 Task: Research Airbnb options in Hongchâon, South Korea from 20th December, 2023 to 25th December, 2023 for 7 adults. Place can be entire room or shared room with 4 bedrooms having 7 beds and 4 bathrooms. Property type can be house. Amenities needed are: wifi, TV, free parkinig on premises, gym, breakfast.
Action: Mouse moved to (534, 101)
Screenshot: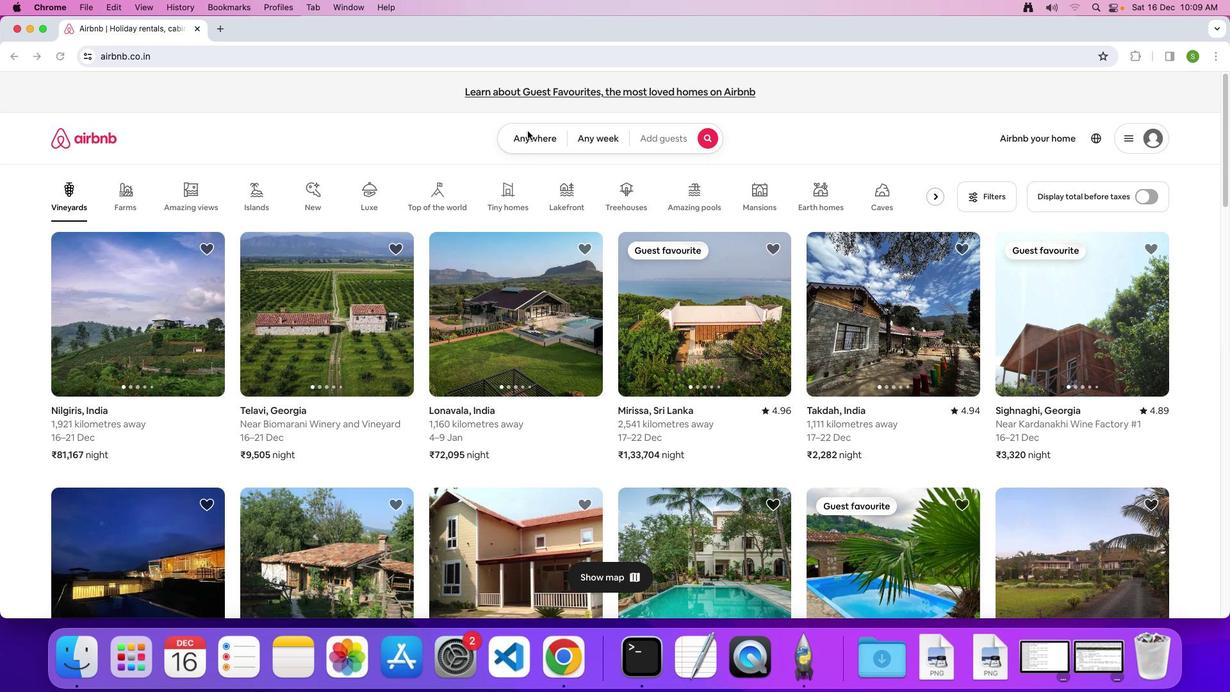 
Action: Mouse pressed left at (534, 101)
Screenshot: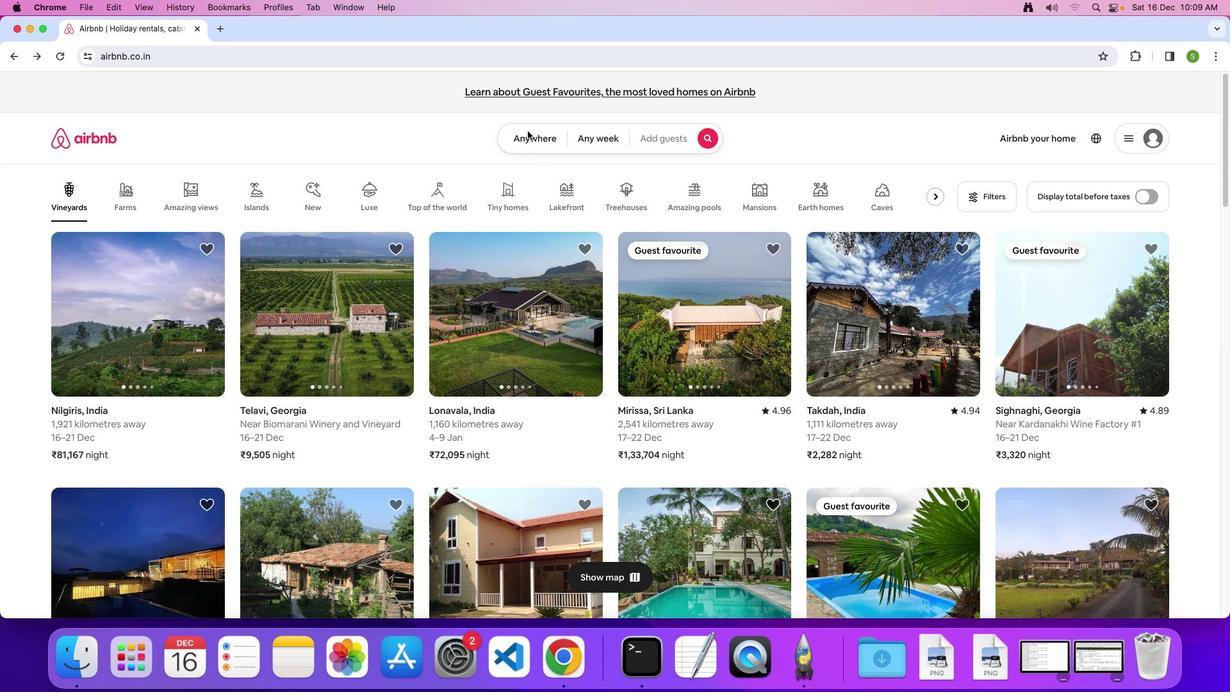 
Action: Mouse moved to (526, 109)
Screenshot: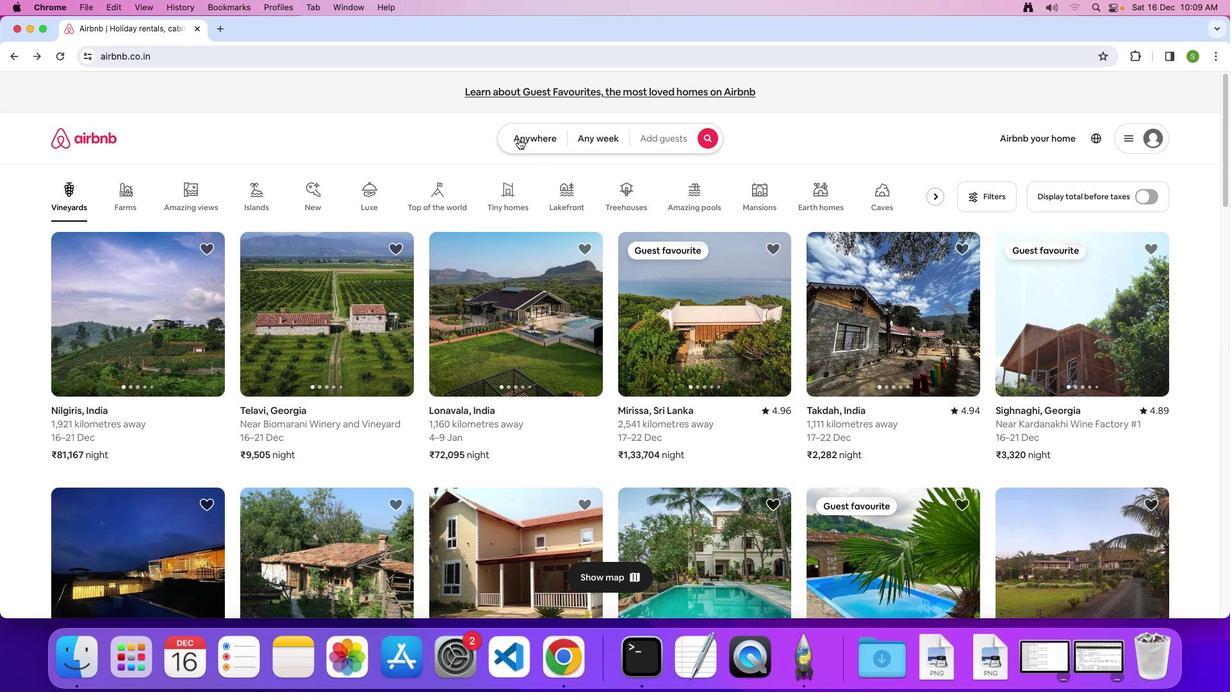 
Action: Mouse pressed left at (526, 109)
Screenshot: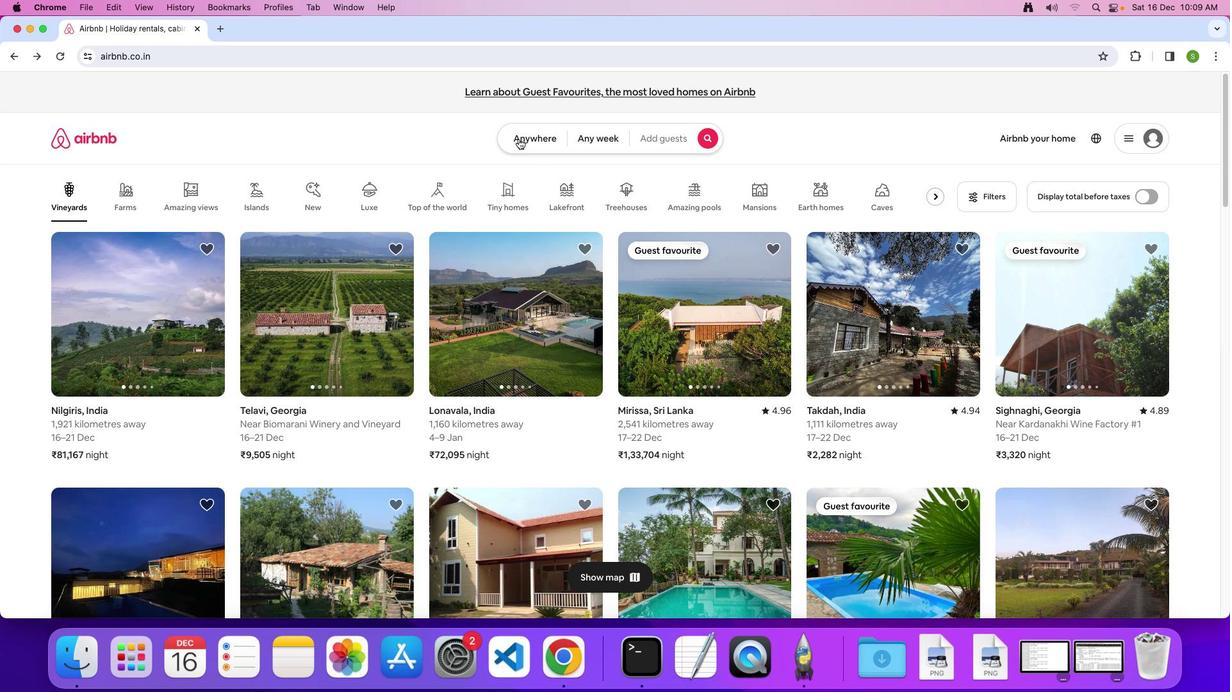 
Action: Mouse moved to (456, 151)
Screenshot: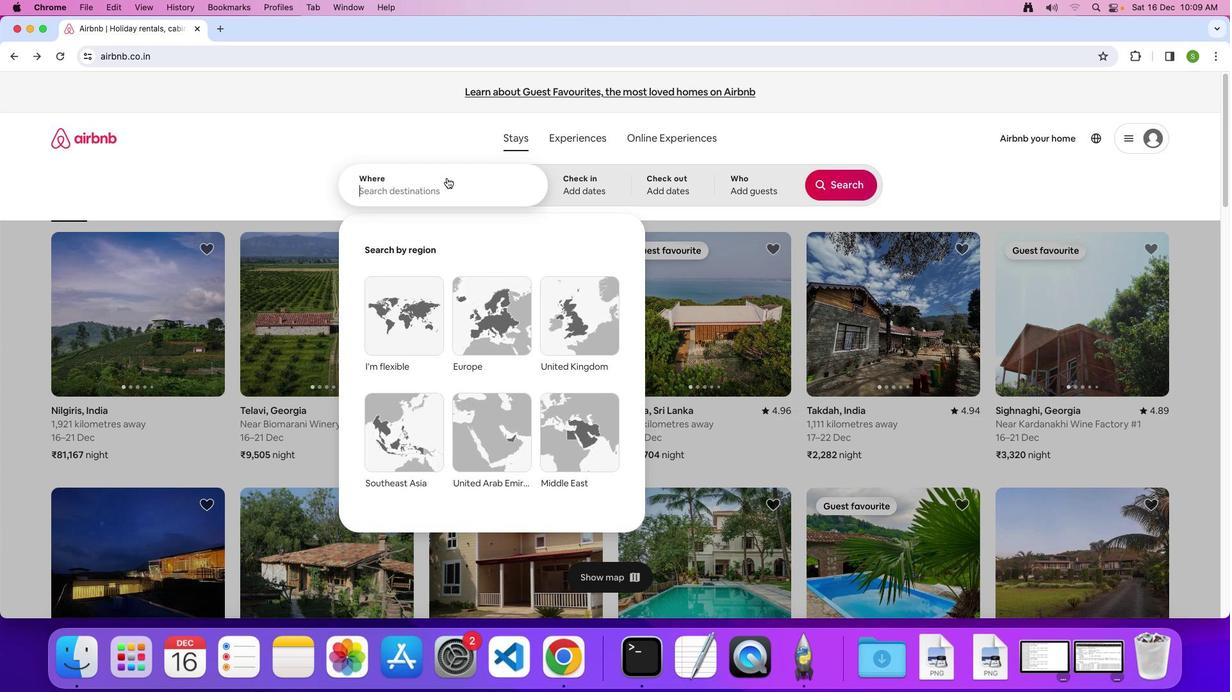
Action: Mouse pressed left at (456, 151)
Screenshot: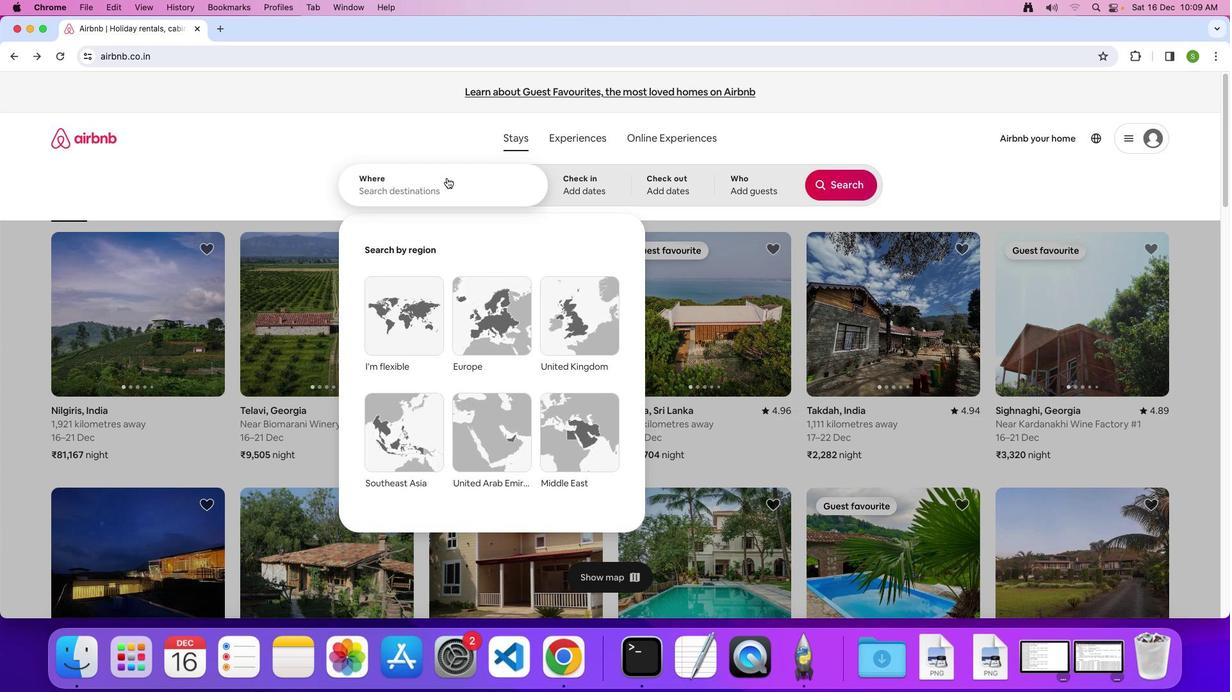 
Action: Key pressed 'H'Key.caps_lock'o''n''g''c''h'"'"'o''n'','Key.spaceKey.shift'S''o''u''t''h'Key.spaceKey.shift'K''o''r''e''a'Key.enter
Screenshot: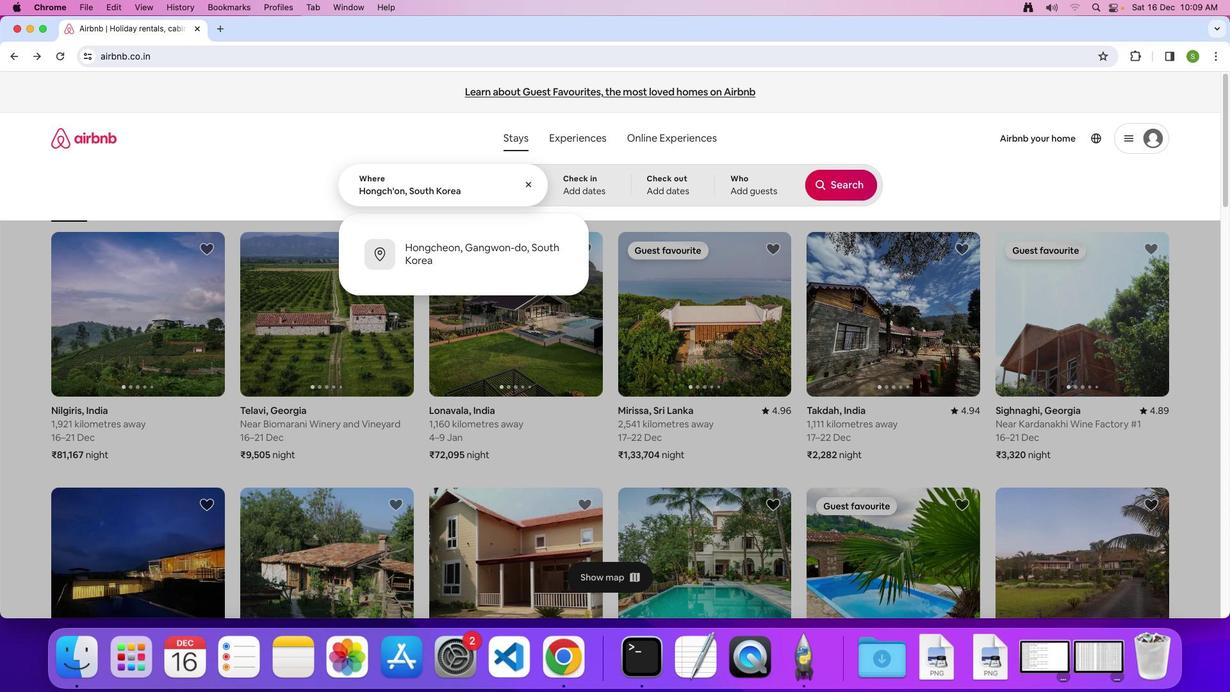 
Action: Mouse moved to (495, 436)
Screenshot: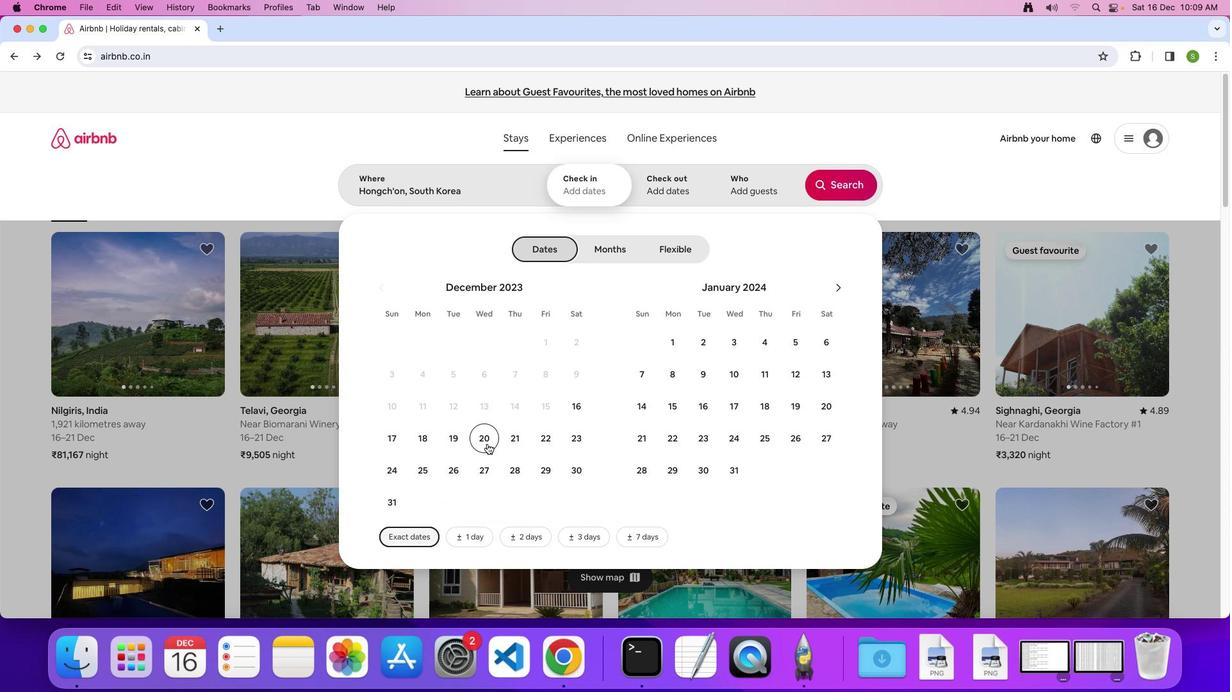 
Action: Mouse pressed left at (495, 436)
Screenshot: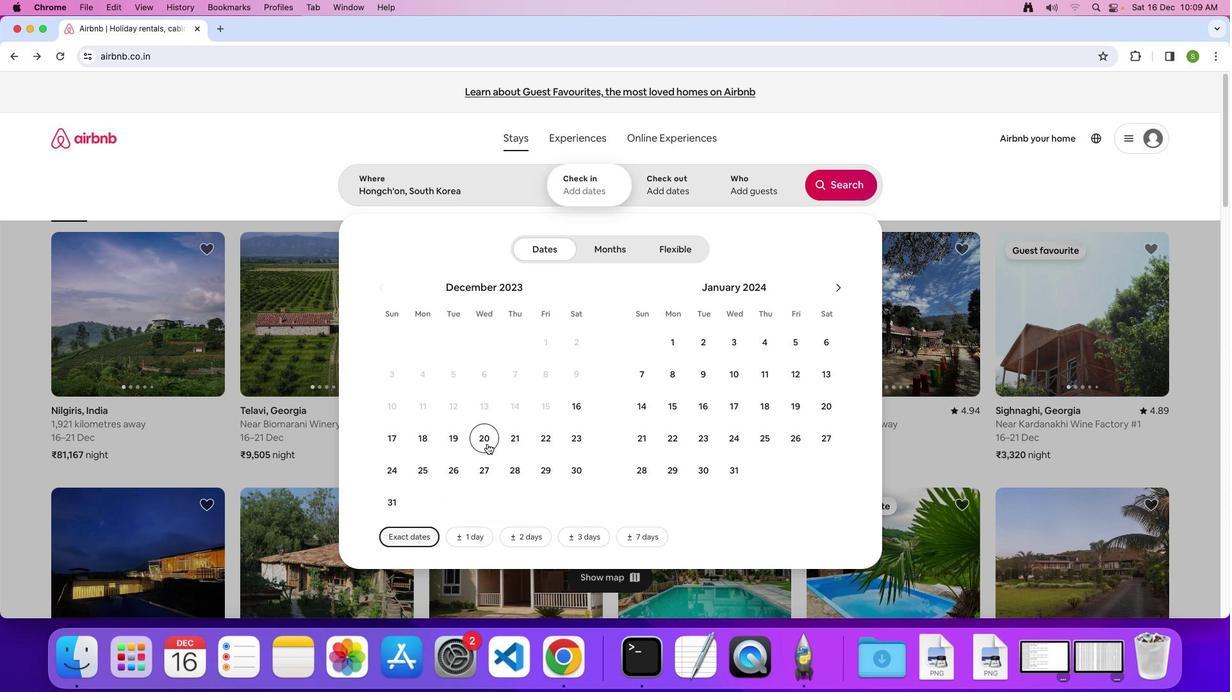 
Action: Mouse moved to (437, 463)
Screenshot: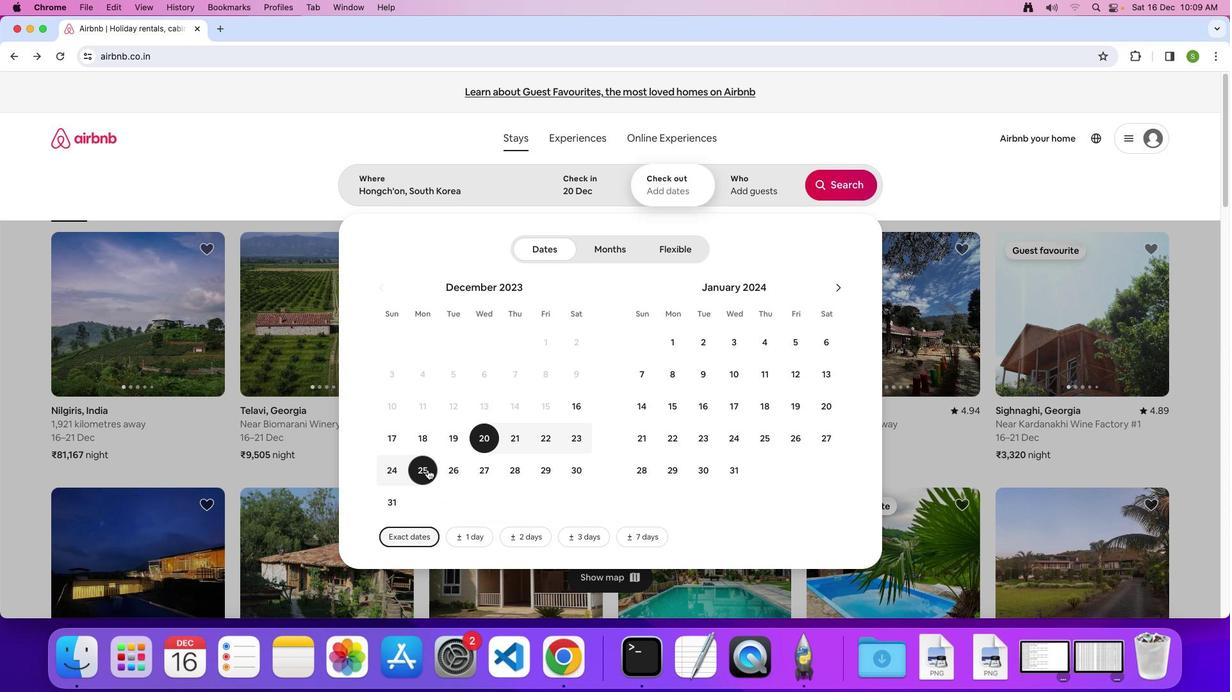 
Action: Mouse pressed left at (437, 463)
Screenshot: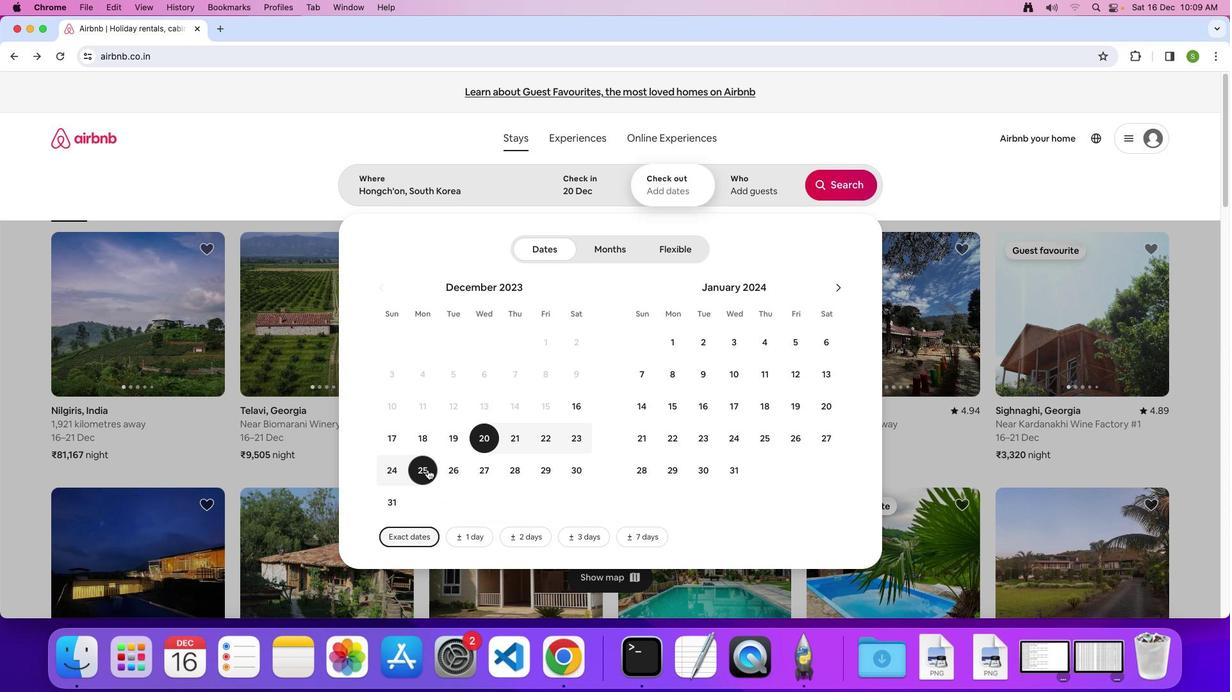 
Action: Mouse moved to (746, 165)
Screenshot: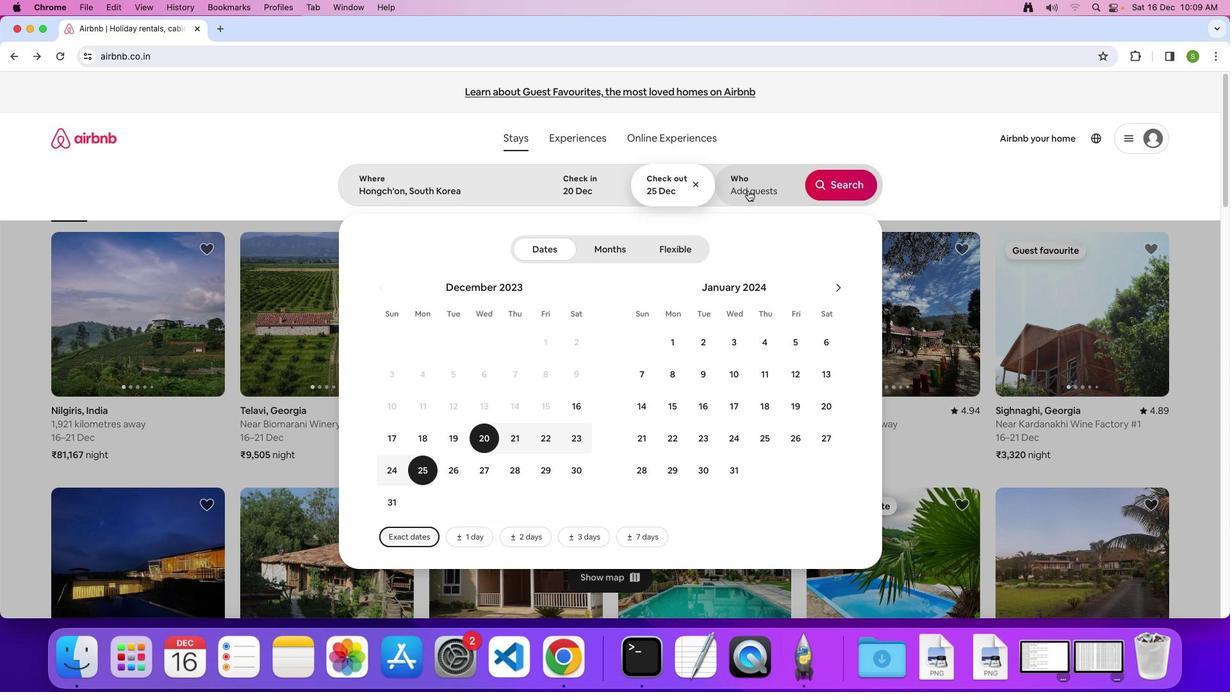 
Action: Mouse pressed left at (746, 165)
Screenshot: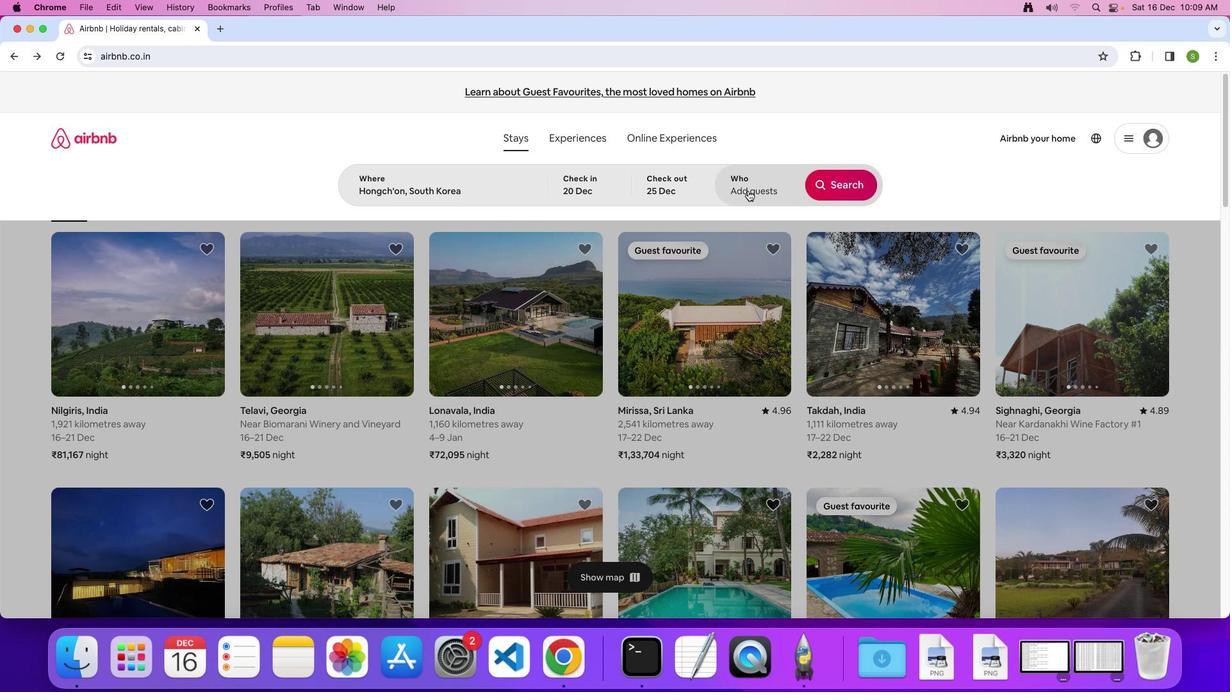 
Action: Mouse moved to (834, 232)
Screenshot: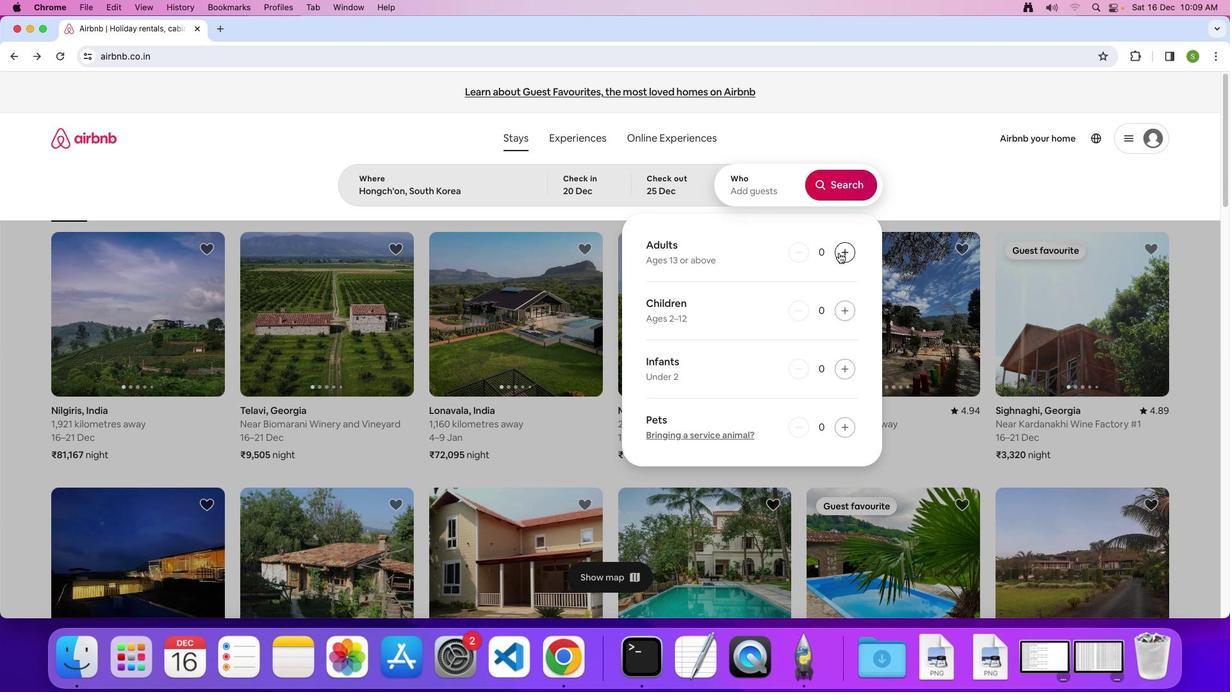 
Action: Mouse pressed left at (834, 232)
Screenshot: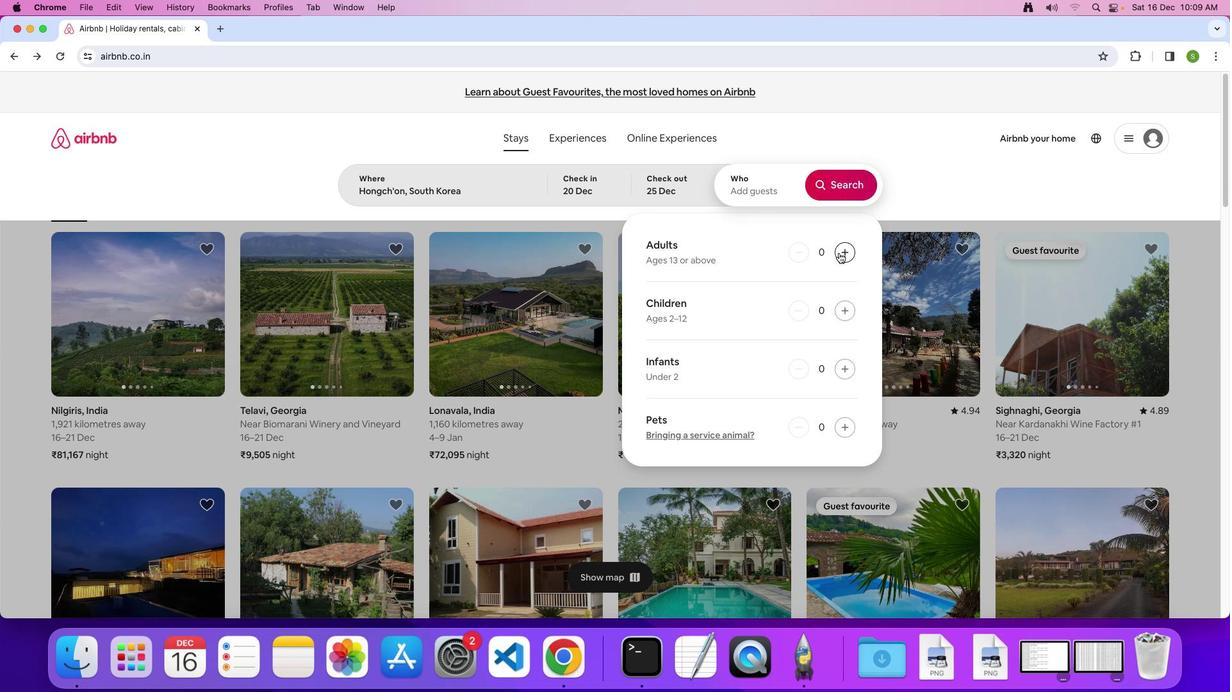 
Action: Mouse pressed left at (834, 232)
Screenshot: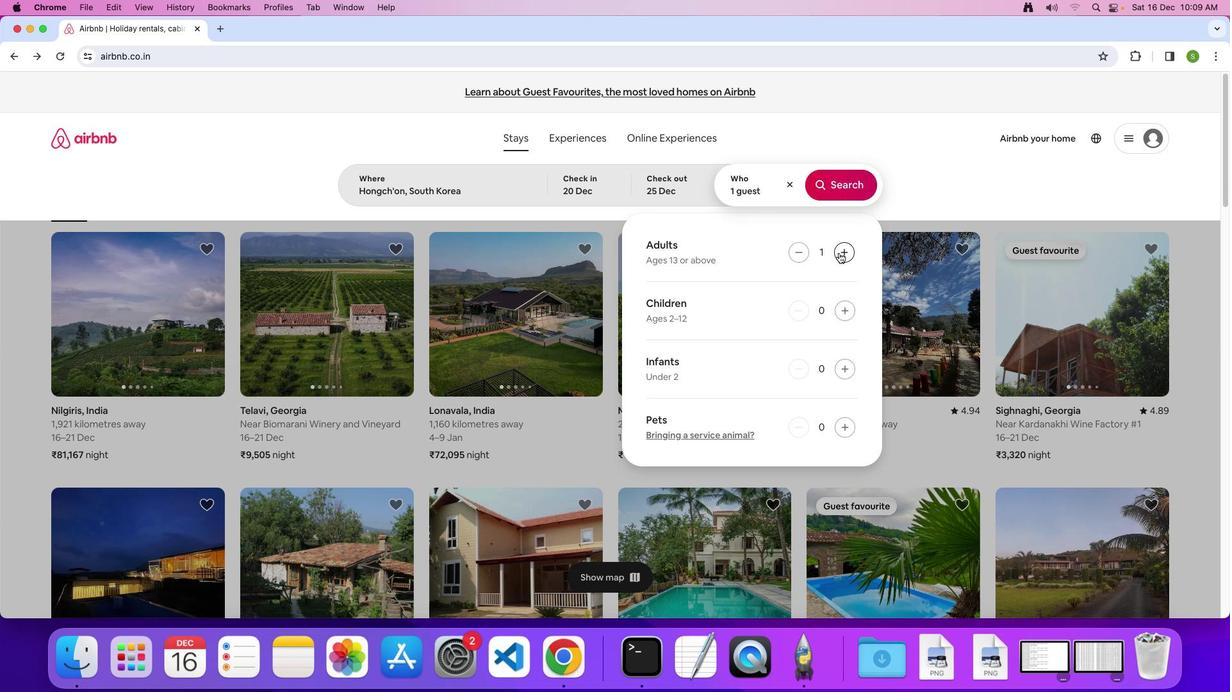 
Action: Mouse pressed left at (834, 232)
Screenshot: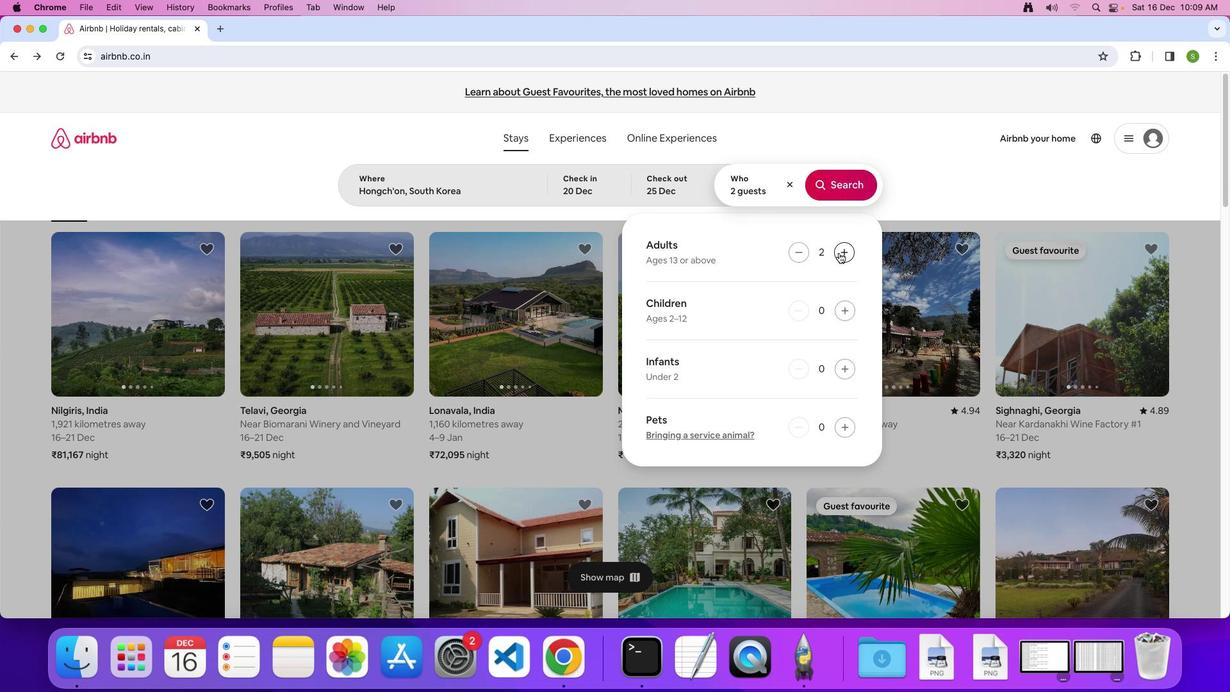 
Action: Mouse pressed left at (834, 232)
Screenshot: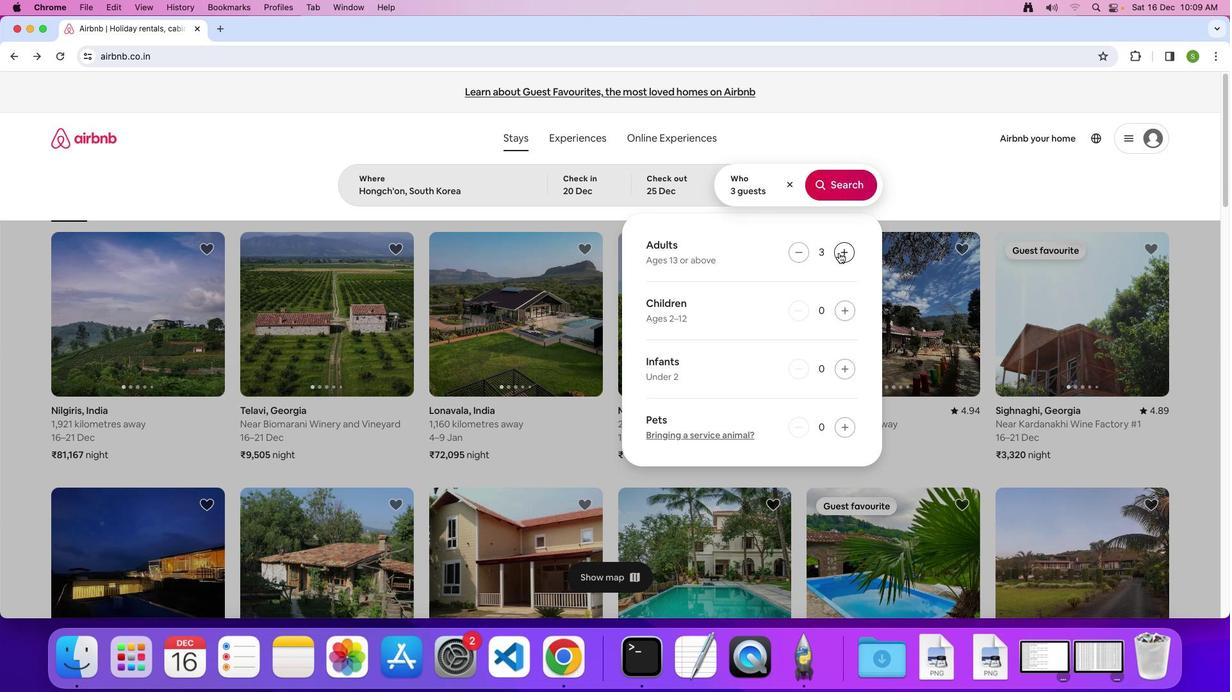 
Action: Mouse pressed left at (834, 232)
Screenshot: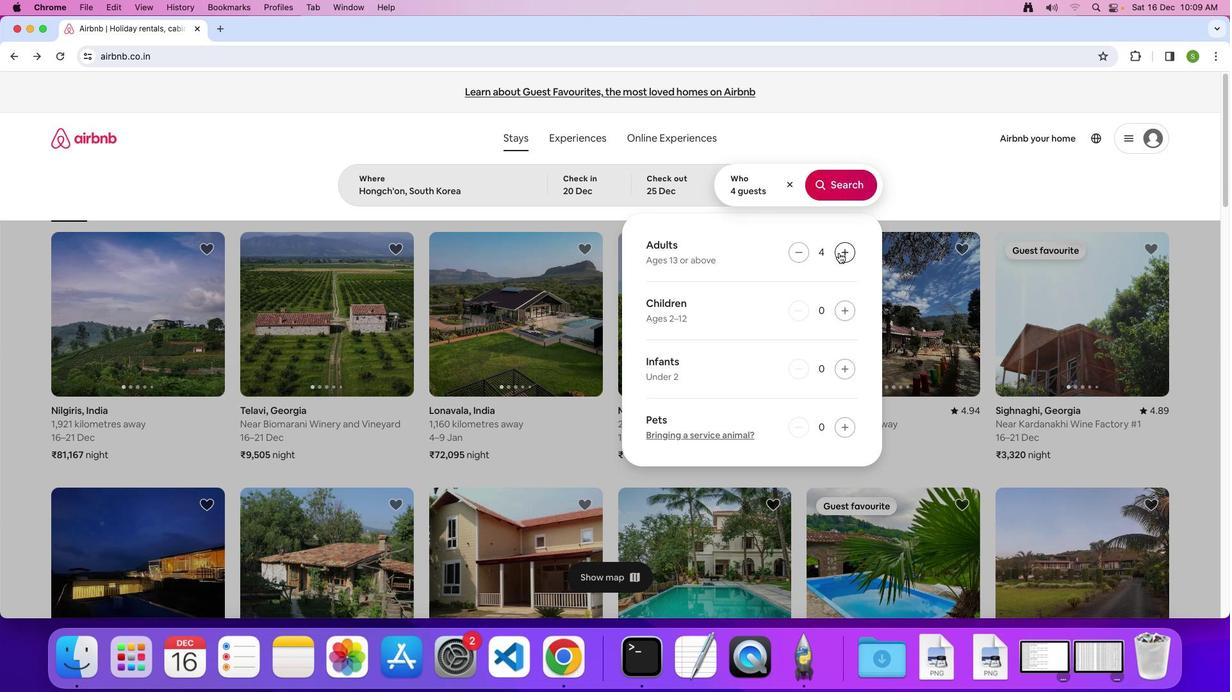 
Action: Mouse pressed left at (834, 232)
Screenshot: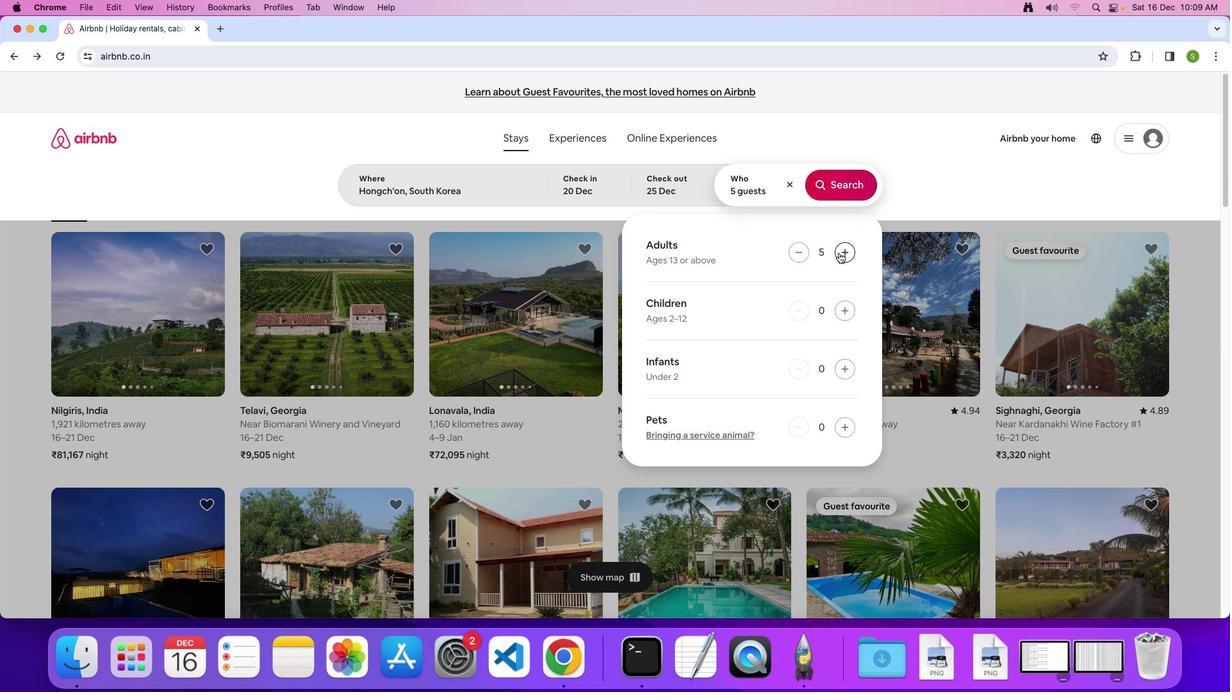 
Action: Mouse pressed left at (834, 232)
Screenshot: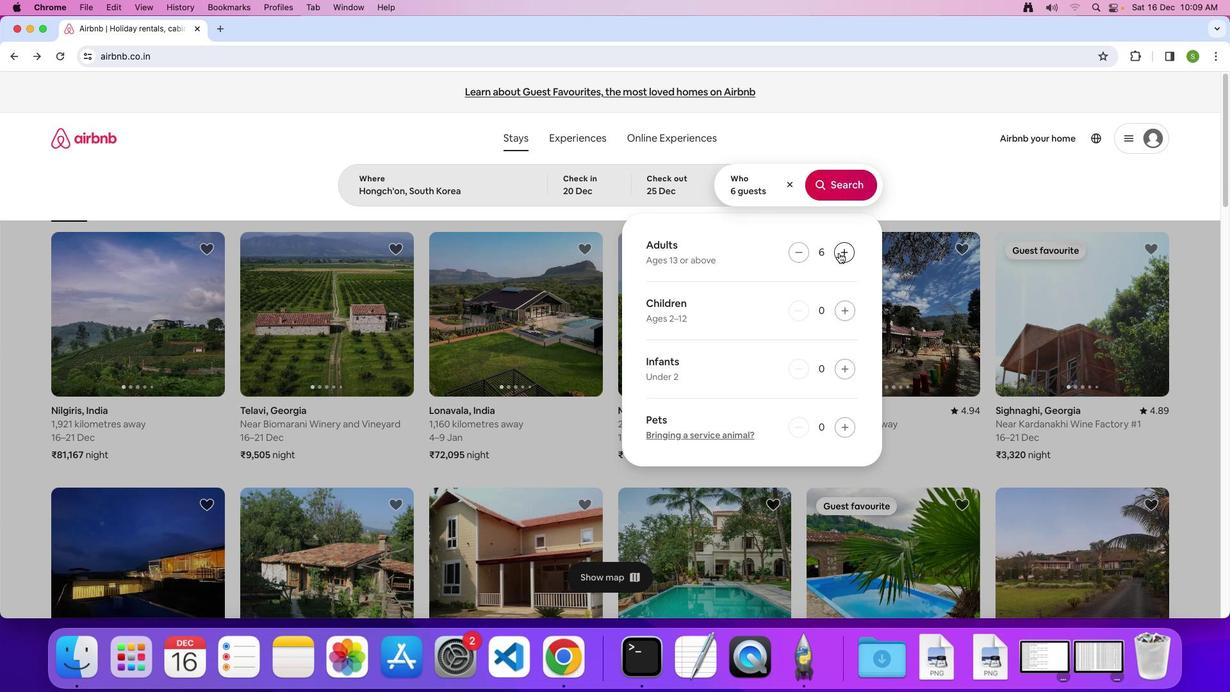 
Action: Mouse moved to (836, 163)
Screenshot: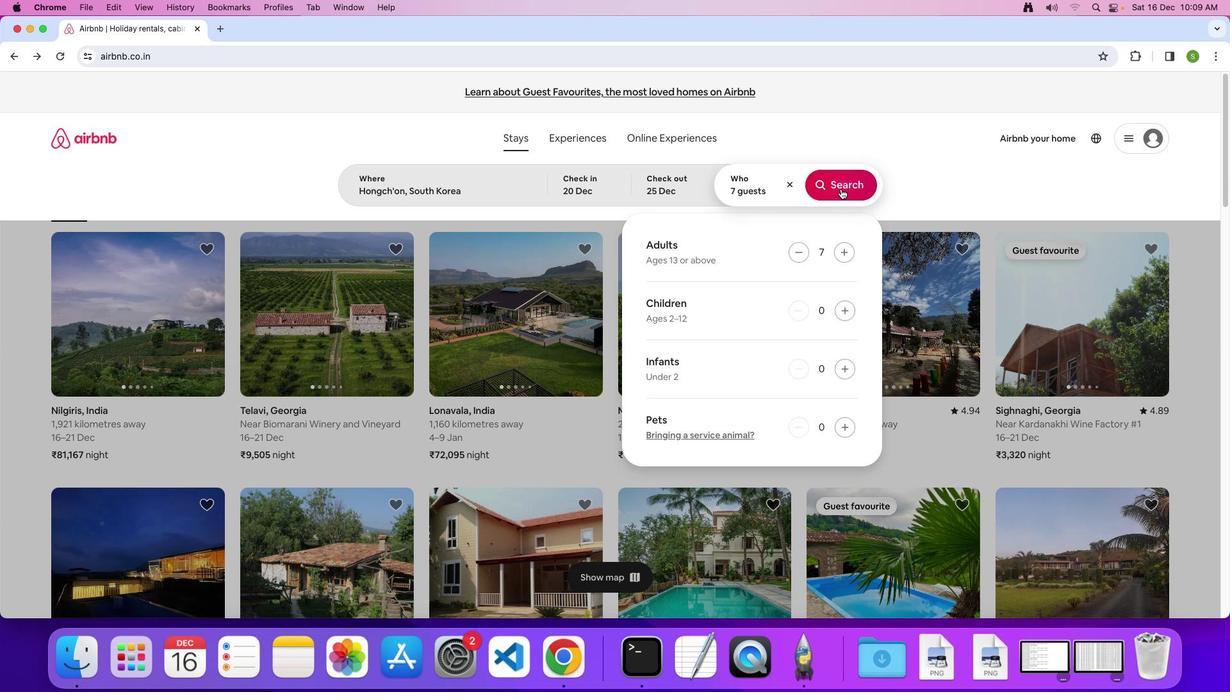 
Action: Mouse pressed left at (836, 163)
Screenshot: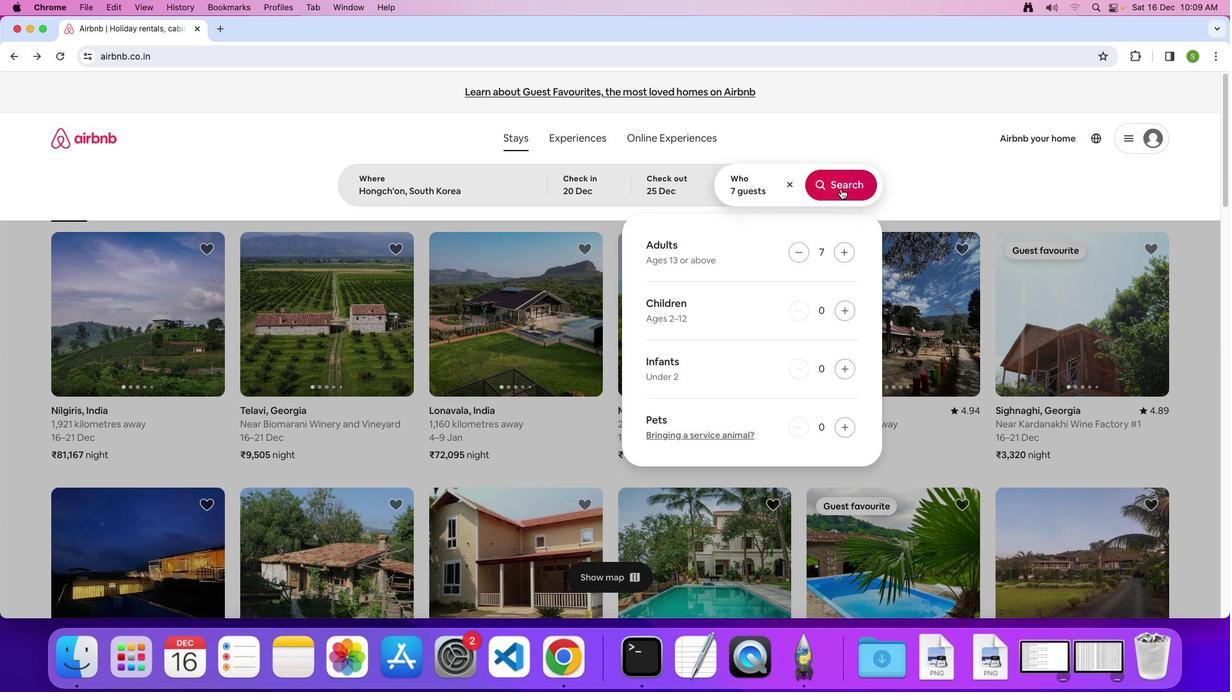 
Action: Mouse moved to (1004, 117)
Screenshot: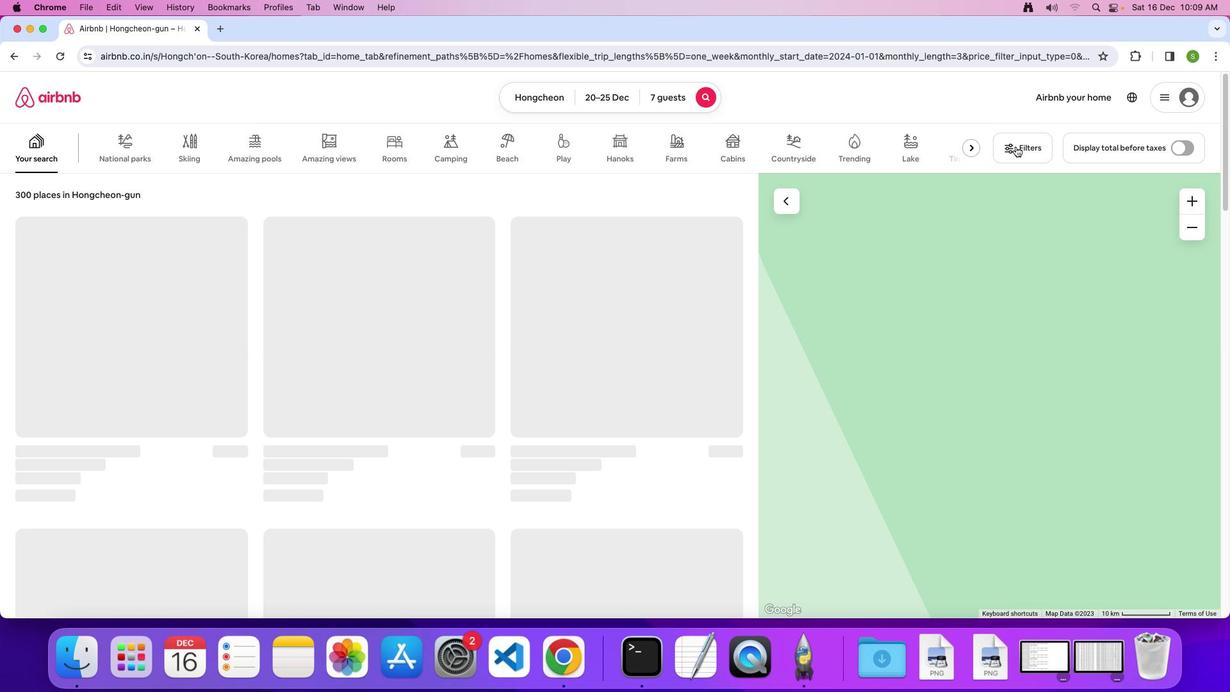 
Action: Mouse pressed left at (1004, 117)
Screenshot: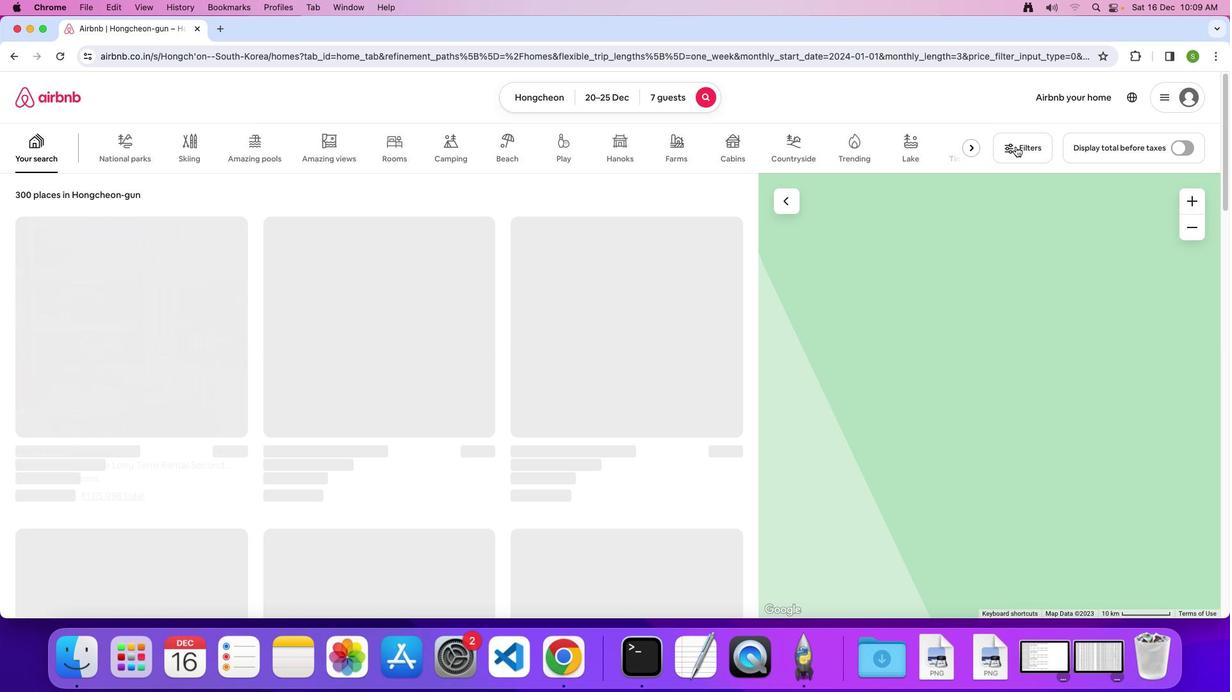 
Action: Mouse moved to (669, 292)
Screenshot: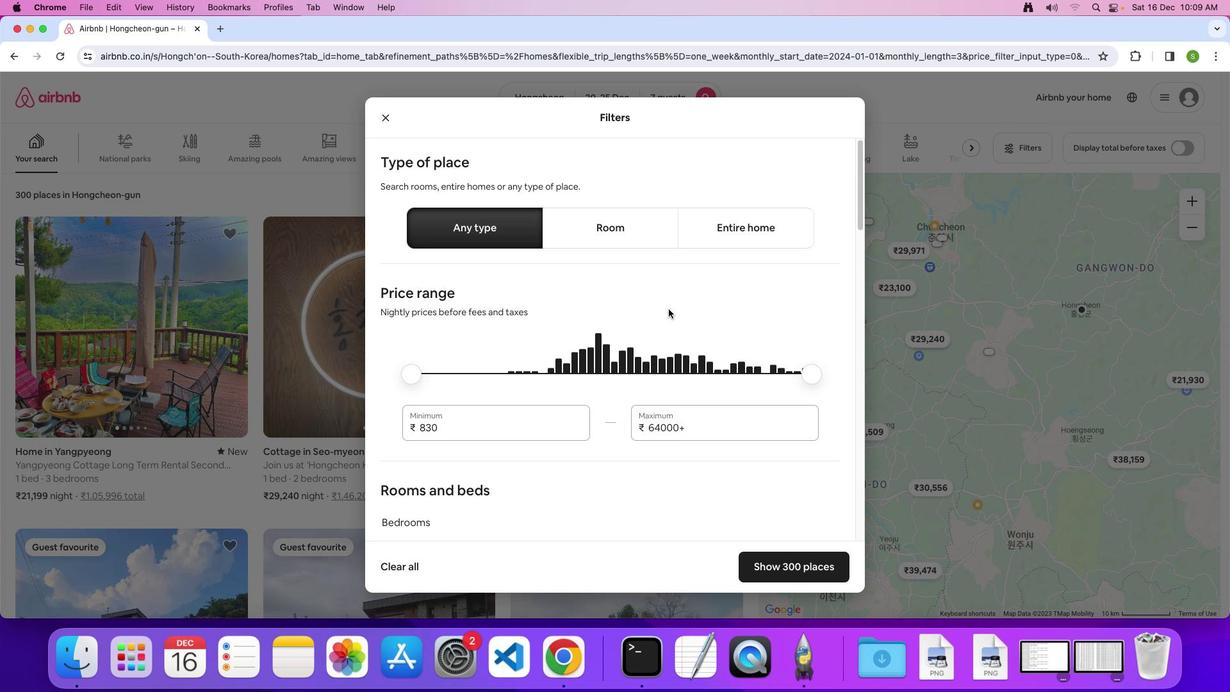 
Action: Mouse scrolled (669, 292) with delta (26, -38)
Screenshot: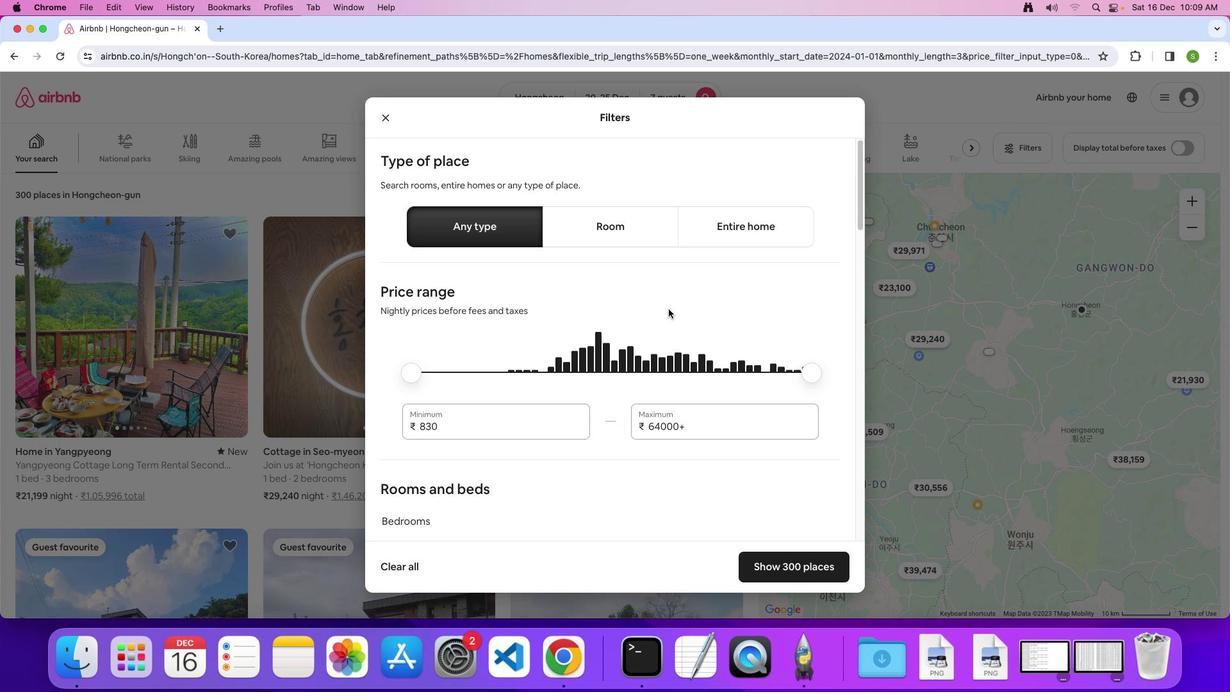 
Action: Mouse scrolled (669, 292) with delta (26, -38)
Screenshot: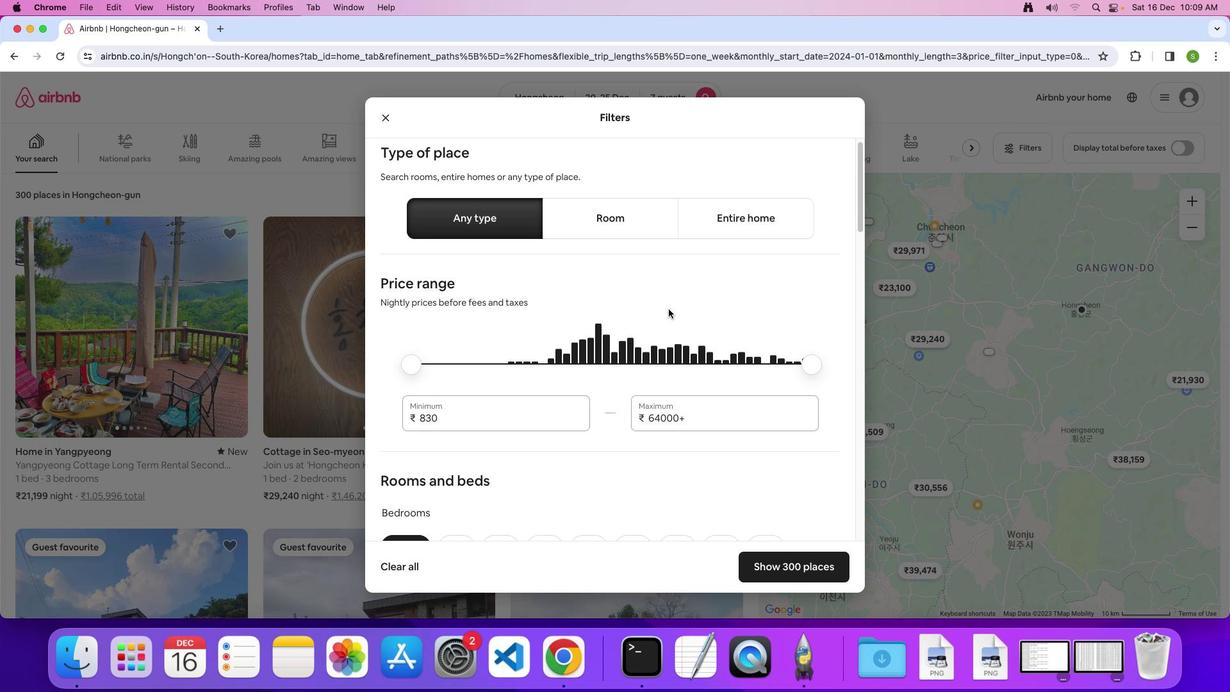 
Action: Mouse scrolled (669, 292) with delta (26, -38)
Screenshot: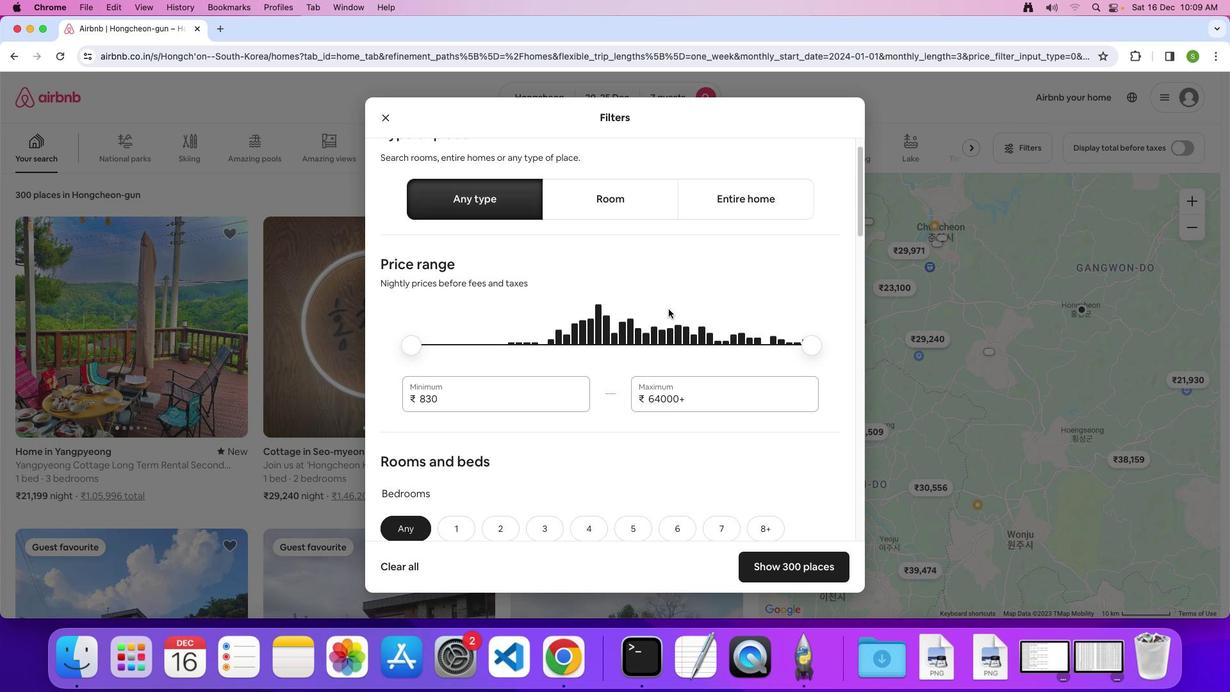 
Action: Mouse scrolled (669, 292) with delta (26, -38)
Screenshot: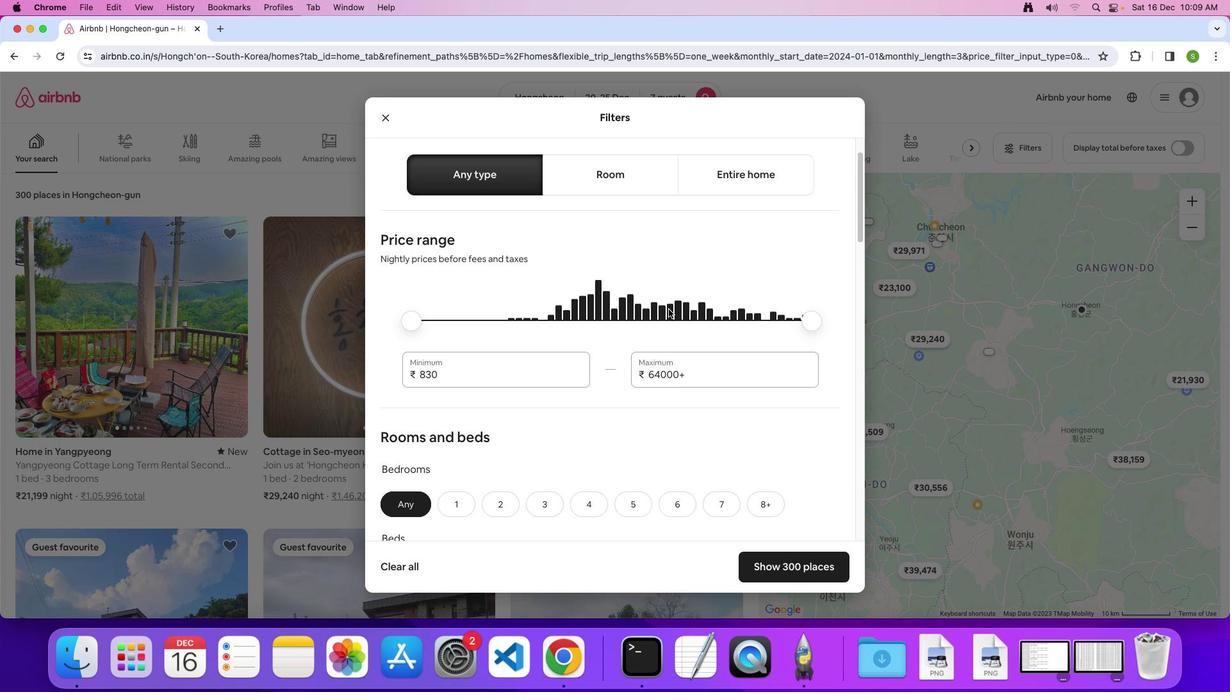 
Action: Mouse scrolled (669, 292) with delta (26, -38)
Screenshot: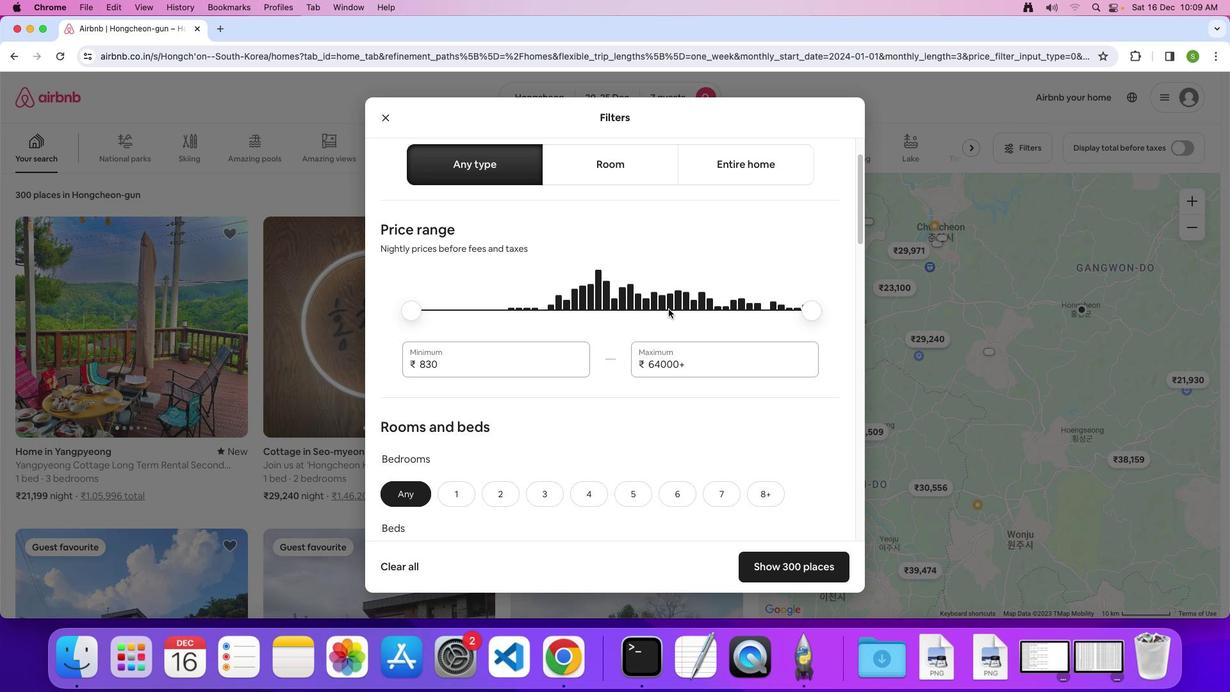 
Action: Mouse scrolled (669, 292) with delta (26, -38)
Screenshot: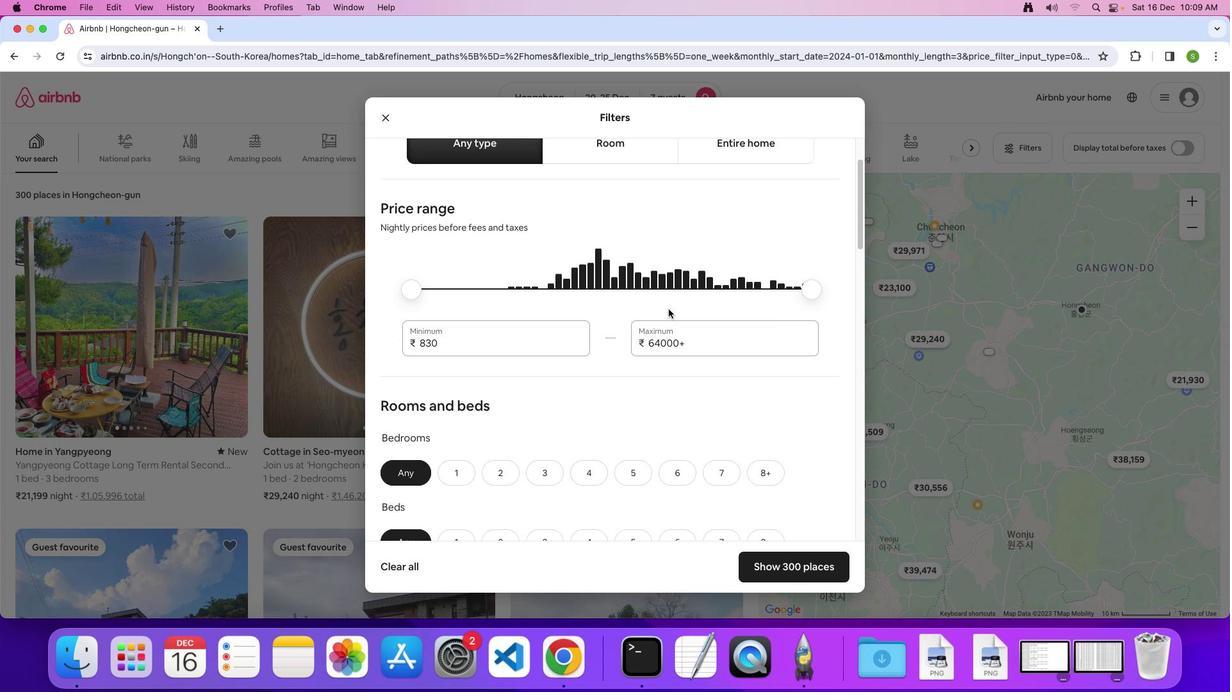 
Action: Mouse scrolled (669, 292) with delta (26, -38)
Screenshot: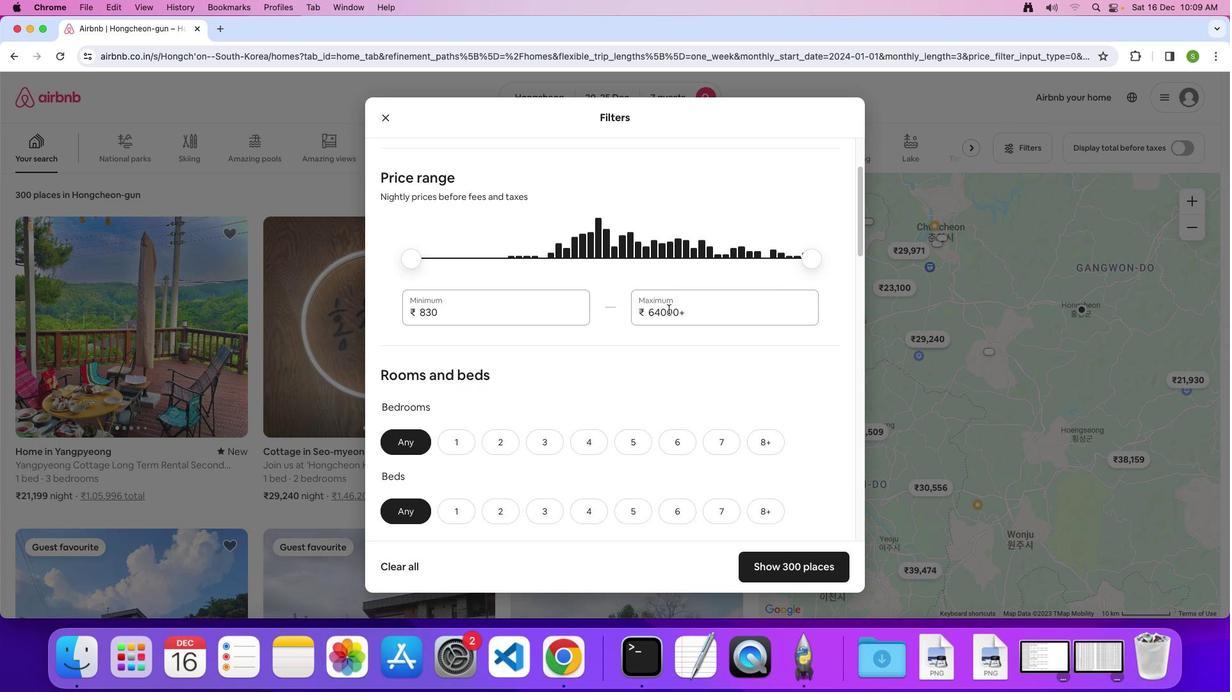 
Action: Mouse scrolled (669, 292) with delta (26, -38)
Screenshot: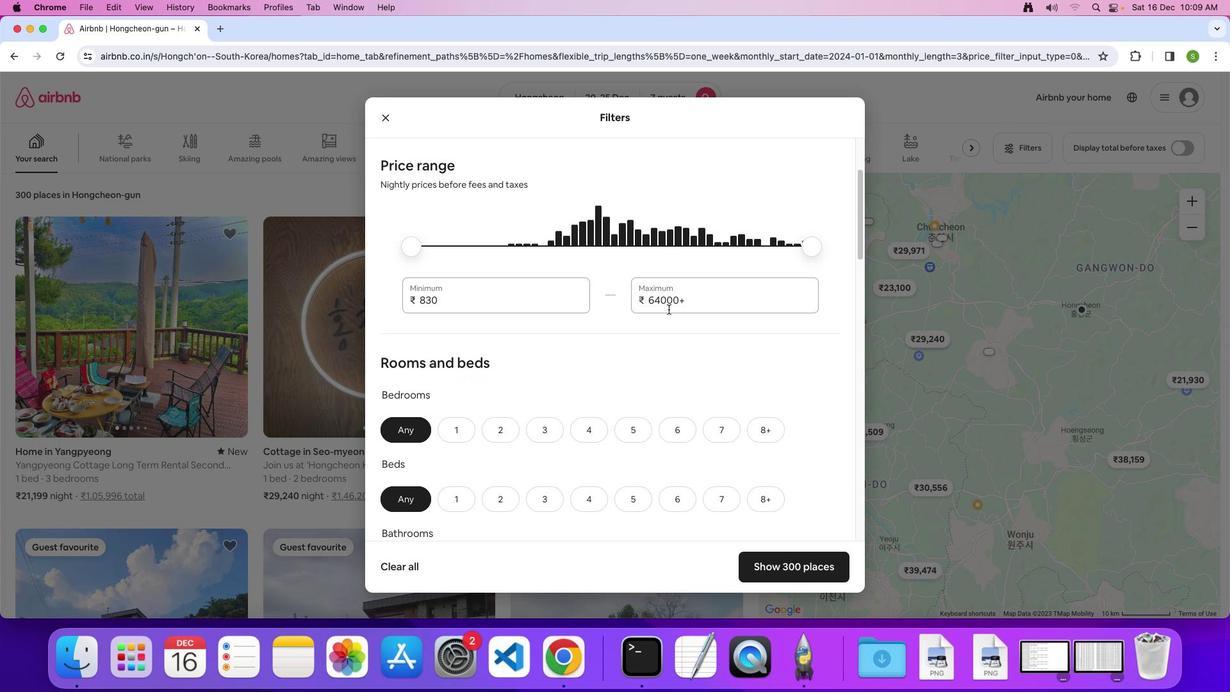 
Action: Mouse scrolled (669, 292) with delta (26, -38)
Screenshot: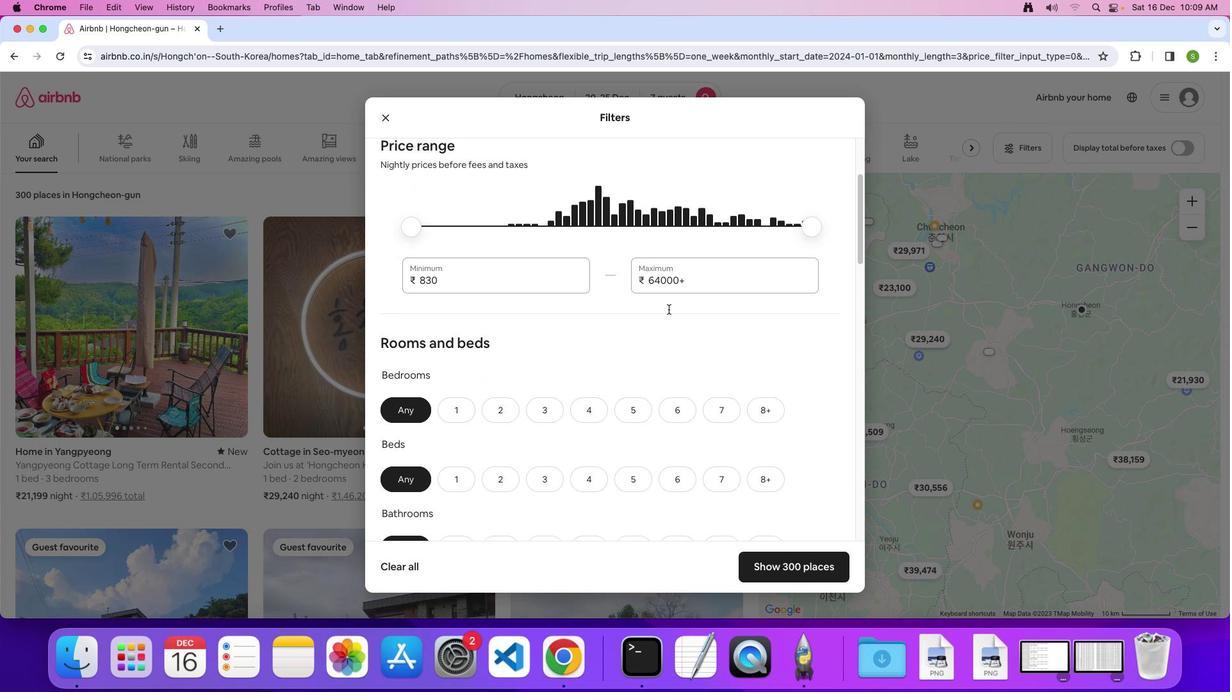 
Action: Mouse scrolled (669, 292) with delta (26, -38)
Screenshot: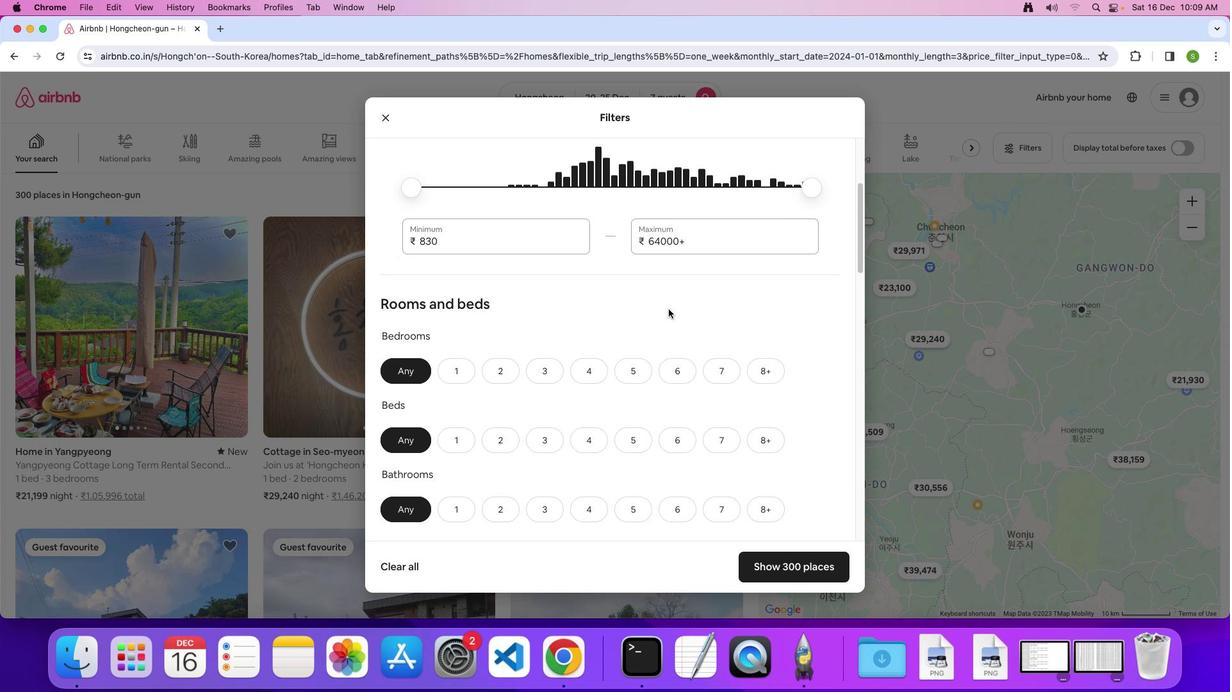 
Action: Mouse scrolled (669, 292) with delta (26, -38)
Screenshot: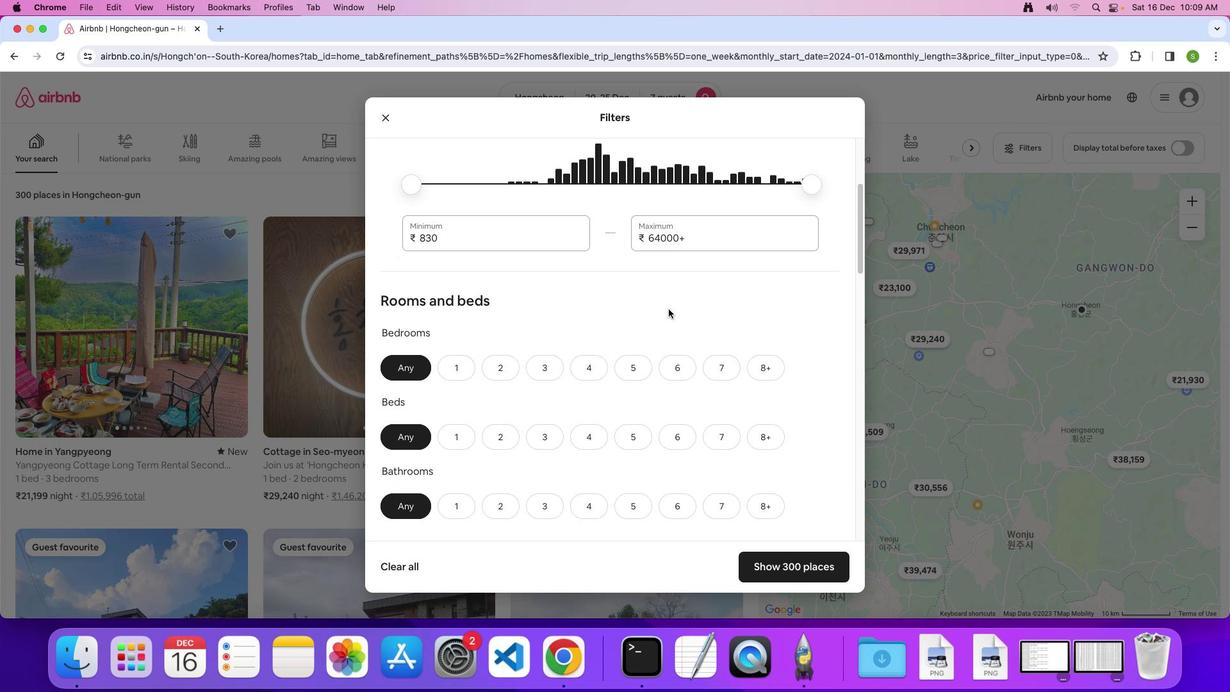 
Action: Mouse scrolled (669, 292) with delta (26, -38)
Screenshot: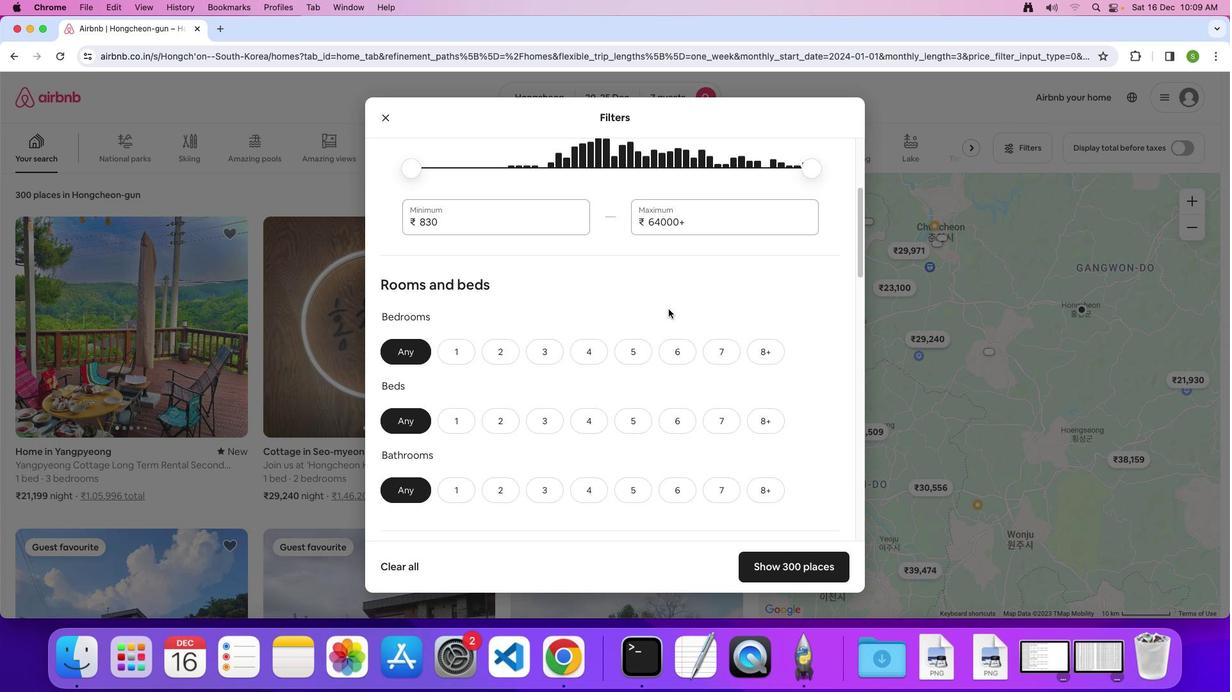 
Action: Mouse scrolled (669, 292) with delta (26, -38)
Screenshot: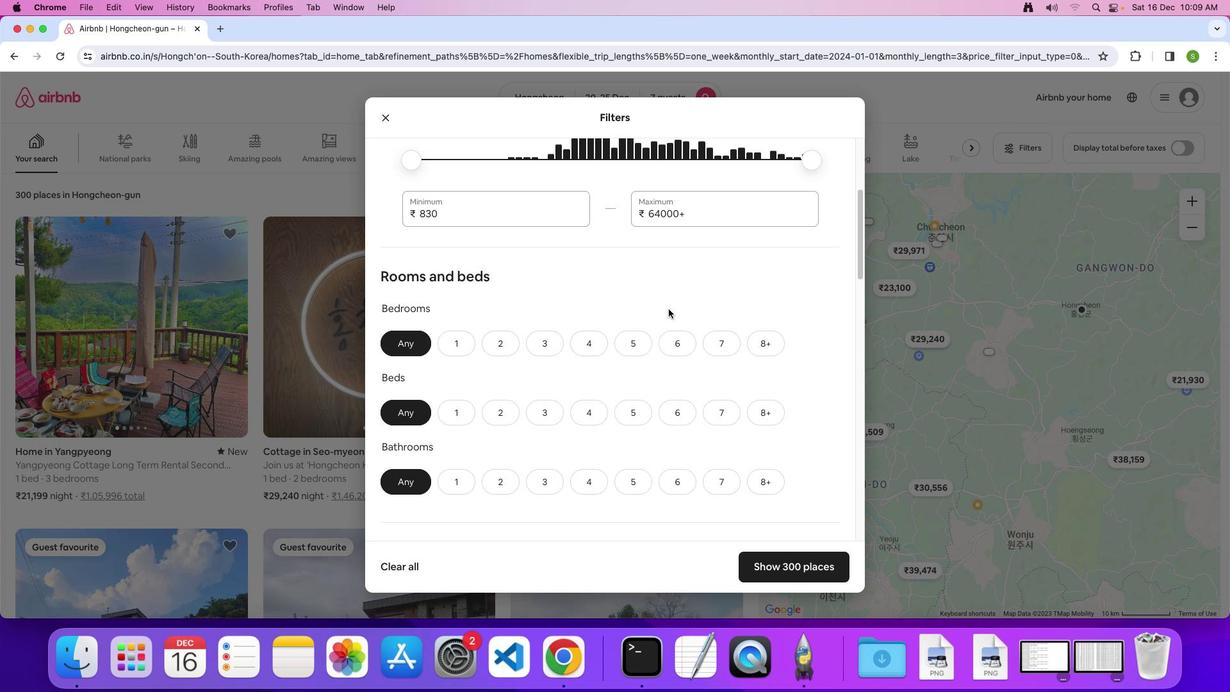 
Action: Mouse scrolled (669, 292) with delta (26, -38)
Screenshot: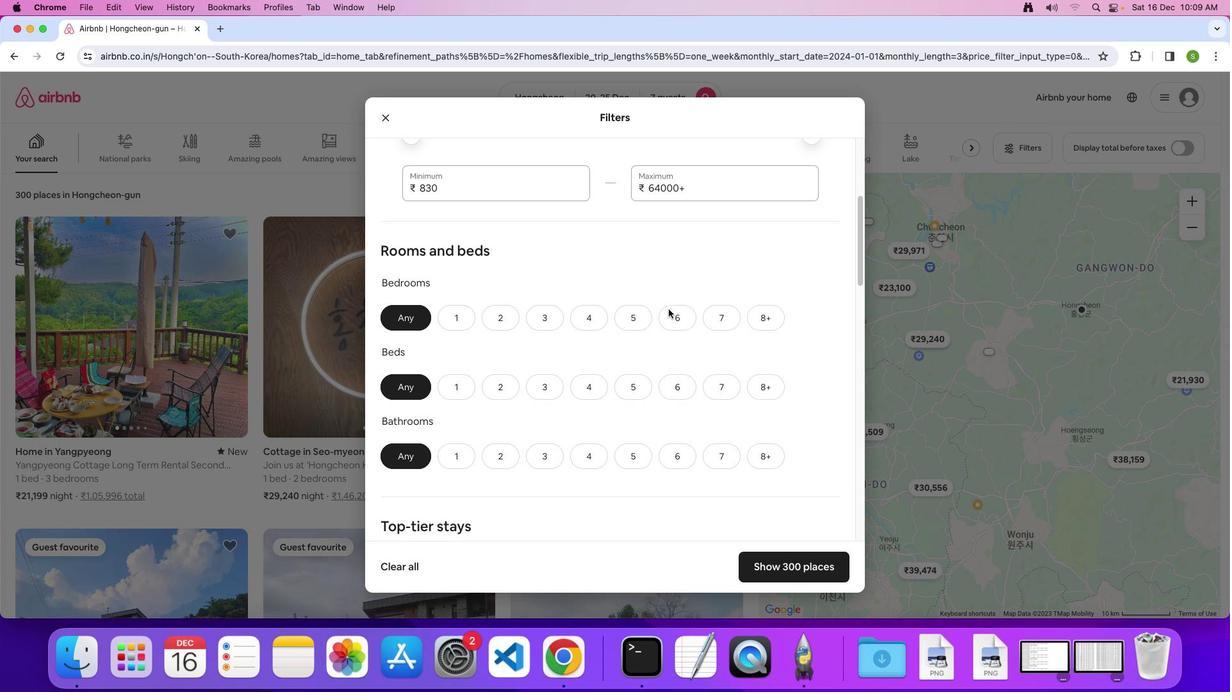 
Action: Mouse scrolled (669, 292) with delta (26, -39)
Screenshot: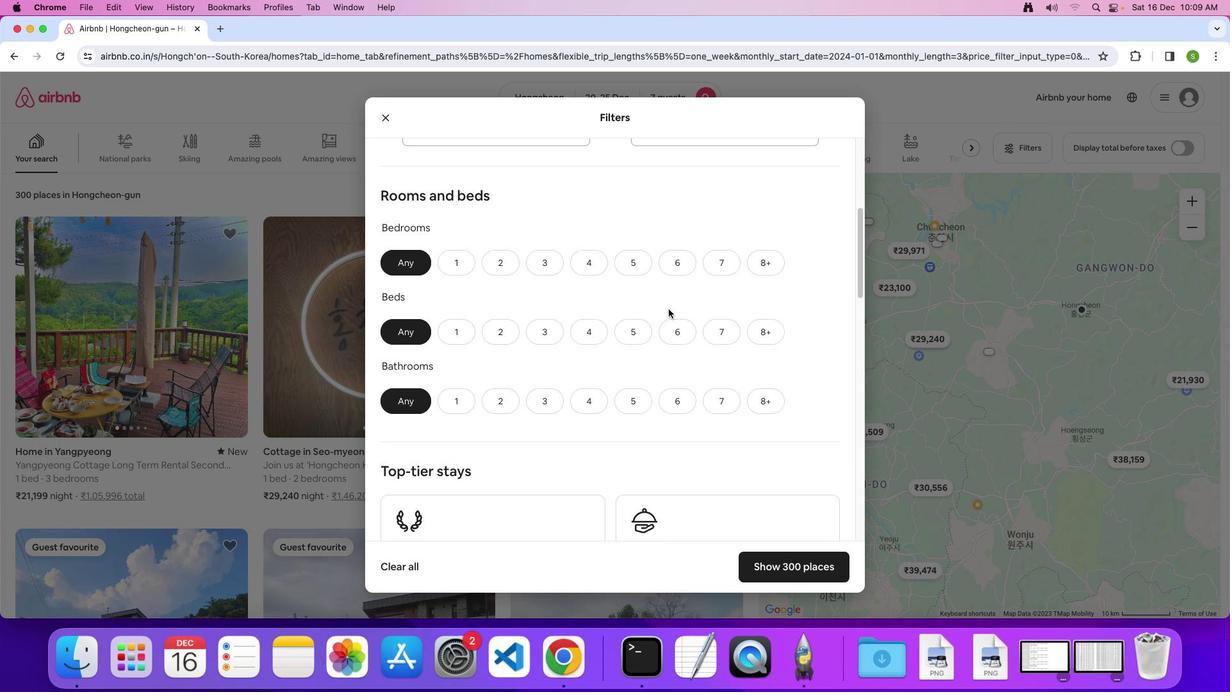 
Action: Mouse moved to (597, 210)
Screenshot: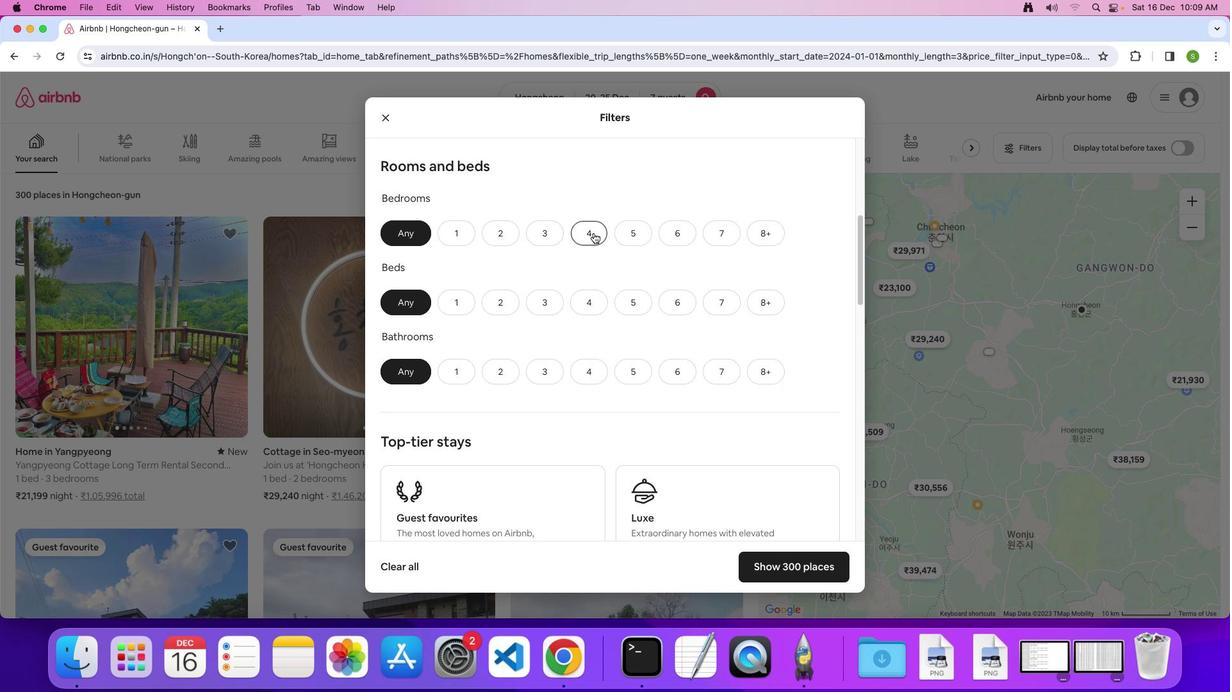 
Action: Mouse pressed left at (597, 210)
Screenshot: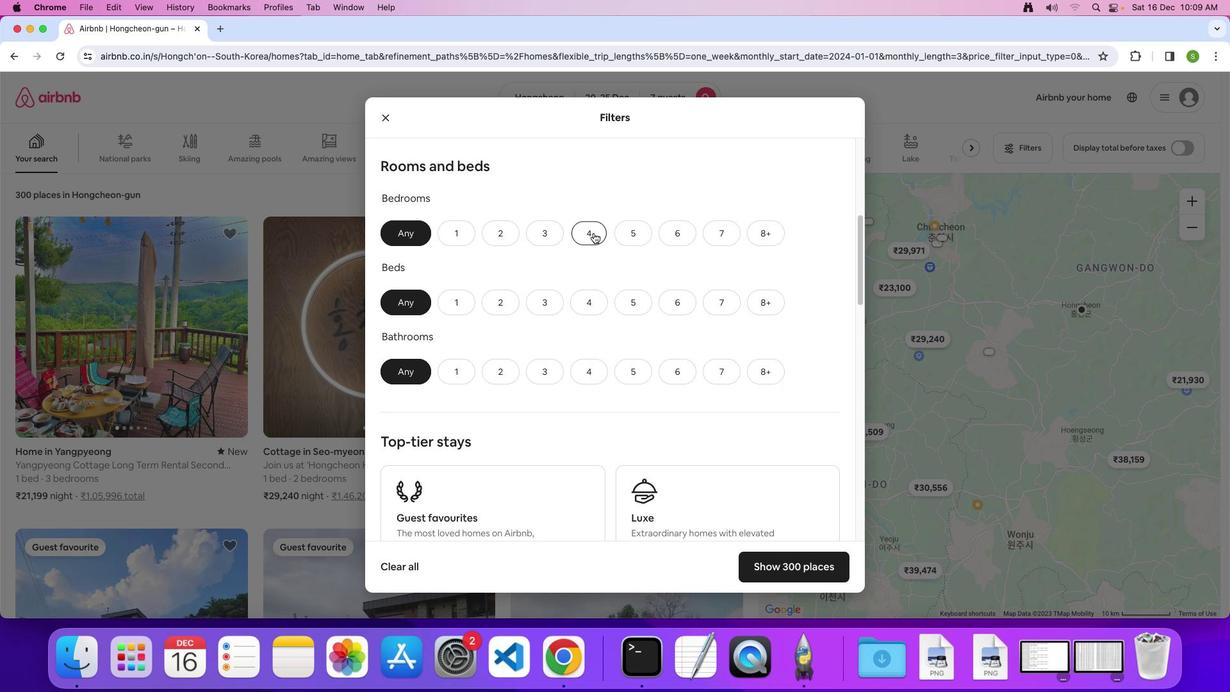
Action: Mouse moved to (724, 281)
Screenshot: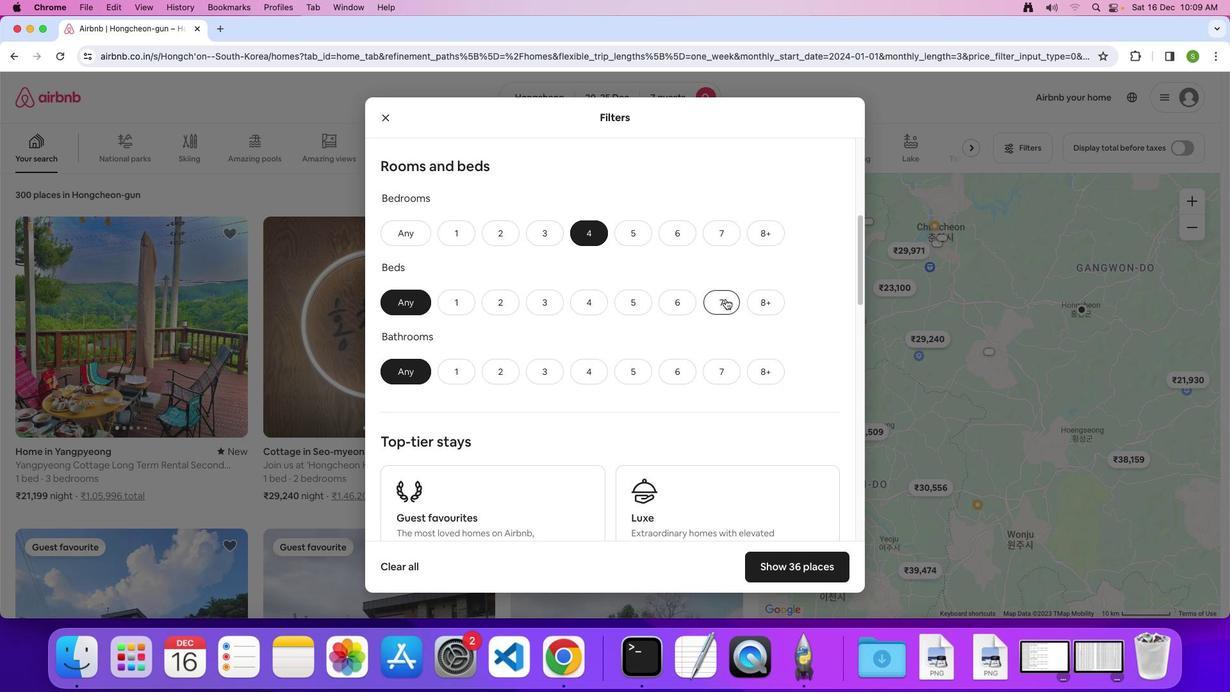 
Action: Mouse pressed left at (724, 281)
Screenshot: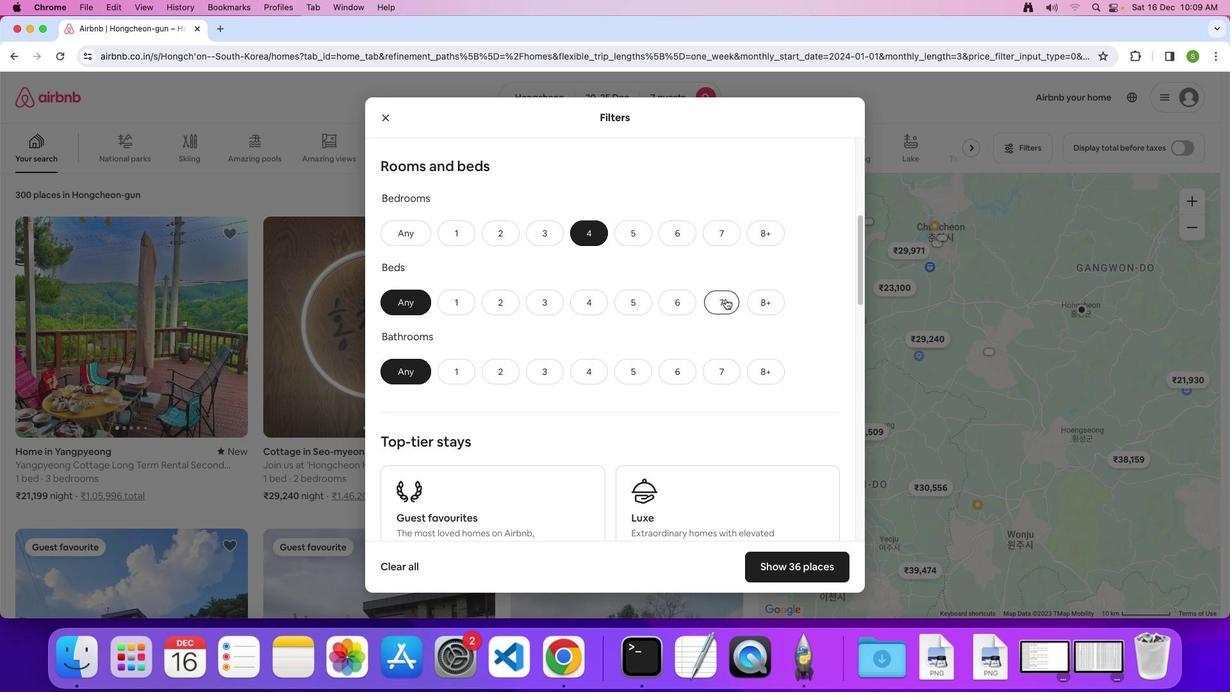 
Action: Mouse moved to (603, 349)
Screenshot: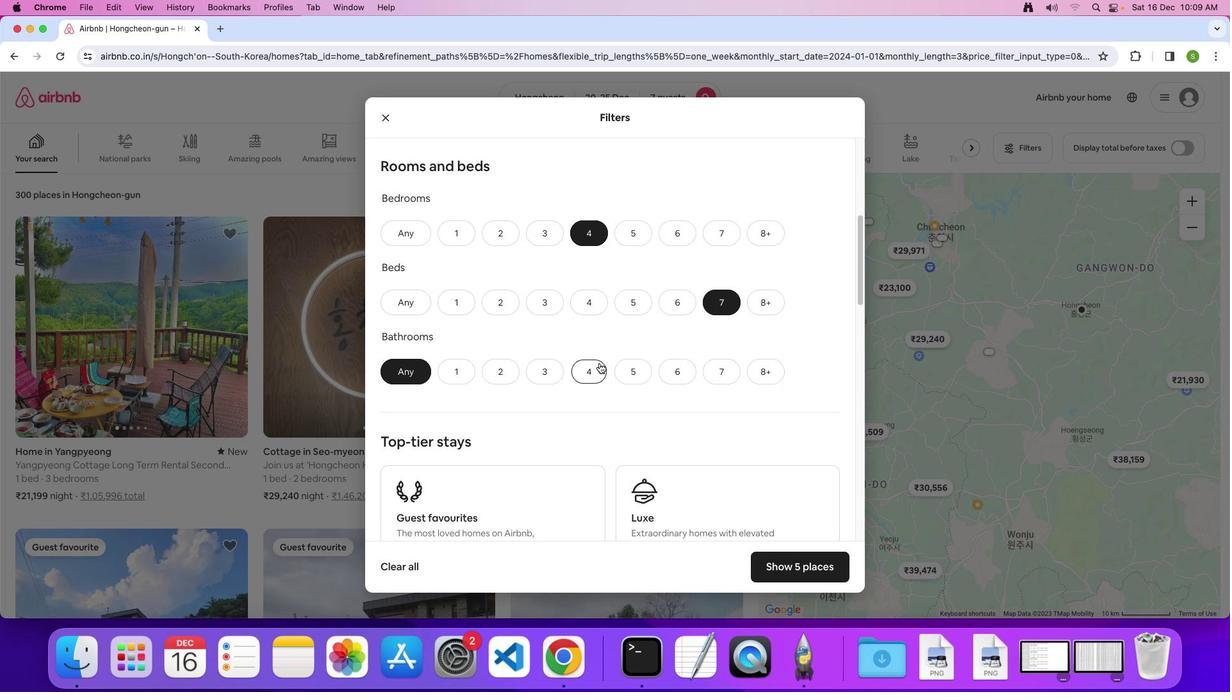 
Action: Mouse pressed left at (603, 349)
Screenshot: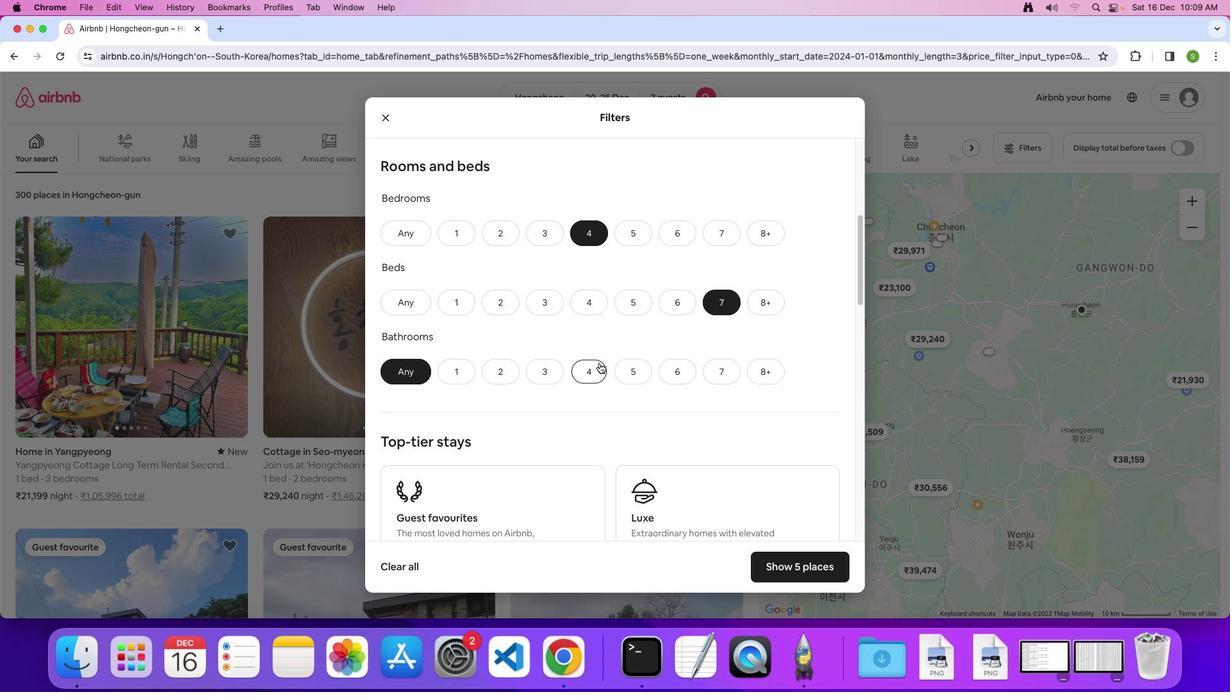
Action: Mouse moved to (652, 321)
Screenshot: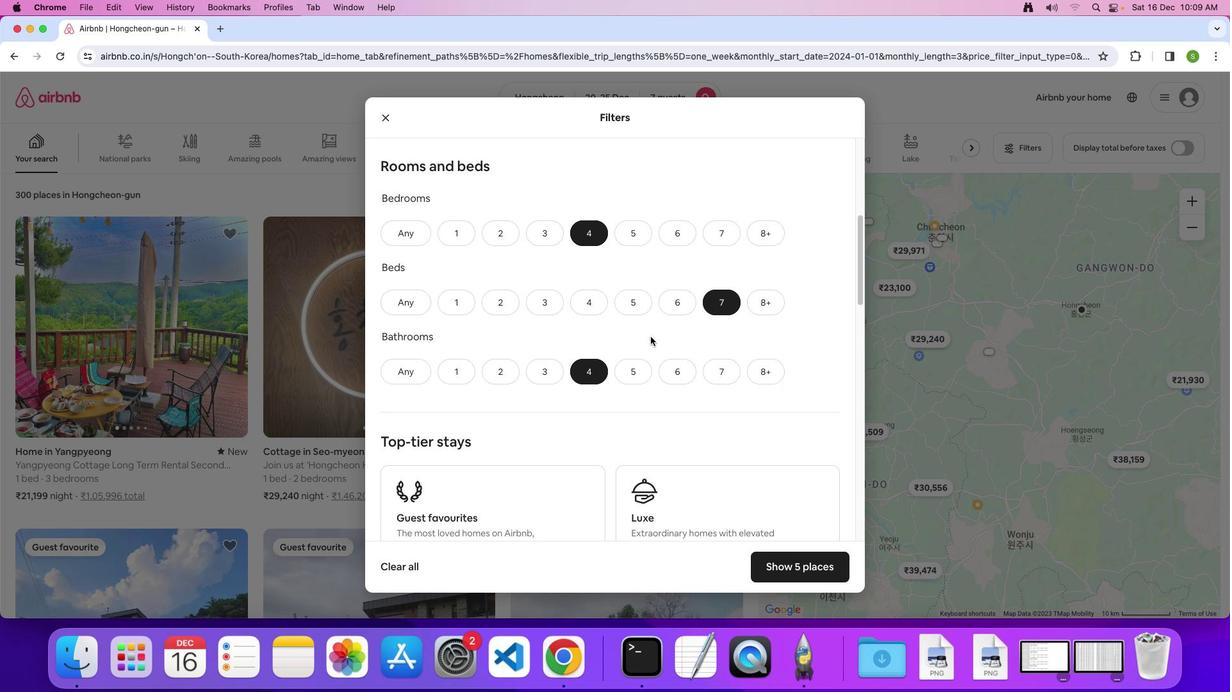 
Action: Mouse scrolled (652, 321) with delta (26, -38)
Screenshot: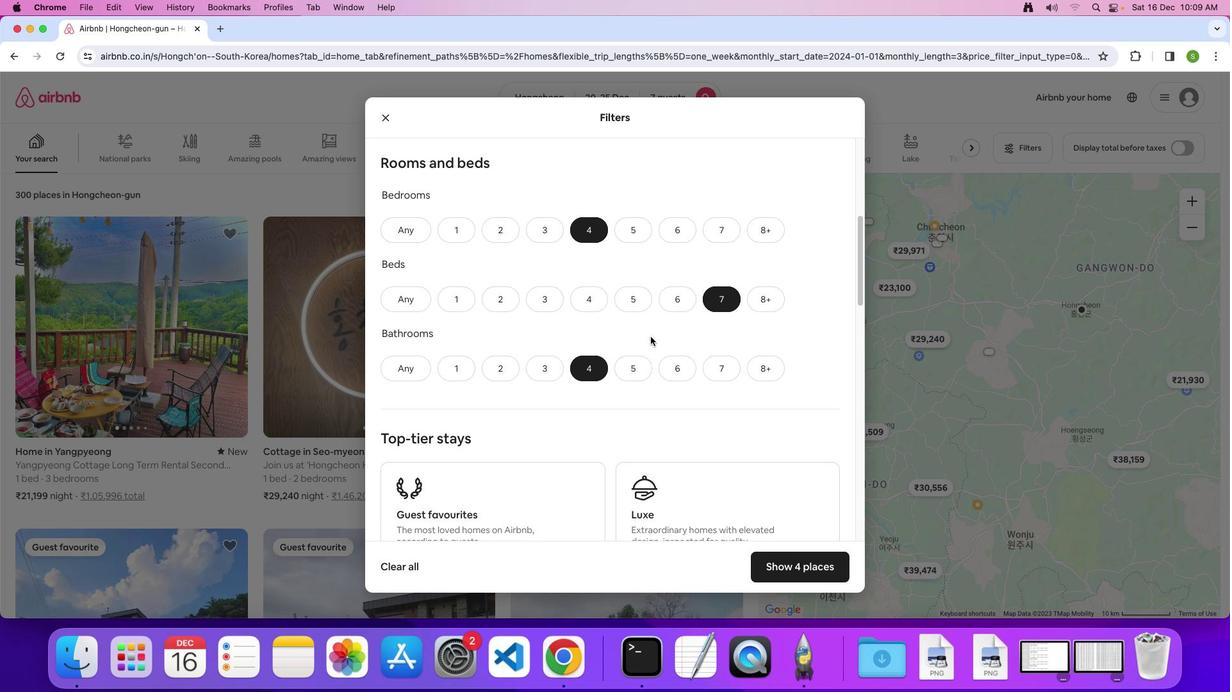 
Action: Mouse scrolled (652, 321) with delta (26, -38)
Screenshot: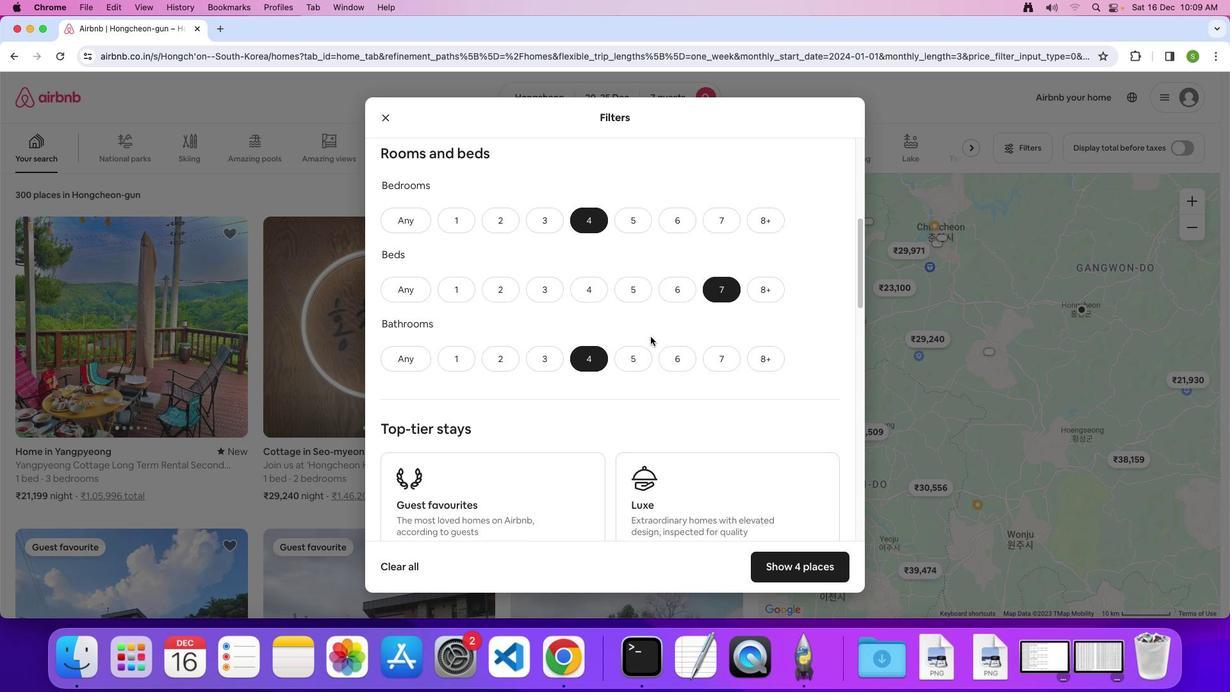 
Action: Mouse scrolled (652, 321) with delta (26, -38)
Screenshot: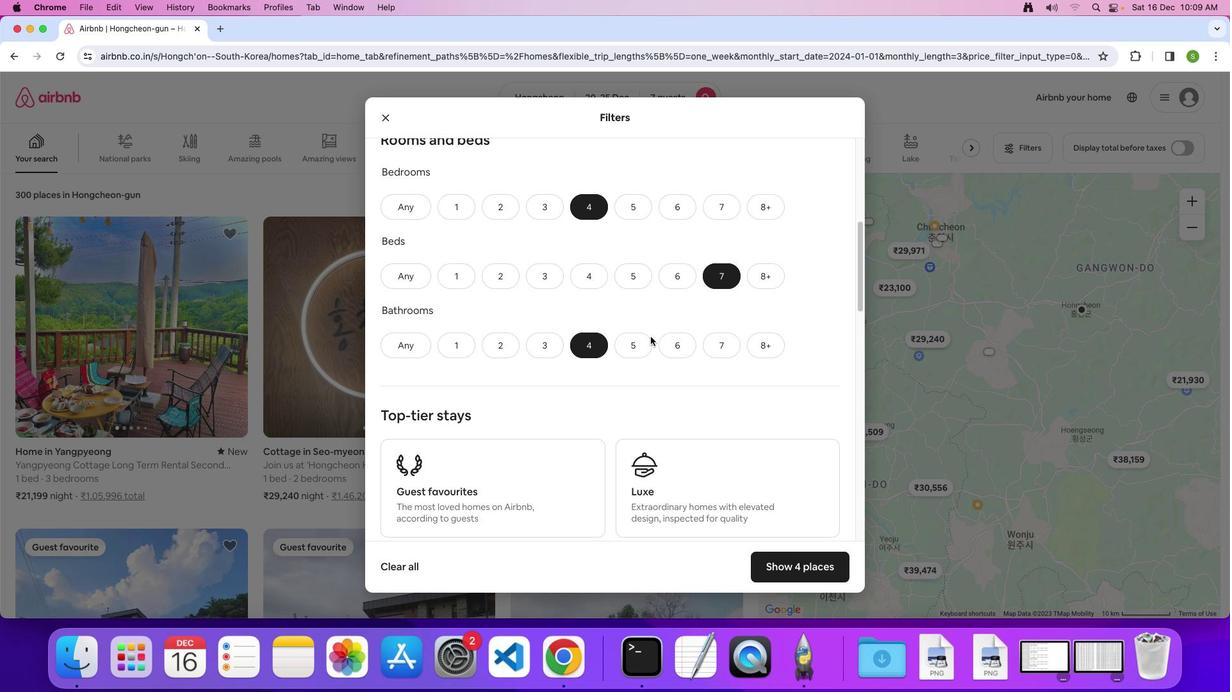 
Action: Mouse scrolled (652, 321) with delta (26, -38)
Screenshot: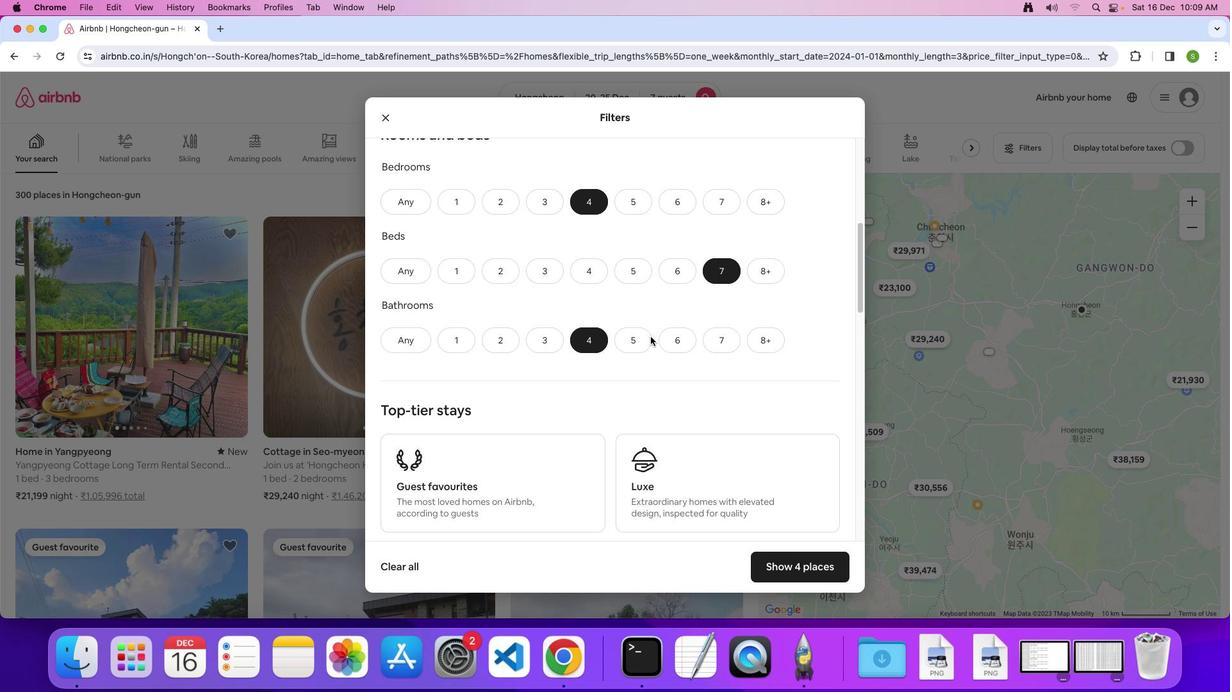 
Action: Mouse scrolled (652, 321) with delta (26, -38)
Screenshot: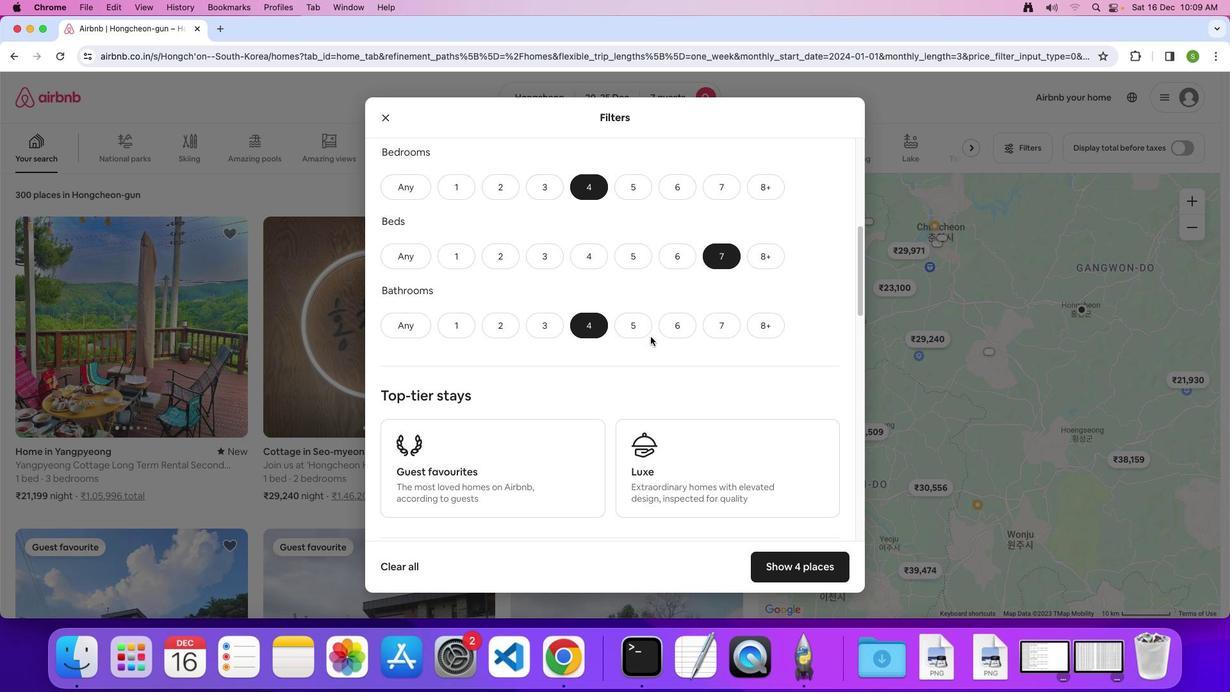 
Action: Mouse scrolled (652, 321) with delta (26, -38)
Screenshot: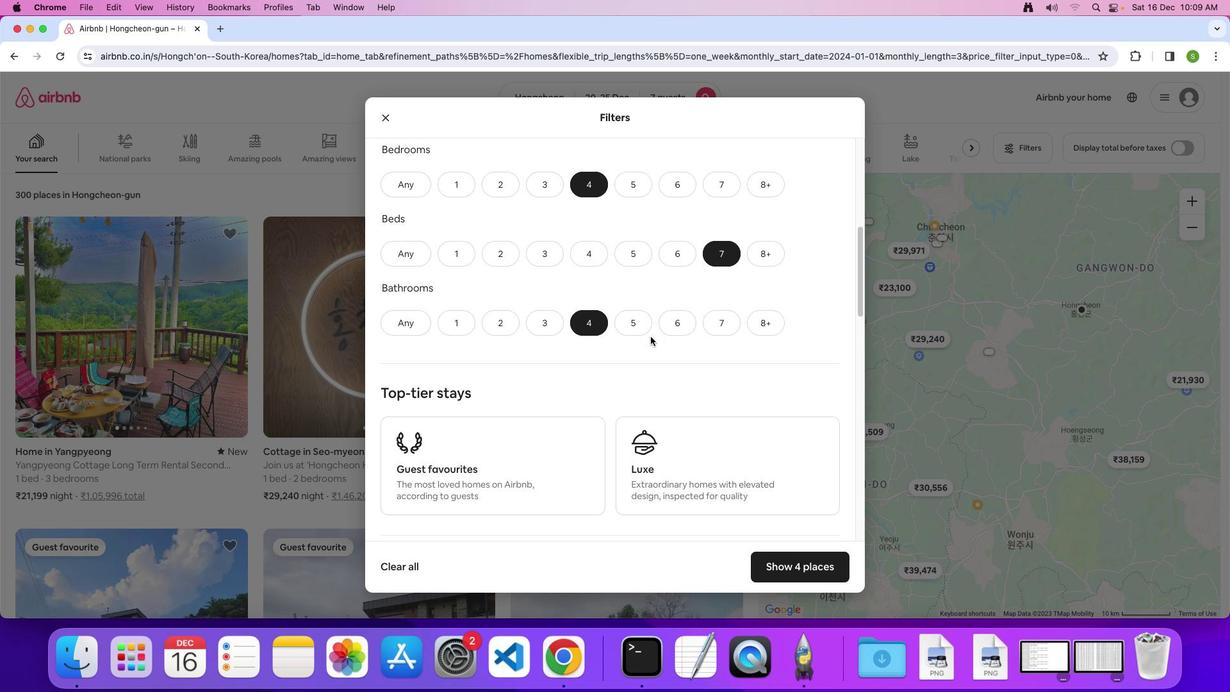 
Action: Mouse scrolled (652, 321) with delta (26, -38)
Screenshot: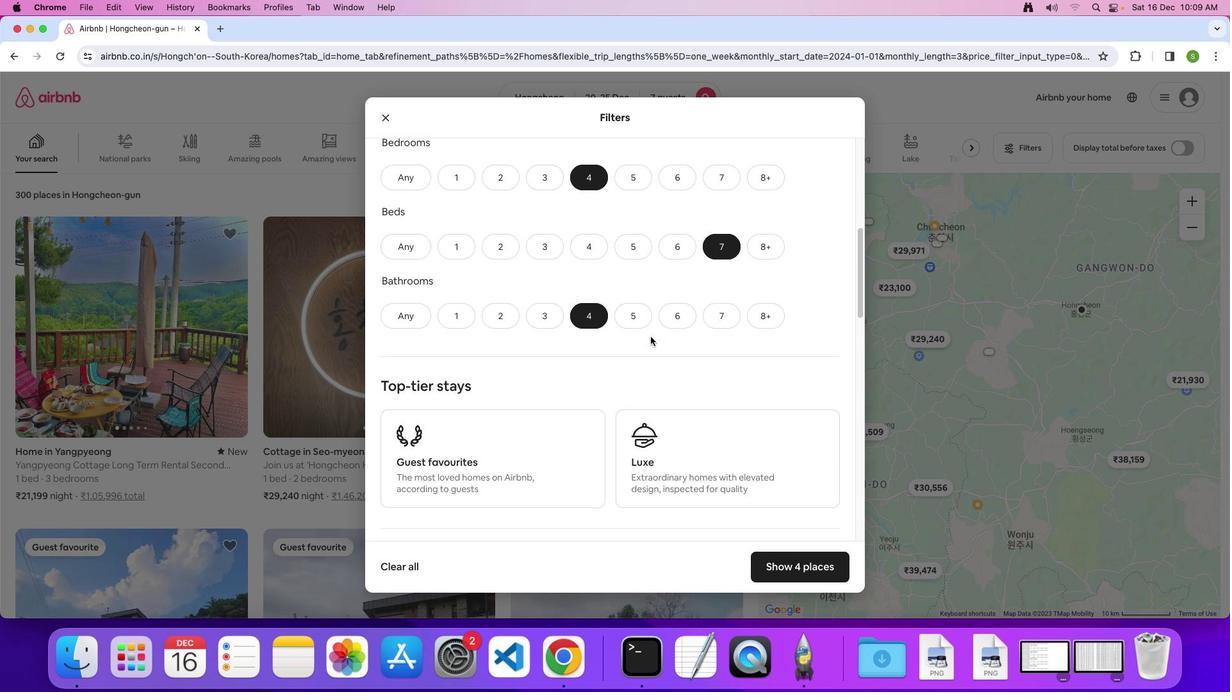 
Action: Mouse scrolled (652, 321) with delta (26, -38)
Screenshot: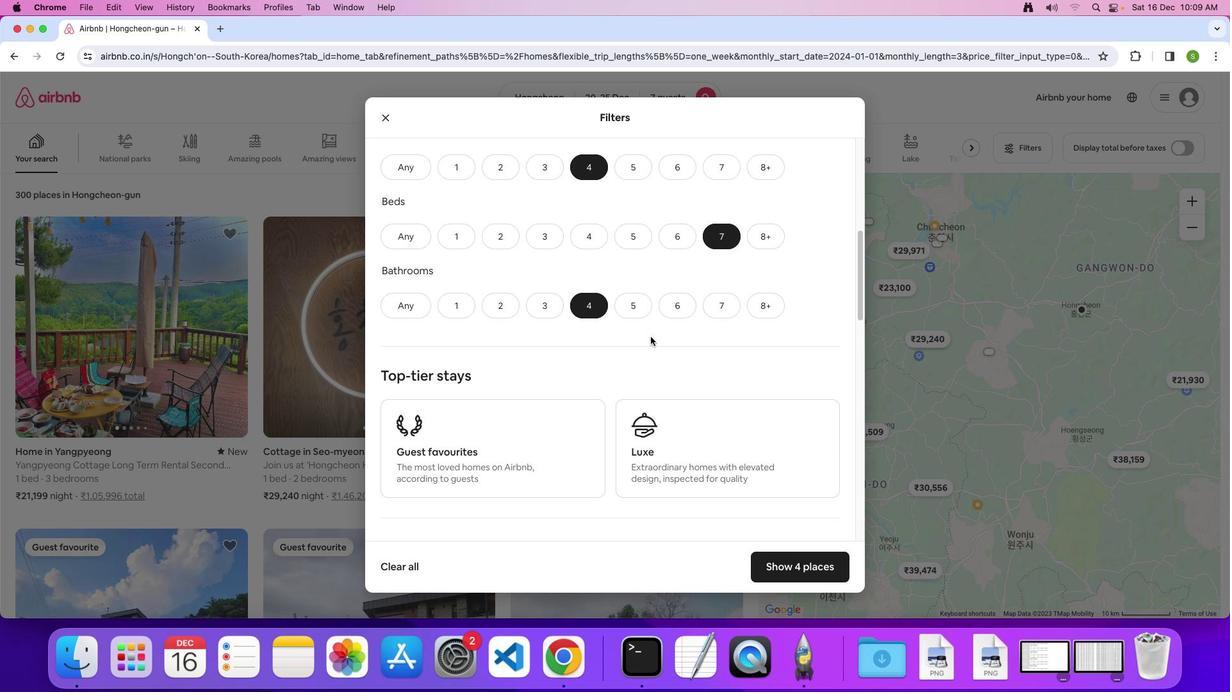 
Action: Mouse scrolled (652, 321) with delta (26, -38)
Screenshot: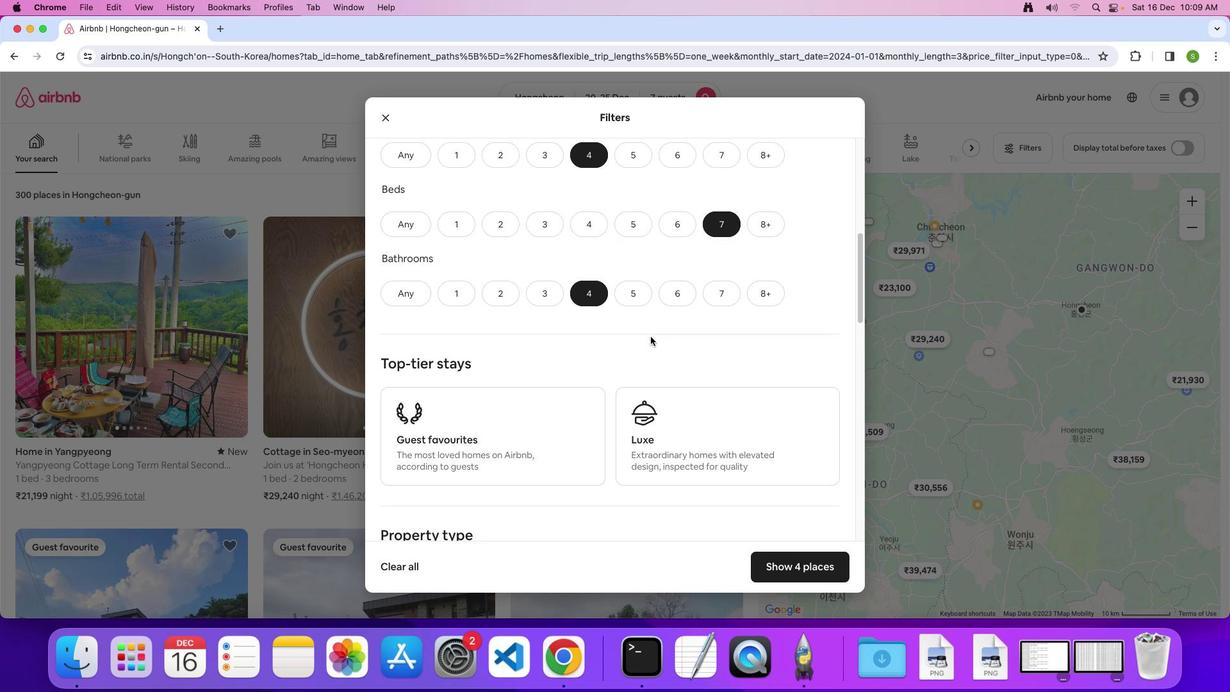 
Action: Mouse scrolled (652, 321) with delta (26, -38)
Screenshot: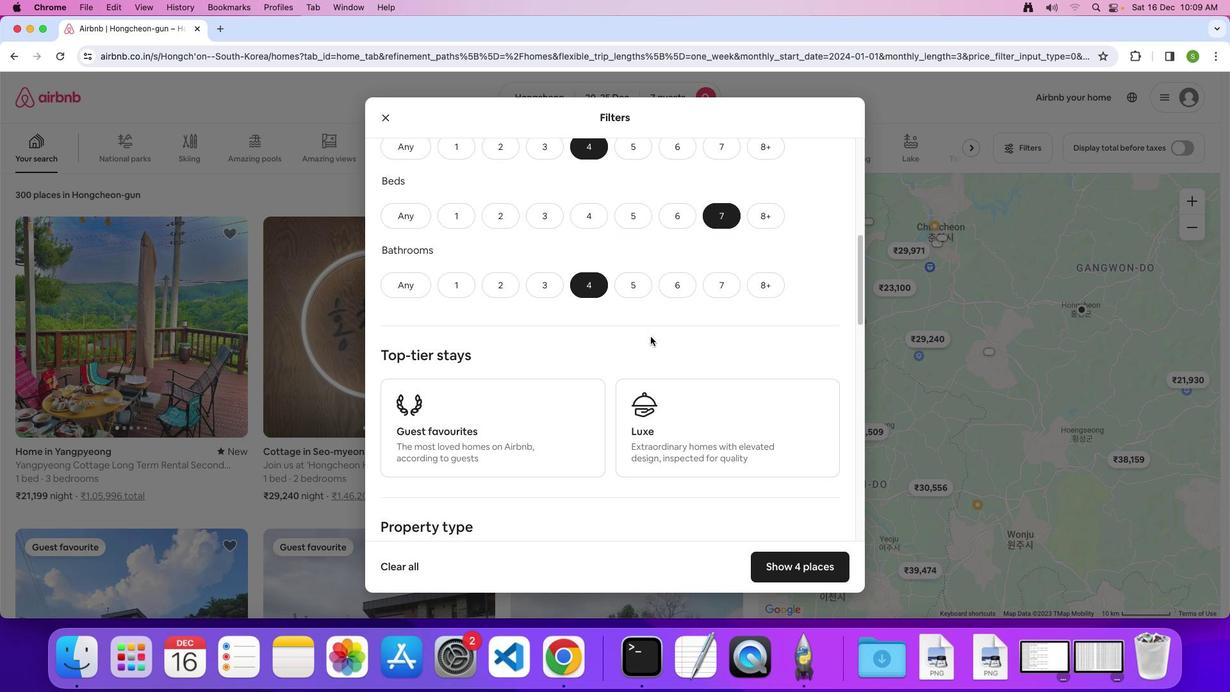 
Action: Mouse scrolled (652, 321) with delta (26, -38)
Screenshot: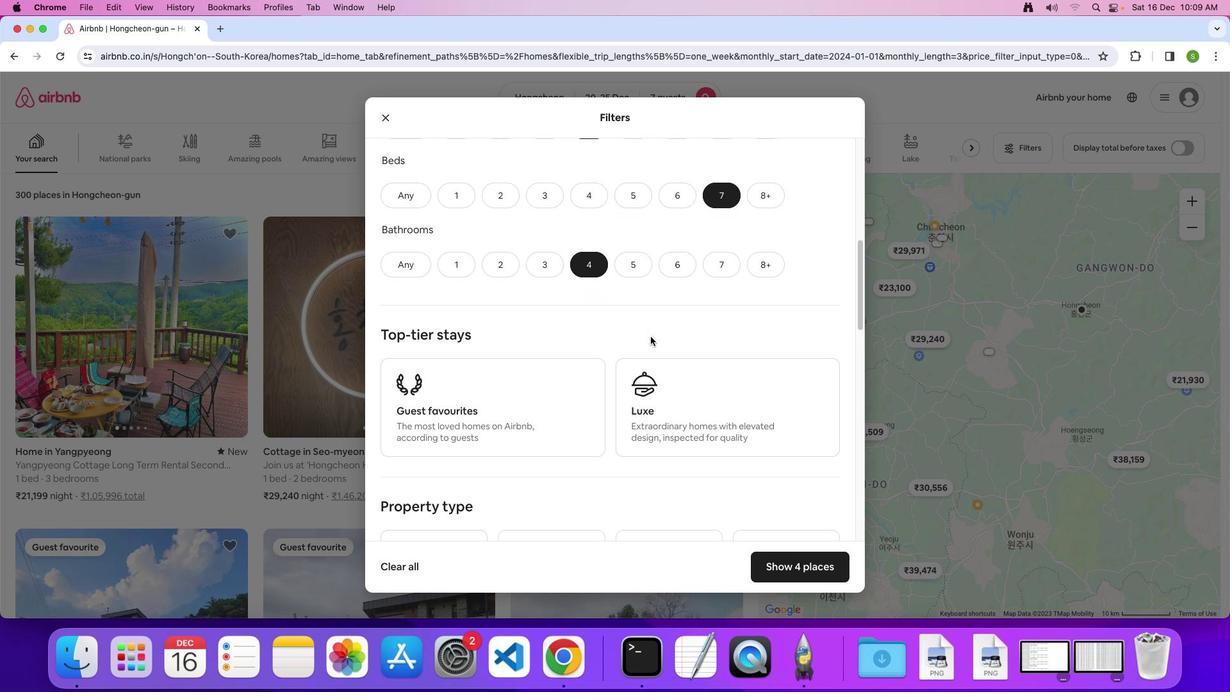 
Action: Mouse scrolled (652, 321) with delta (26, -39)
Screenshot: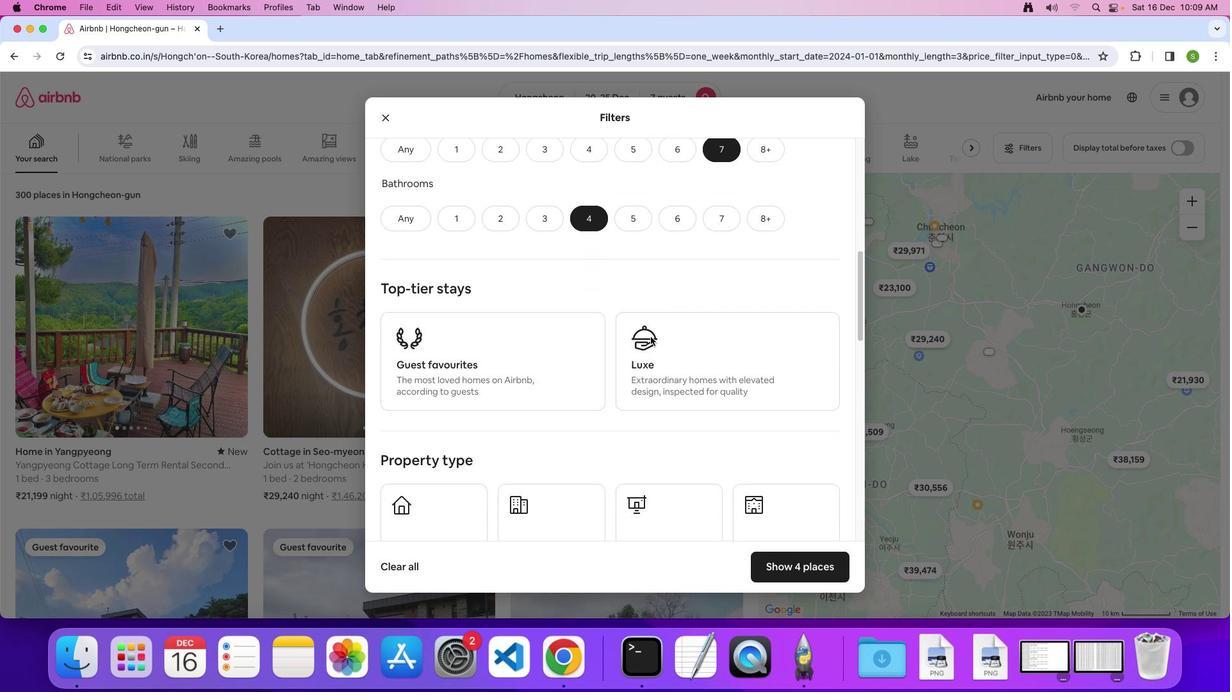 
Action: Mouse scrolled (652, 321) with delta (26, -38)
Screenshot: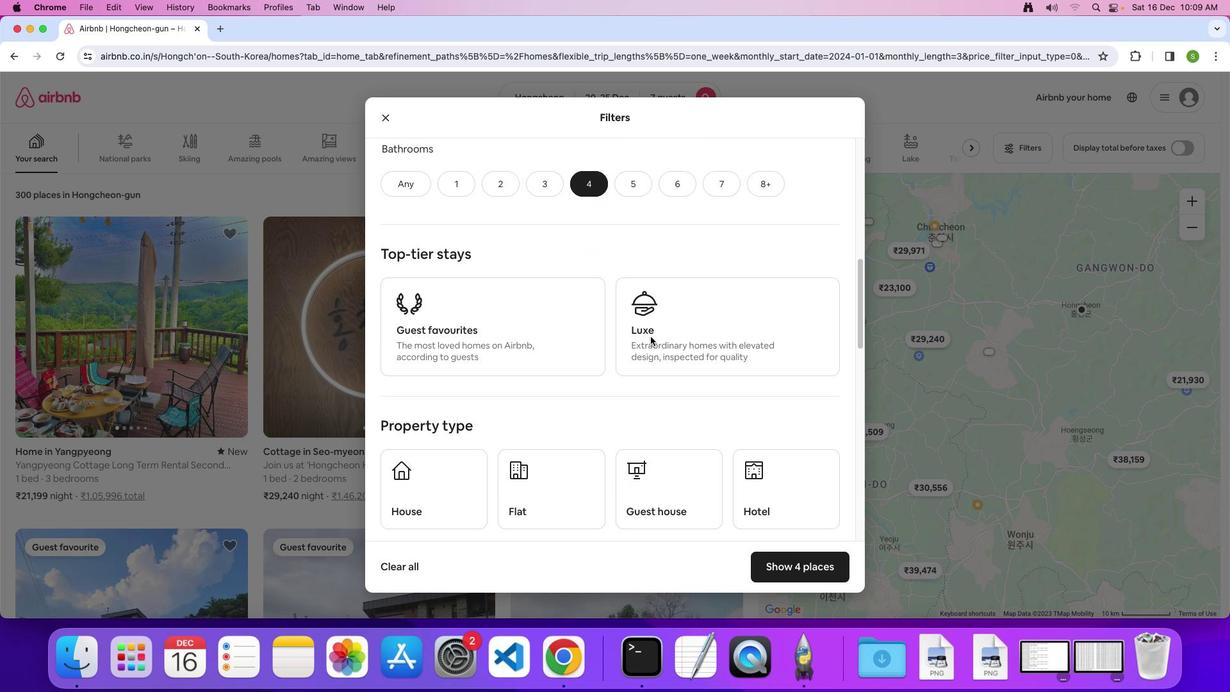
Action: Mouse scrolled (652, 321) with delta (26, -38)
Screenshot: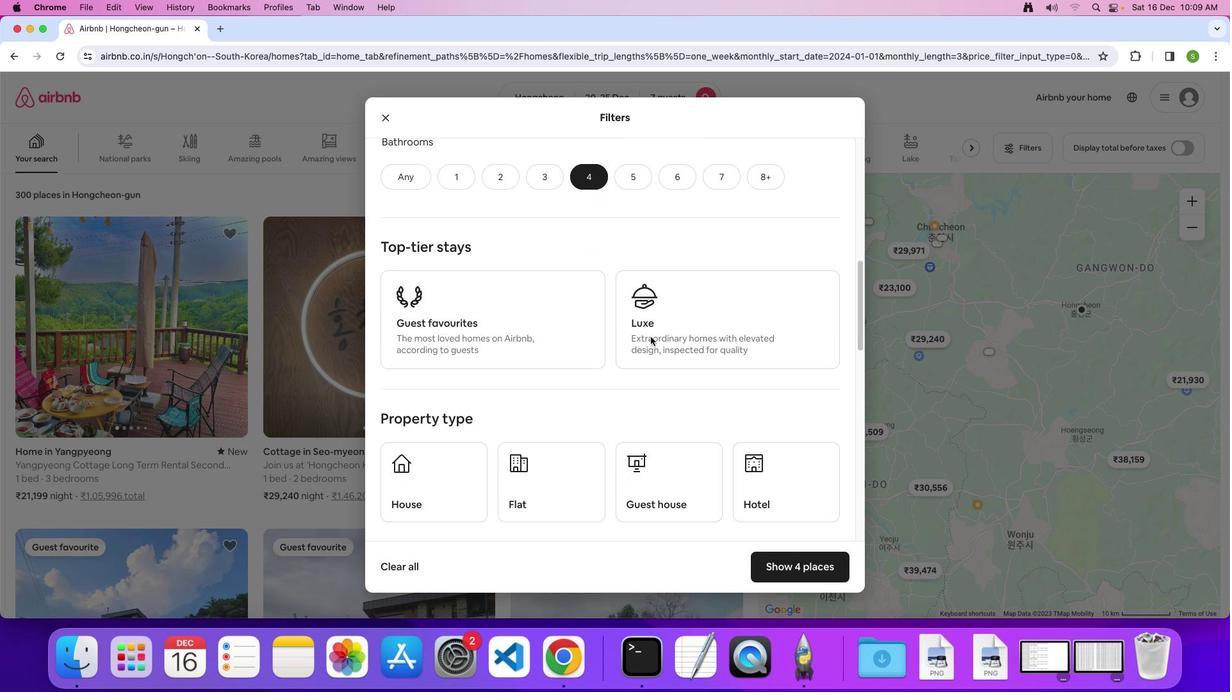 
Action: Mouse scrolled (652, 321) with delta (26, -38)
Screenshot: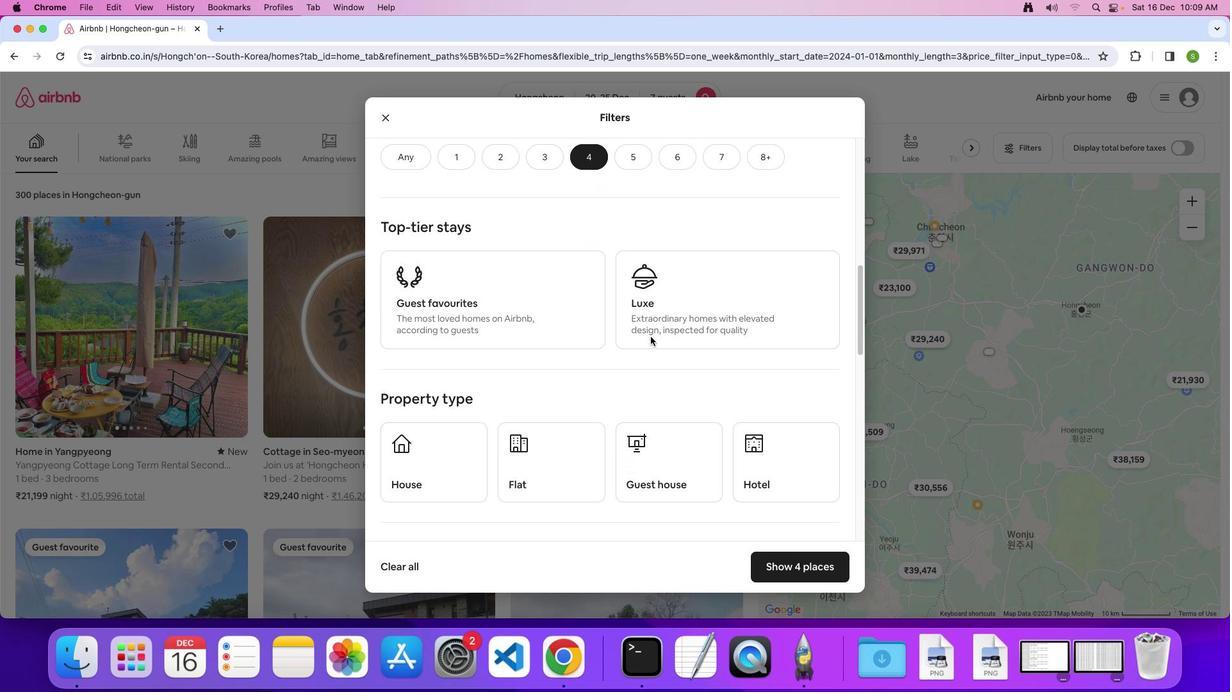 
Action: Mouse scrolled (652, 321) with delta (26, -38)
Screenshot: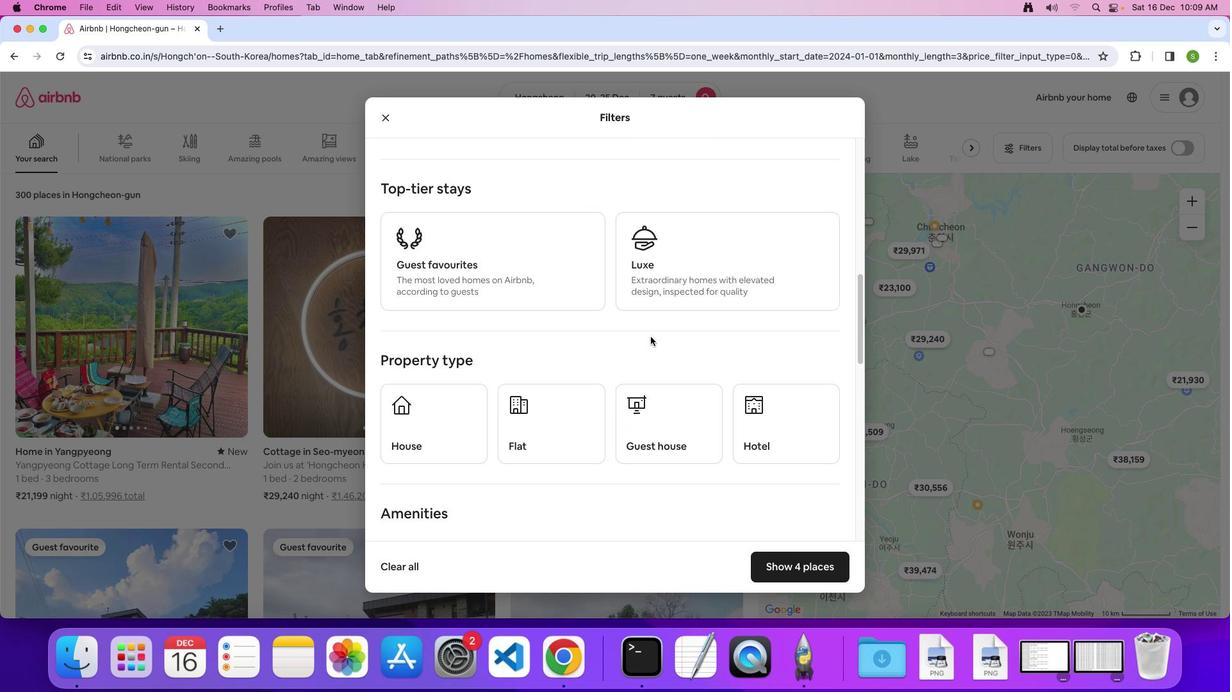 
Action: Mouse scrolled (652, 321) with delta (26, -39)
Screenshot: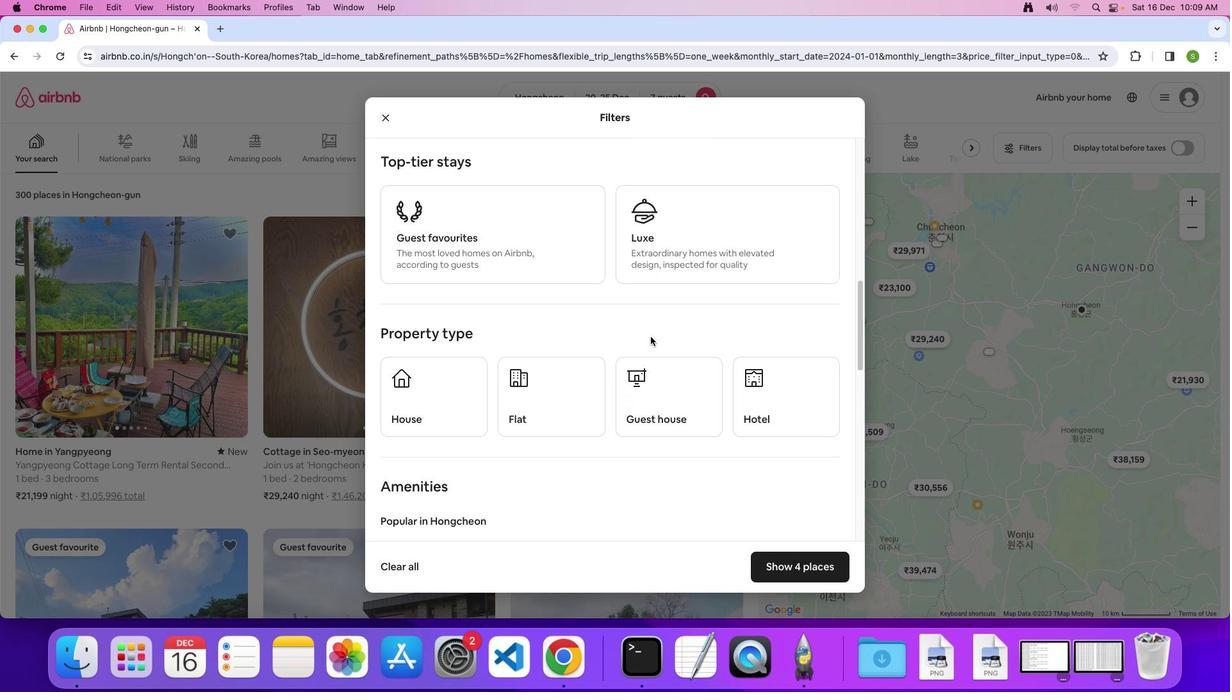 
Action: Mouse moved to (449, 367)
Screenshot: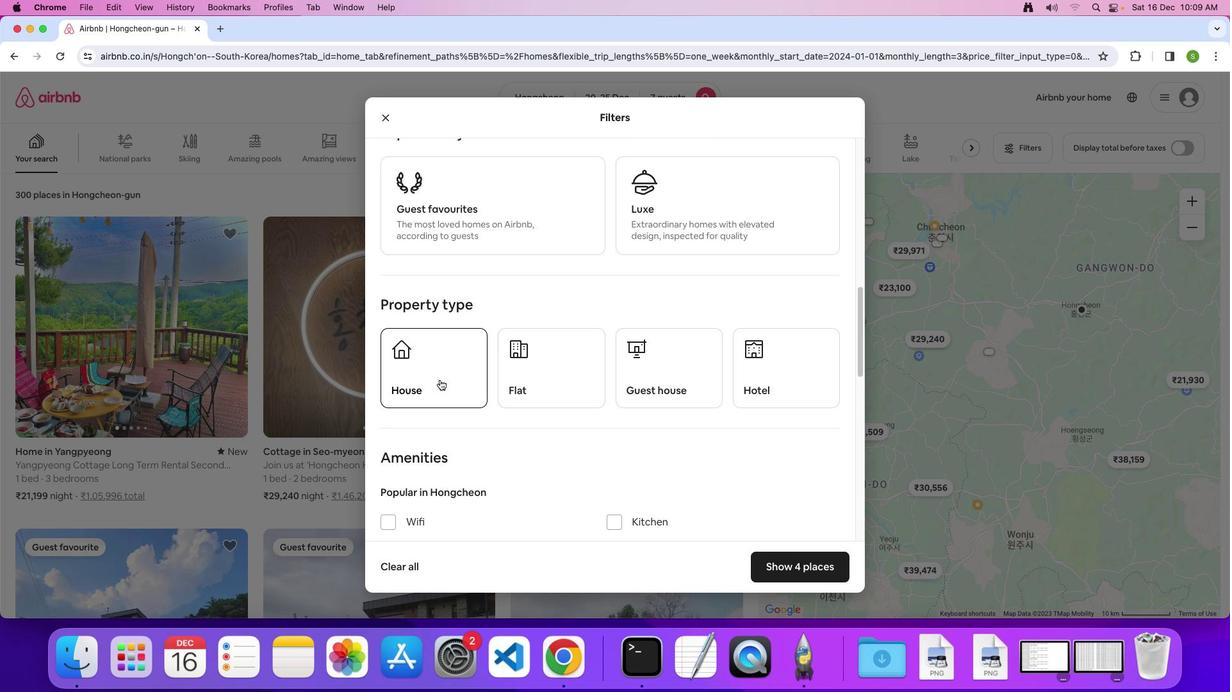 
Action: Mouse pressed left at (449, 367)
Screenshot: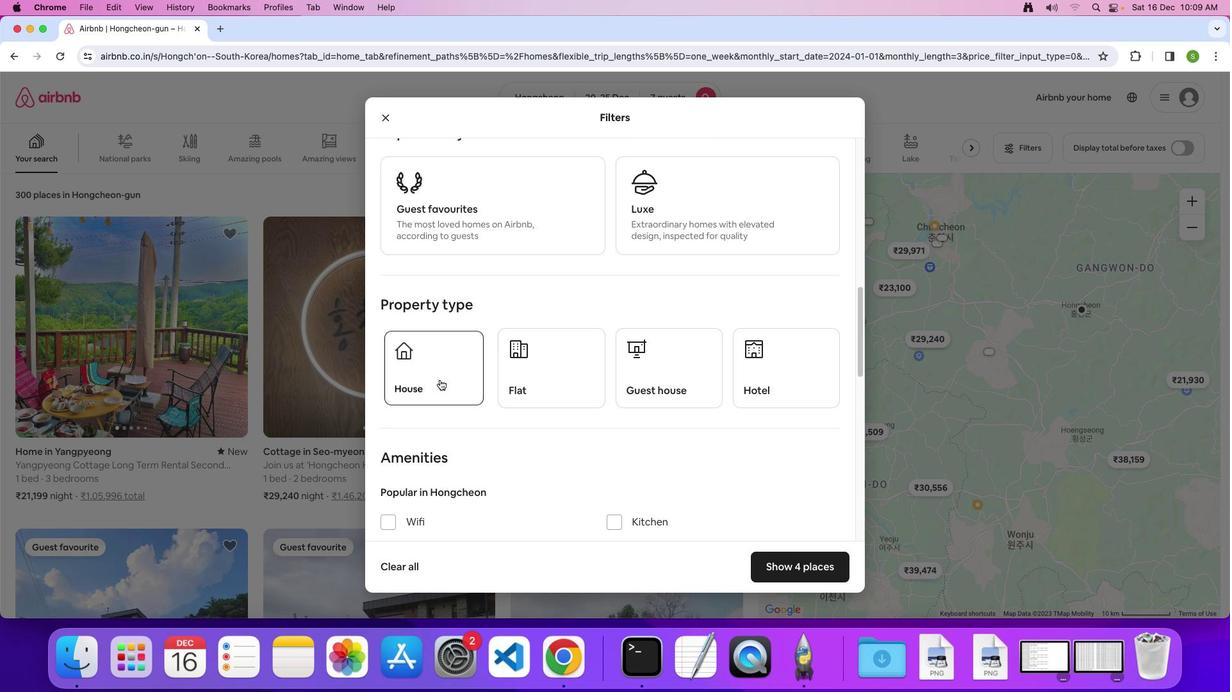 
Action: Mouse moved to (629, 298)
Screenshot: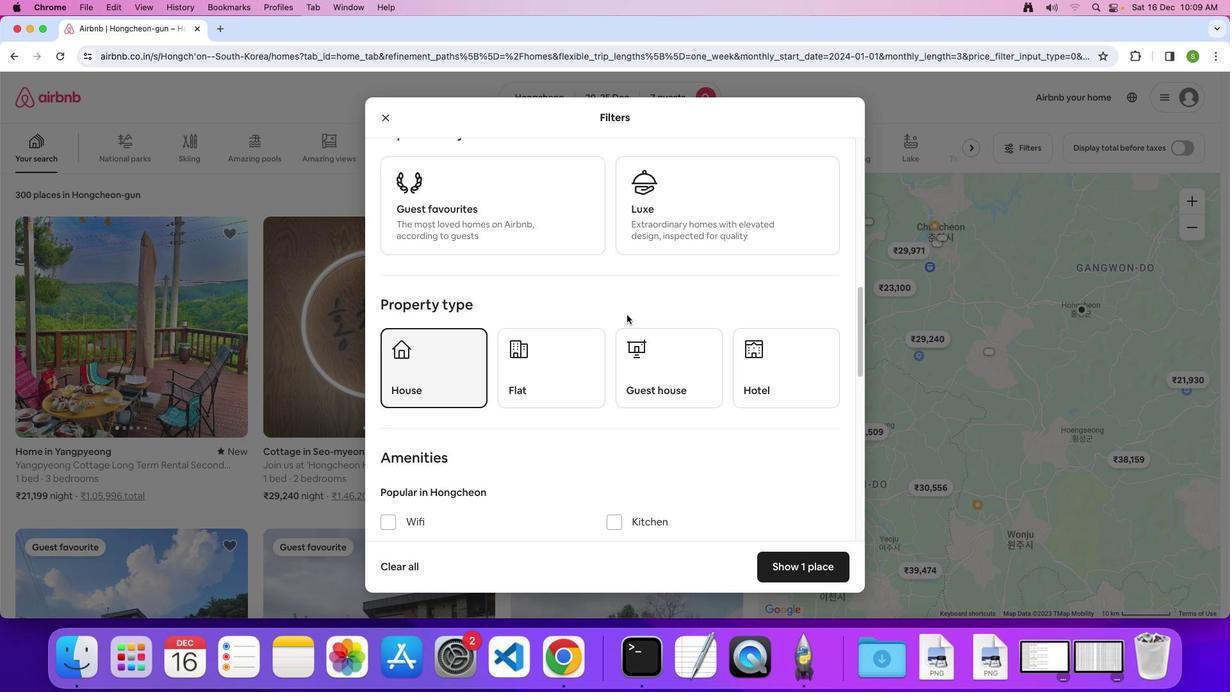 
Action: Mouse scrolled (629, 298) with delta (26, -38)
Screenshot: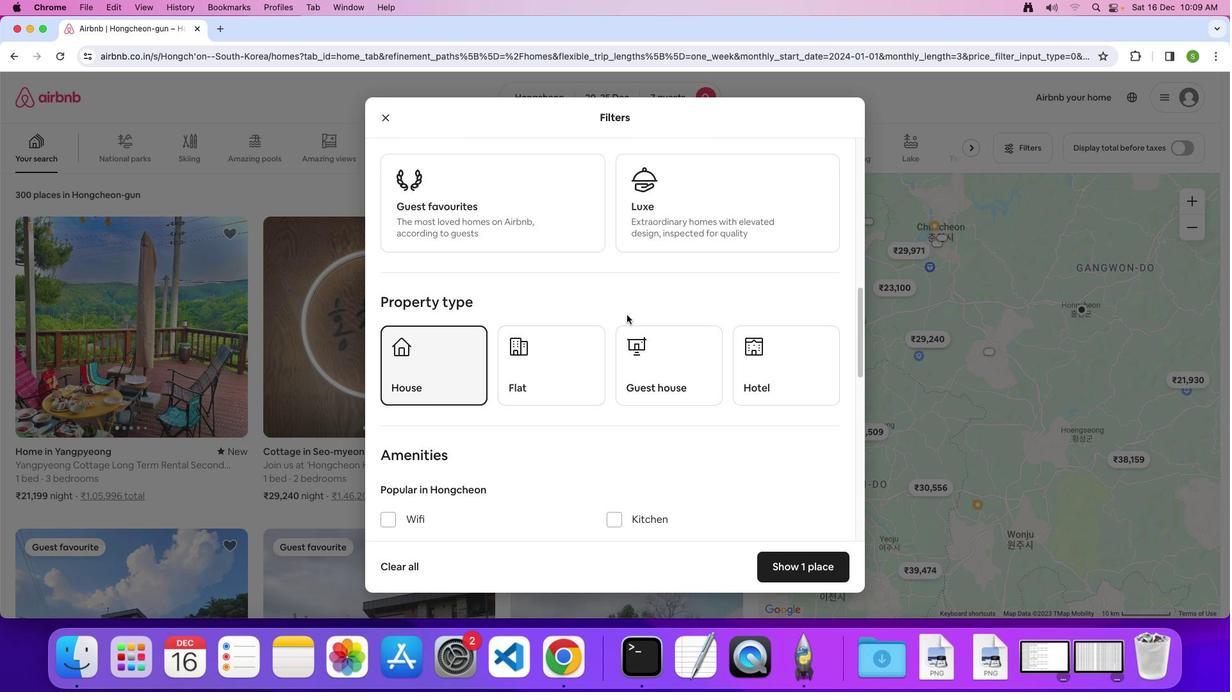
Action: Mouse scrolled (629, 298) with delta (26, -38)
Screenshot: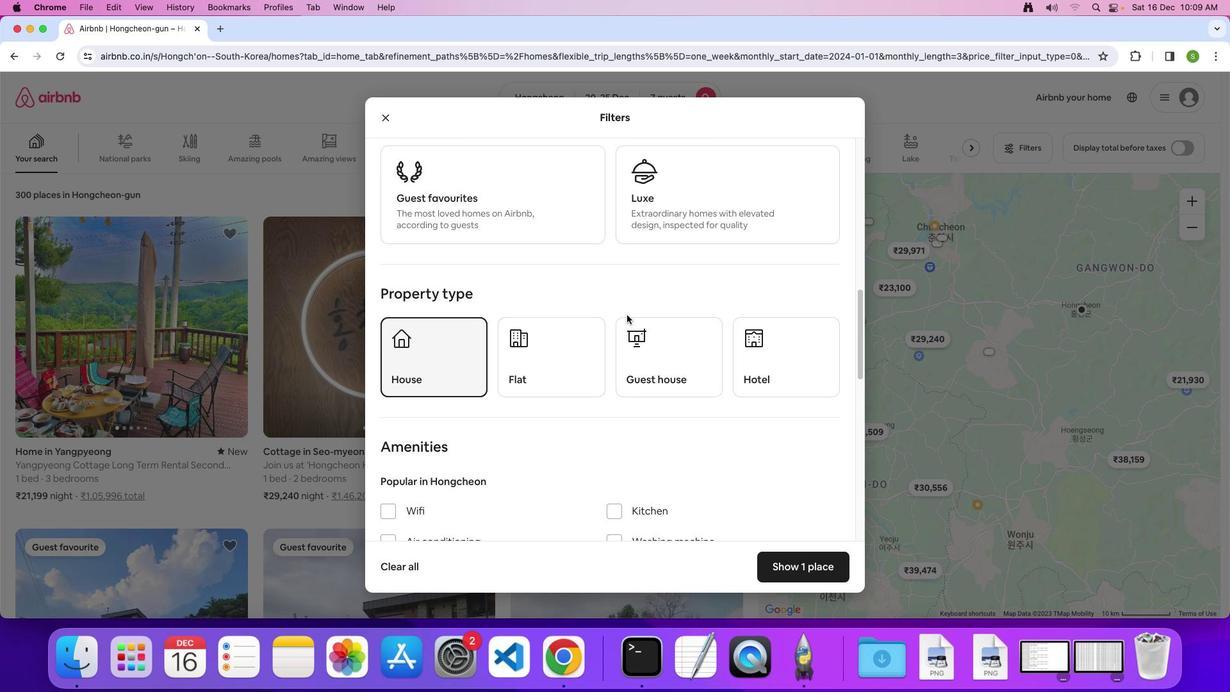 
Action: Mouse scrolled (629, 298) with delta (26, -38)
Screenshot: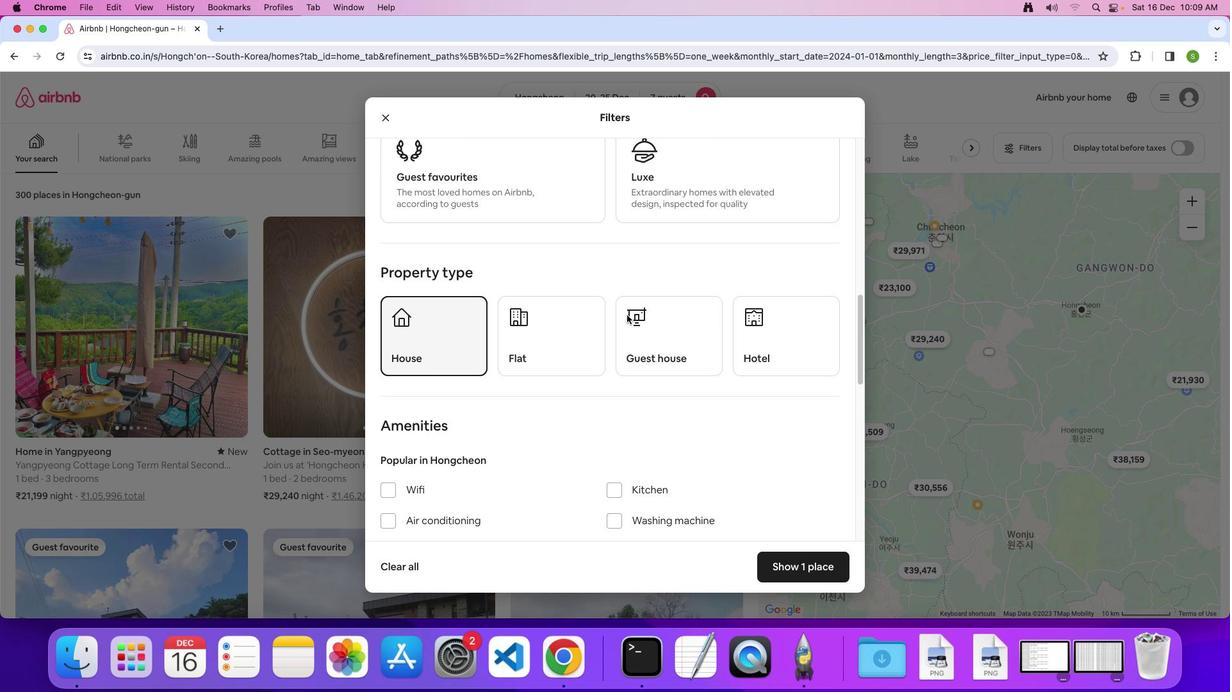 
Action: Mouse scrolled (629, 298) with delta (26, -38)
Screenshot: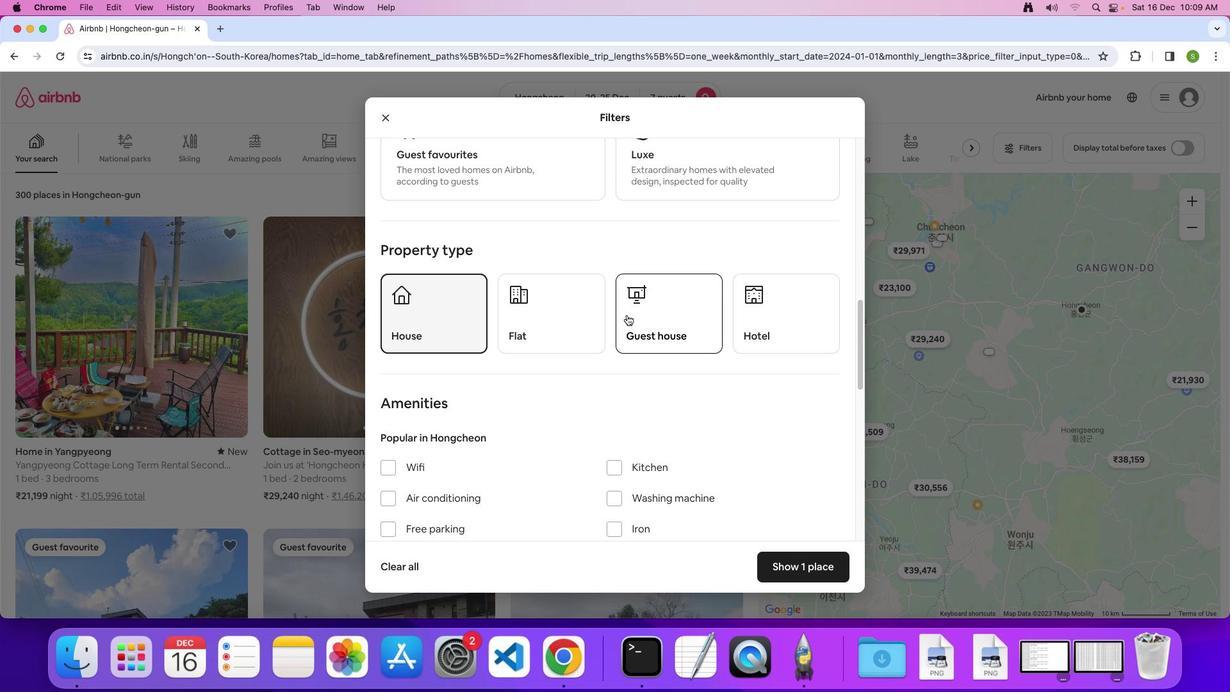 
Action: Mouse scrolled (629, 298) with delta (26, -38)
Screenshot: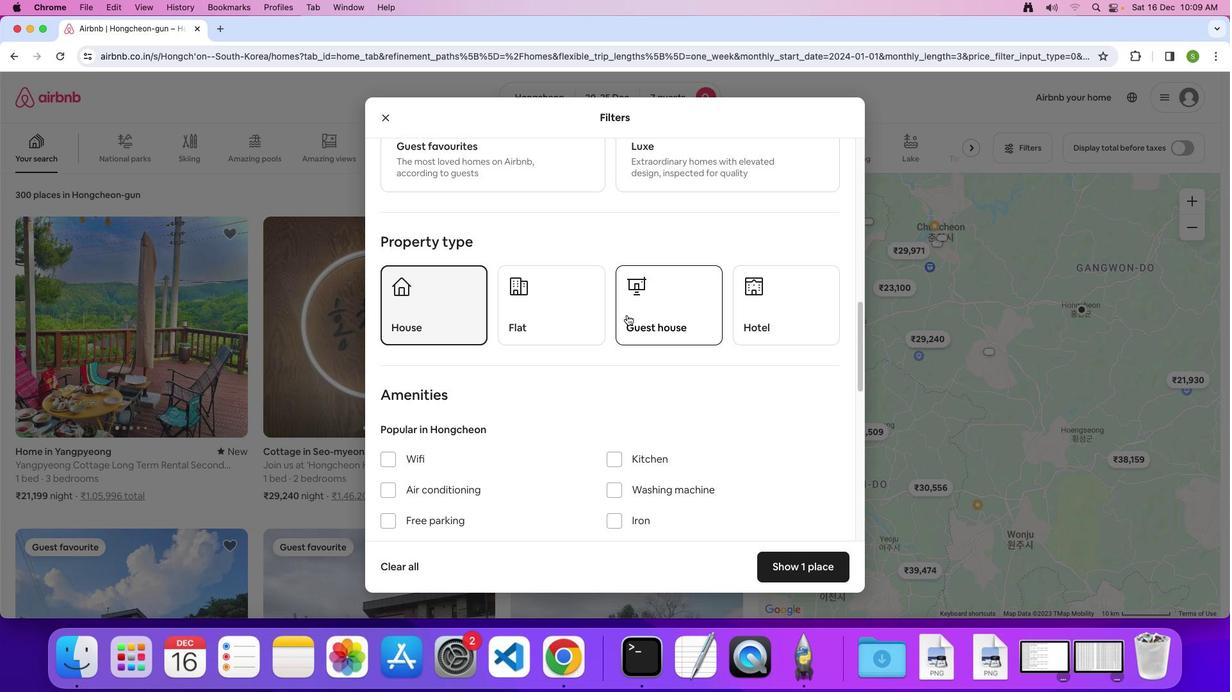 
Action: Mouse scrolled (629, 298) with delta (26, -38)
Screenshot: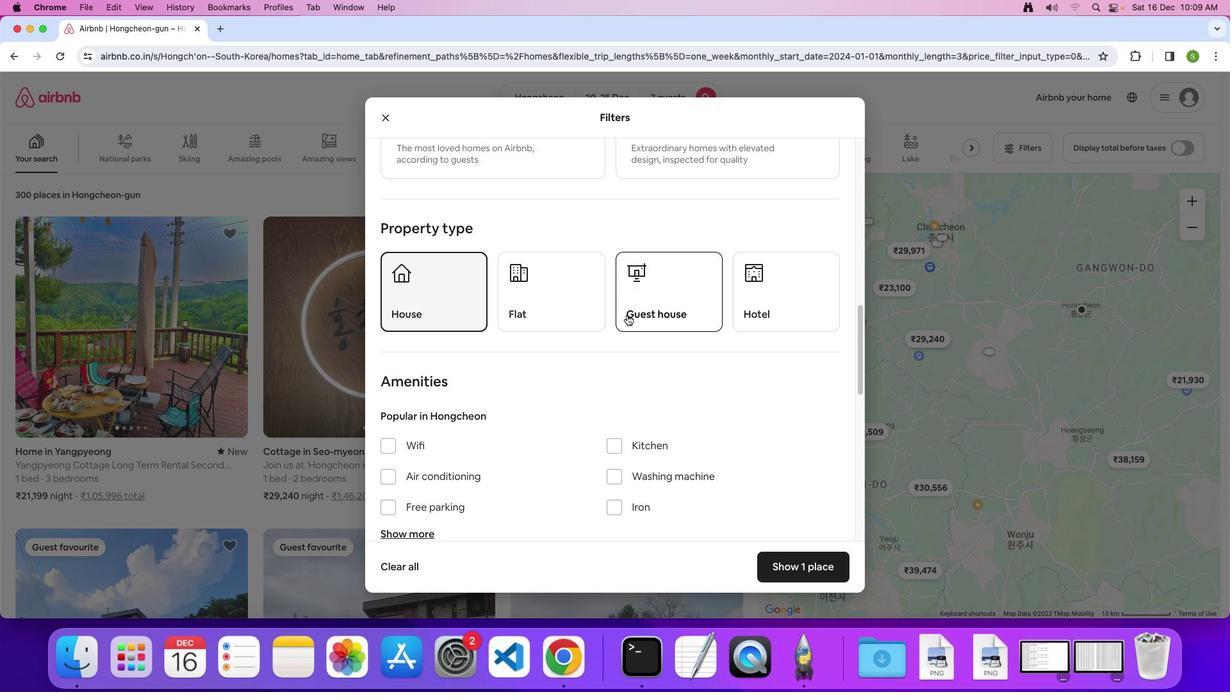 
Action: Mouse scrolled (629, 298) with delta (26, -38)
Screenshot: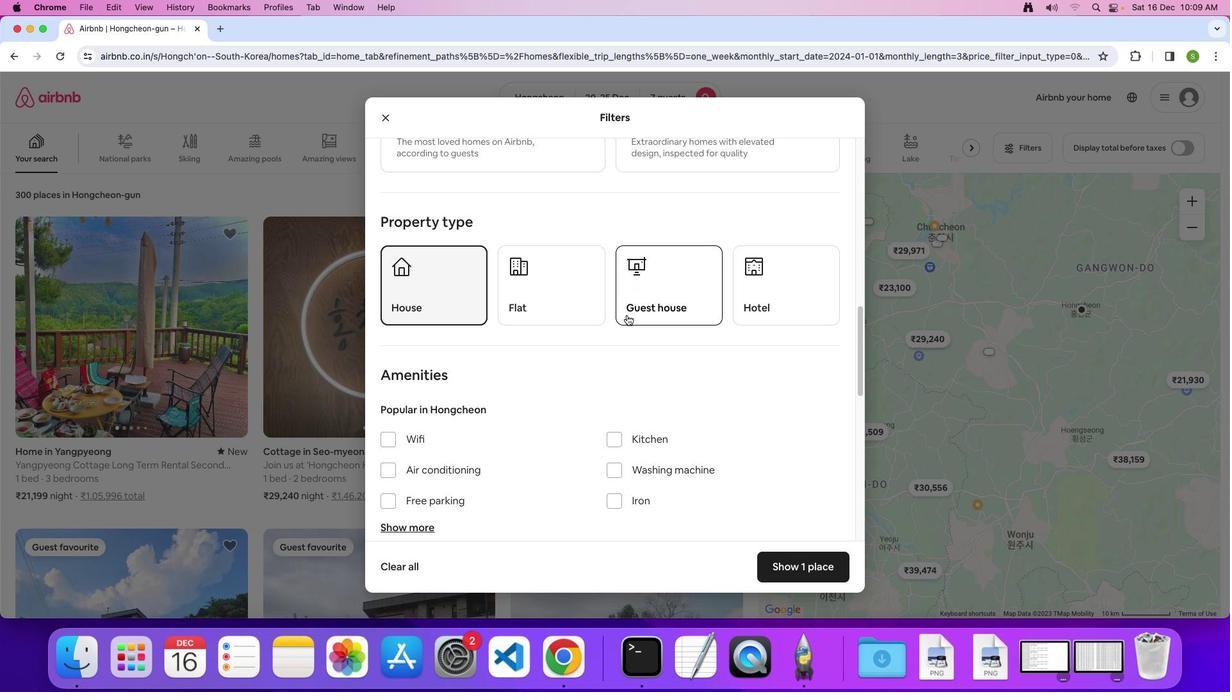 
Action: Mouse scrolled (629, 298) with delta (26, -38)
Screenshot: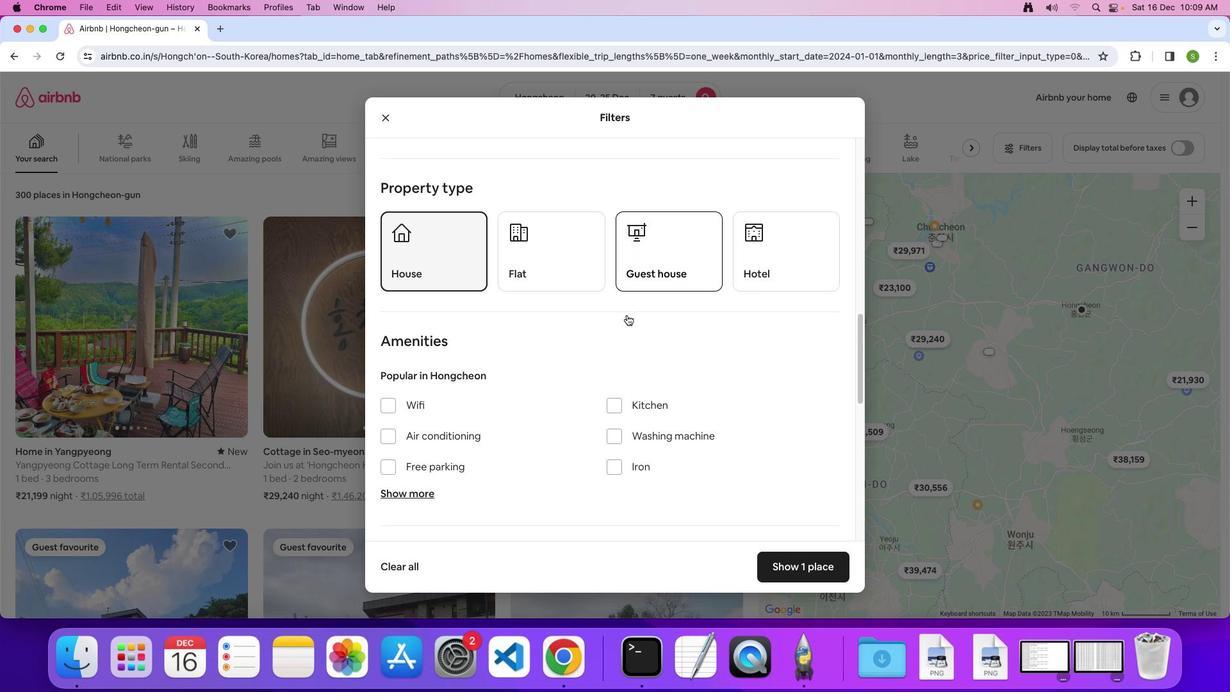 
Action: Mouse scrolled (629, 298) with delta (26, -38)
Screenshot: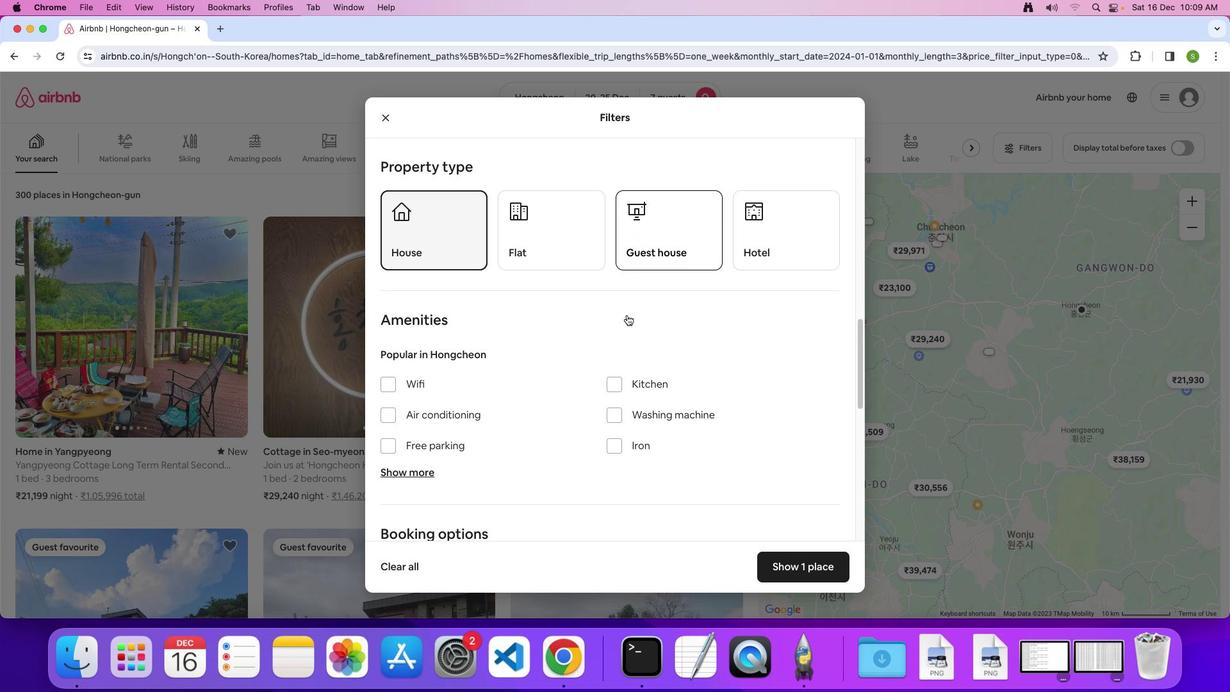 
Action: Mouse scrolled (629, 298) with delta (26, -38)
Screenshot: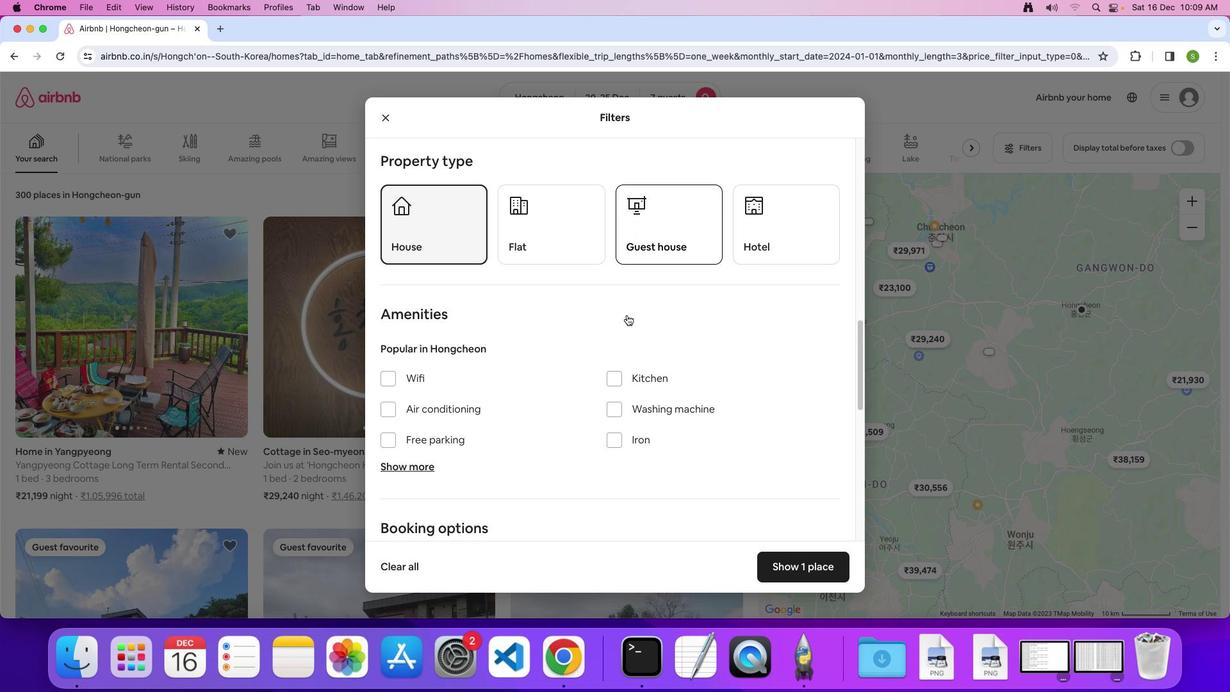 
Action: Mouse scrolled (629, 298) with delta (26, -38)
Screenshot: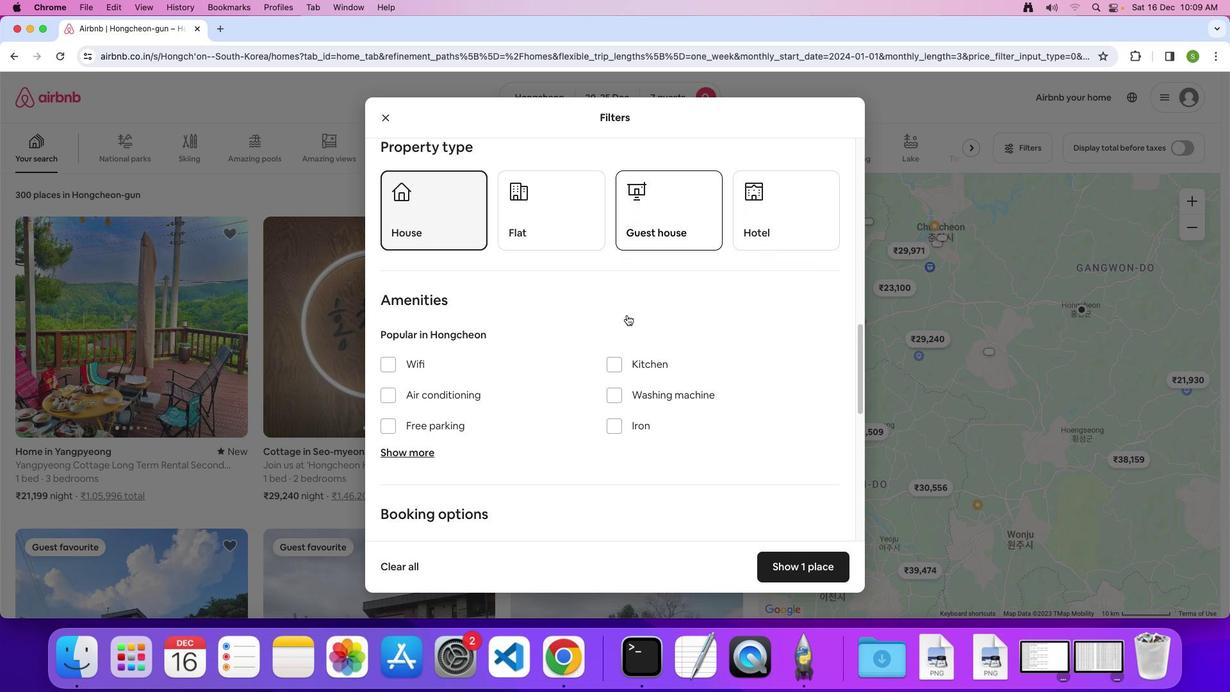 
Action: Mouse scrolled (629, 298) with delta (26, -38)
Screenshot: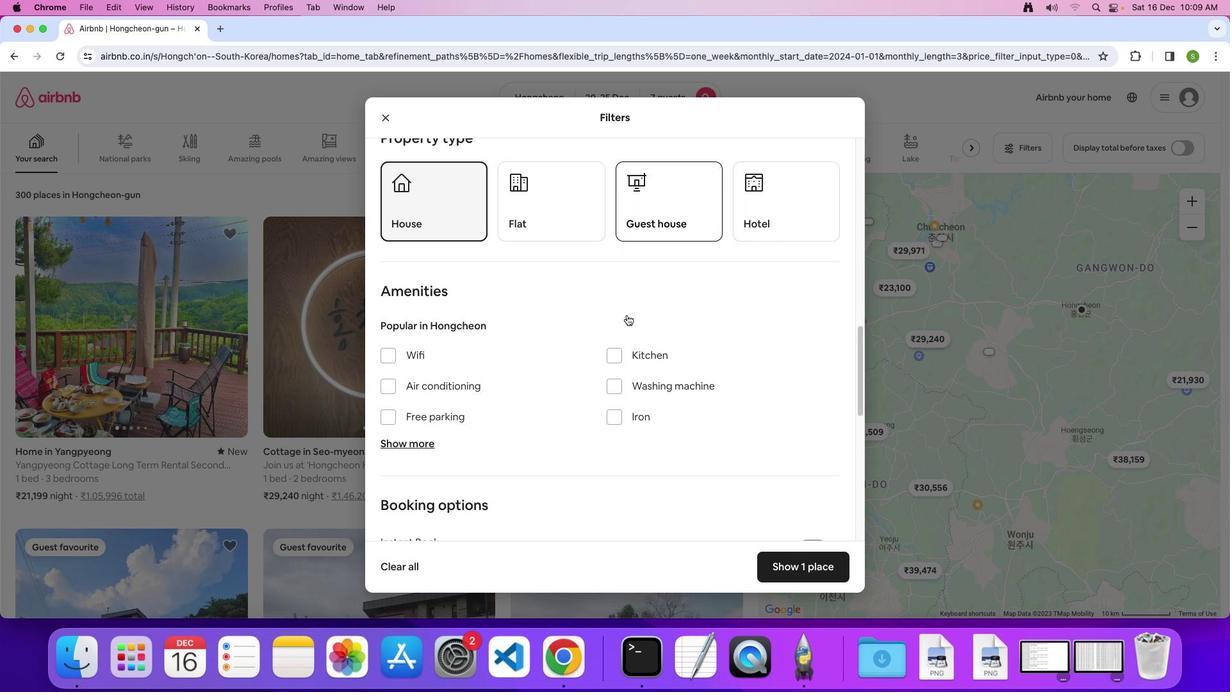 
Action: Mouse scrolled (629, 298) with delta (26, -39)
Screenshot: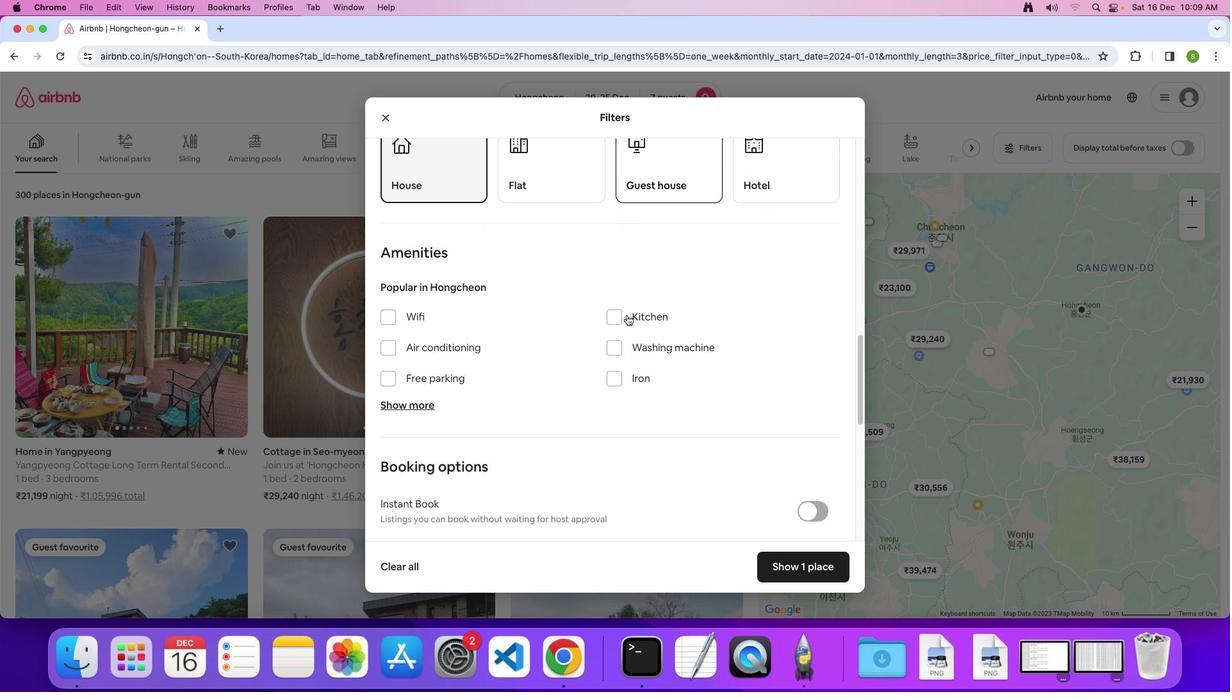 
Action: Mouse scrolled (629, 298) with delta (26, -38)
Screenshot: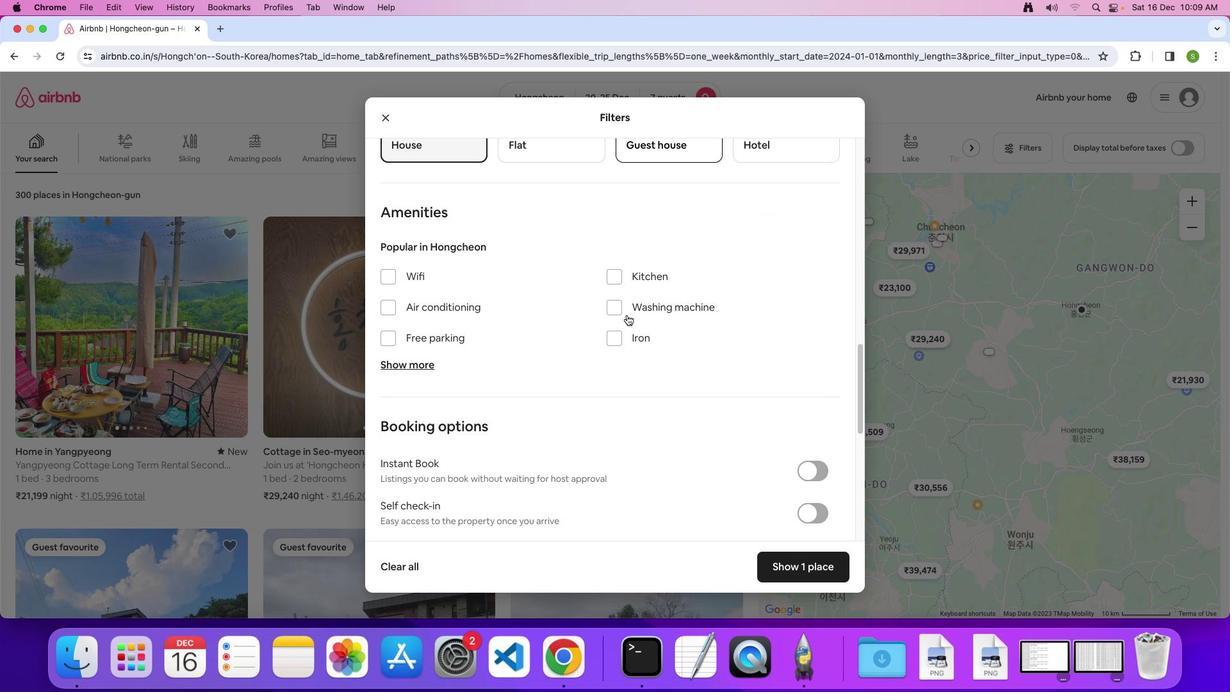 
Action: Mouse scrolled (629, 298) with delta (26, -38)
Screenshot: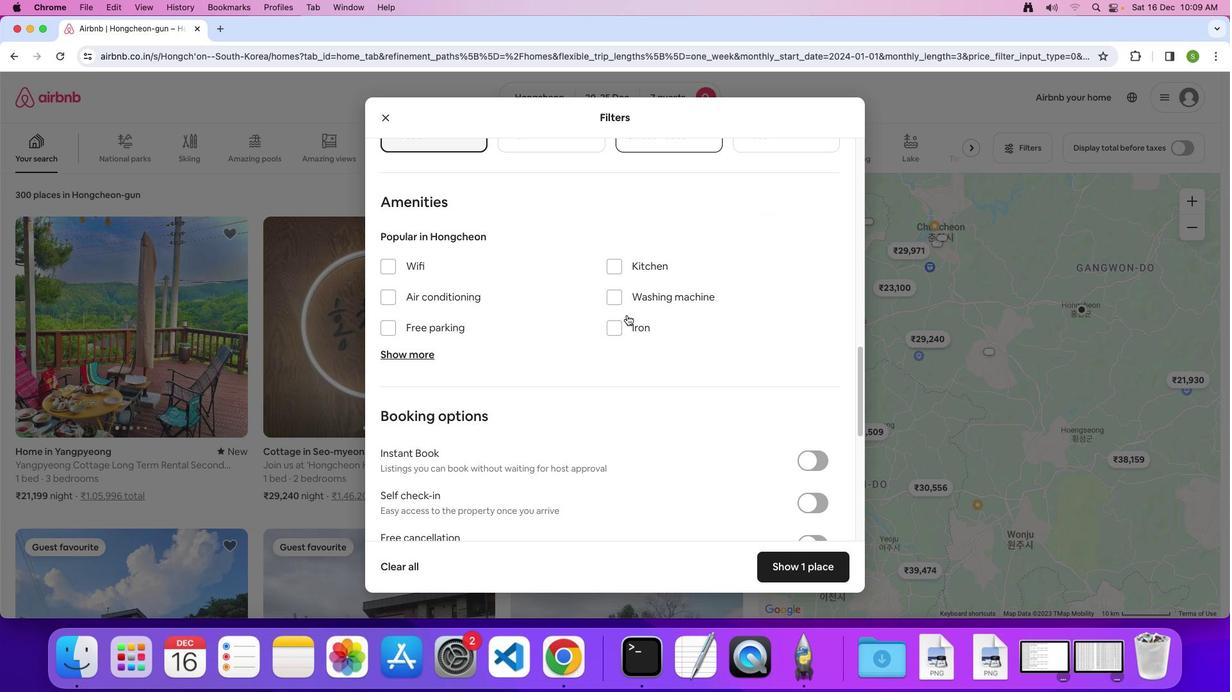 
Action: Mouse moved to (397, 237)
Screenshot: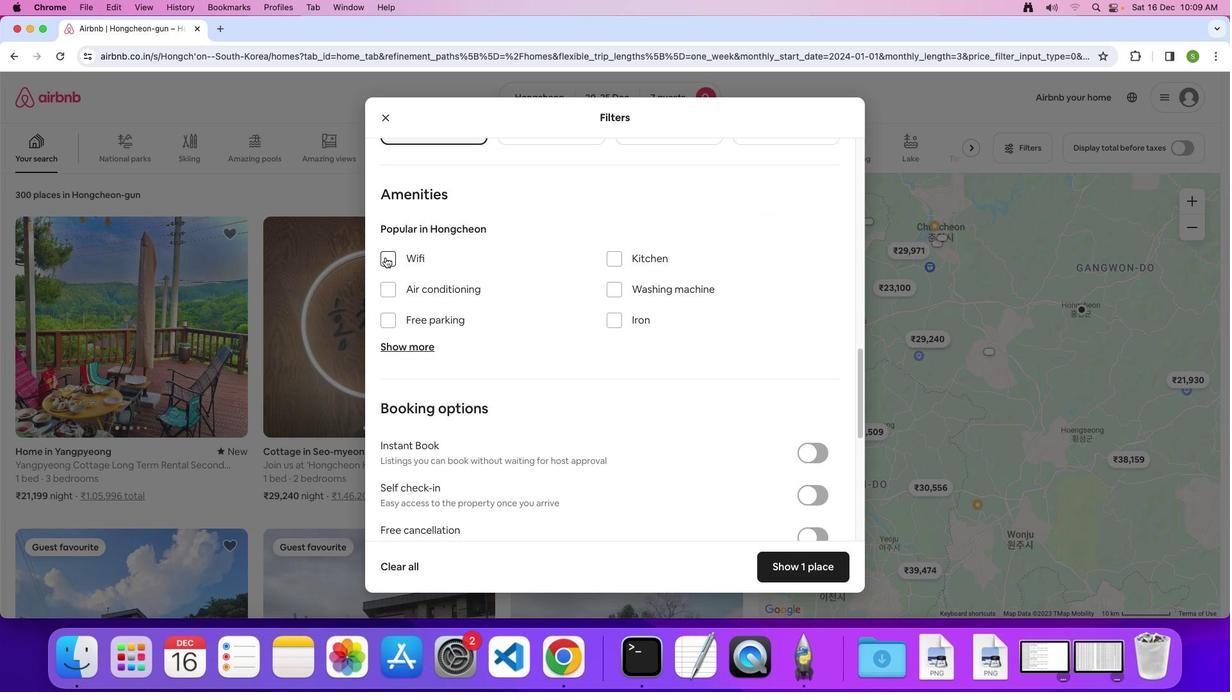 
Action: Mouse pressed left at (397, 237)
Screenshot: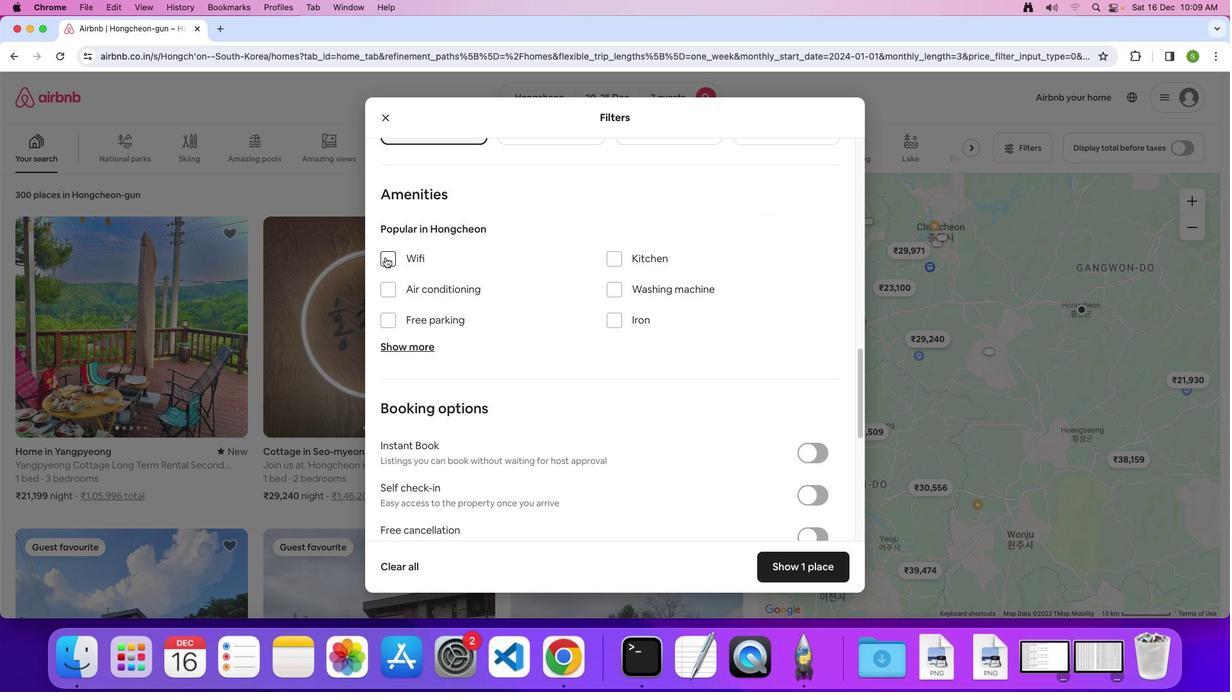 
Action: Mouse moved to (403, 305)
Screenshot: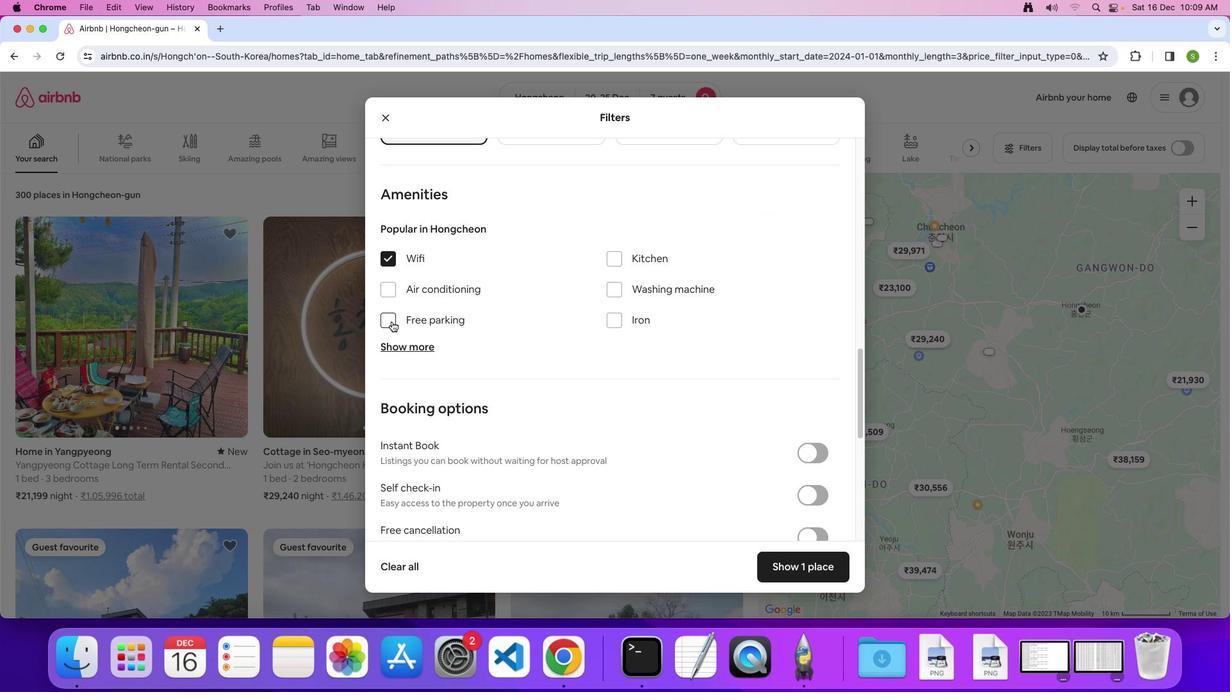 
Action: Mouse pressed left at (403, 305)
Screenshot: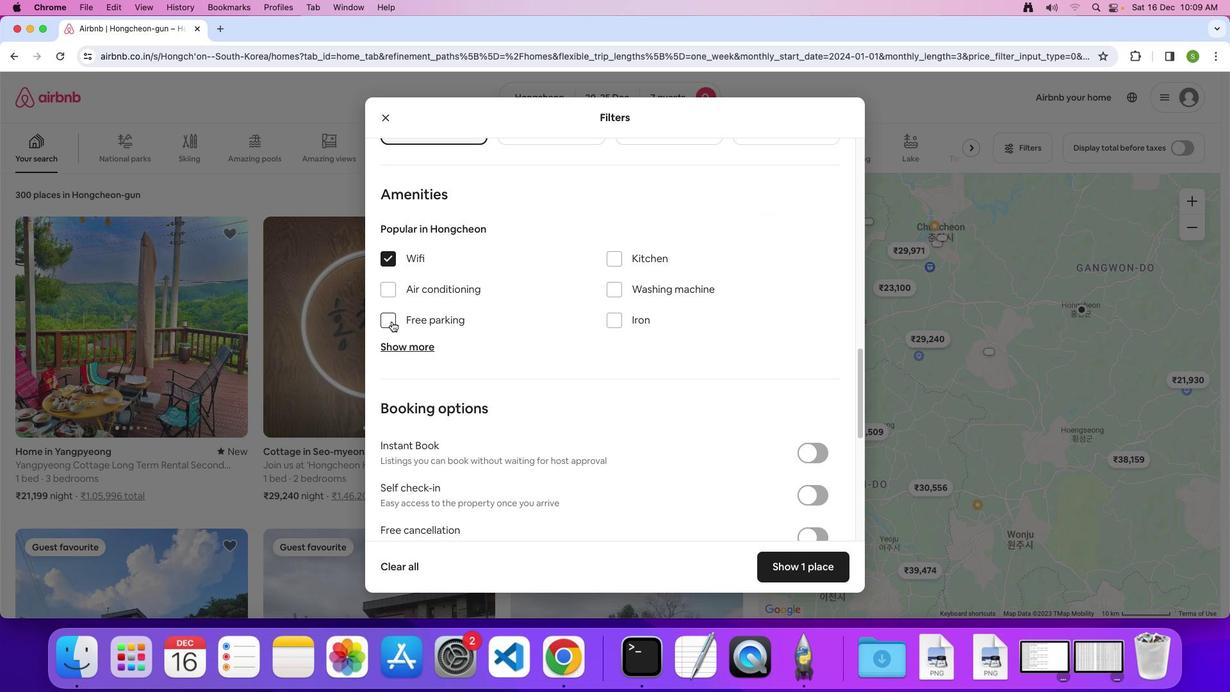 
Action: Mouse moved to (422, 333)
Screenshot: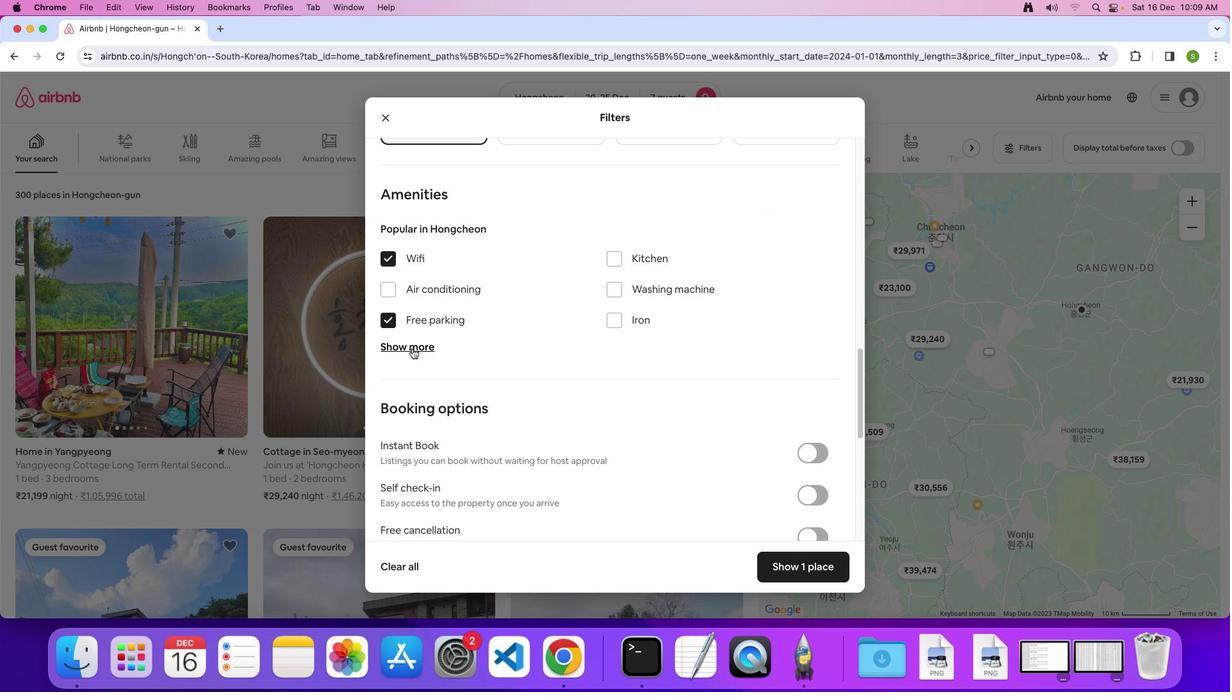 
Action: Mouse pressed left at (422, 333)
Screenshot: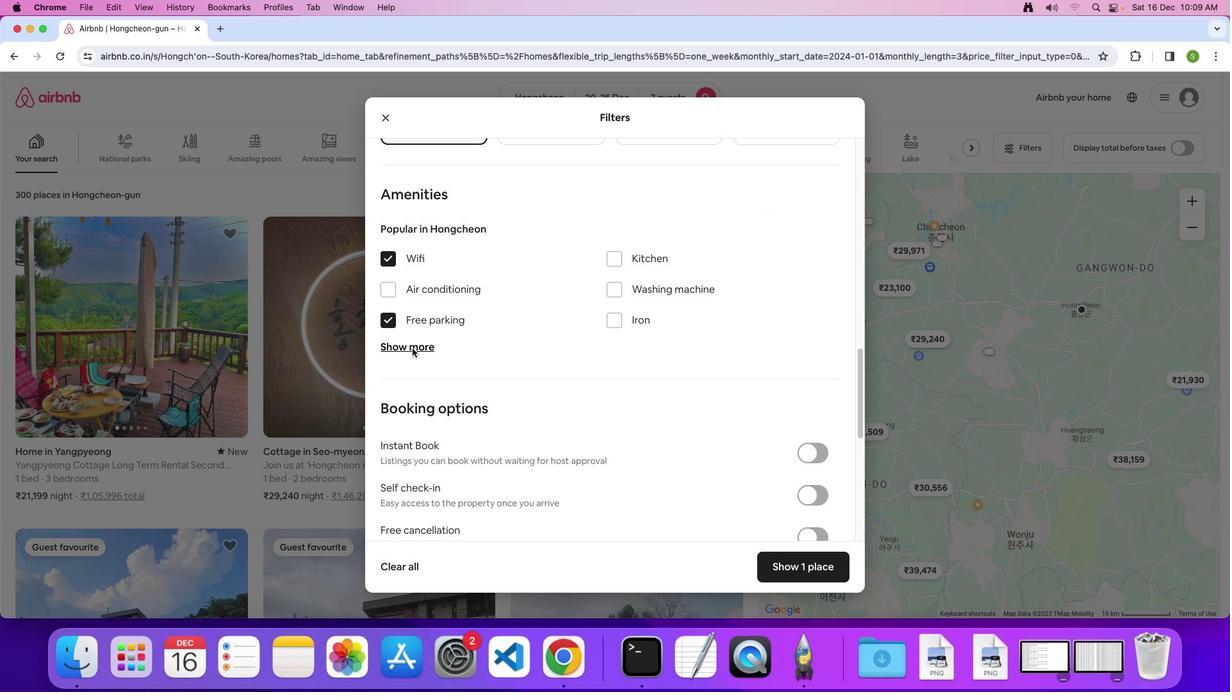 
Action: Mouse moved to (615, 410)
Screenshot: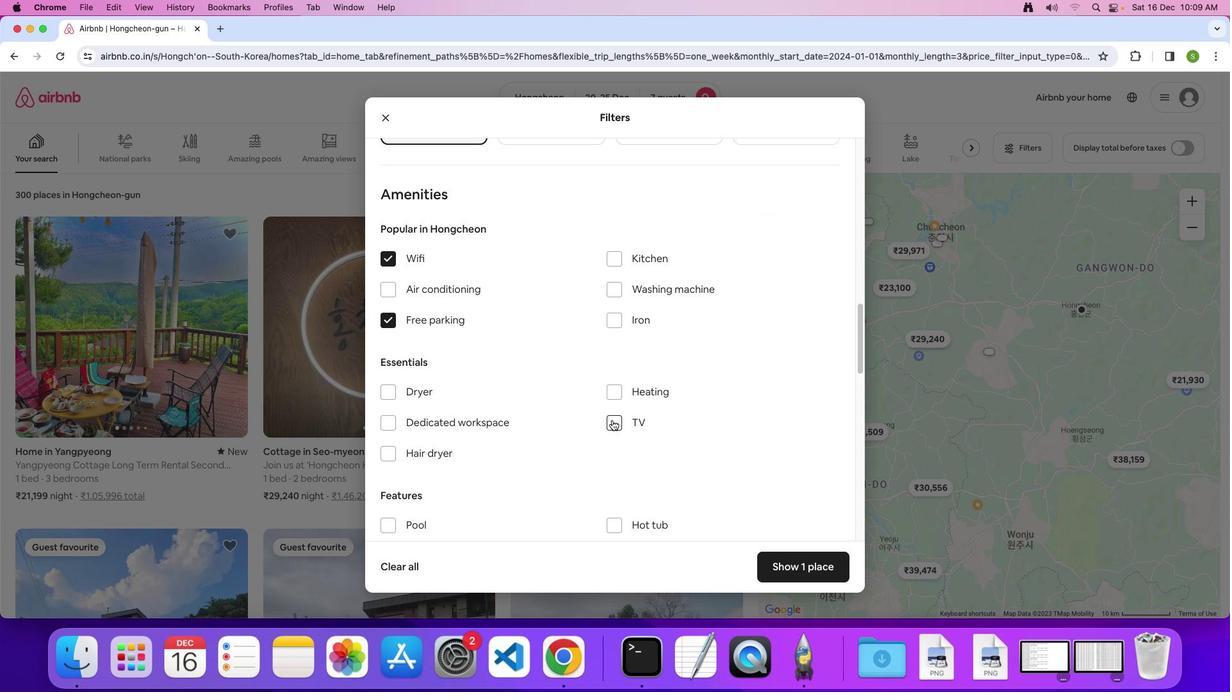
Action: Mouse pressed left at (615, 410)
Screenshot: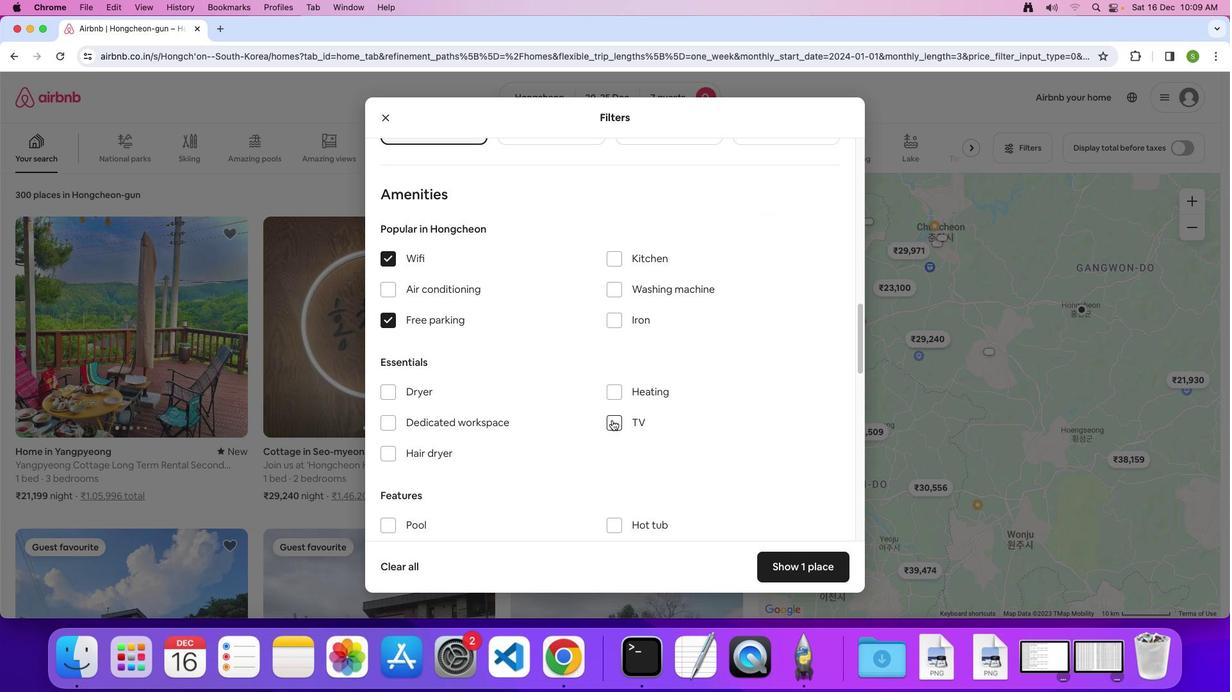 
Action: Mouse moved to (514, 374)
Screenshot: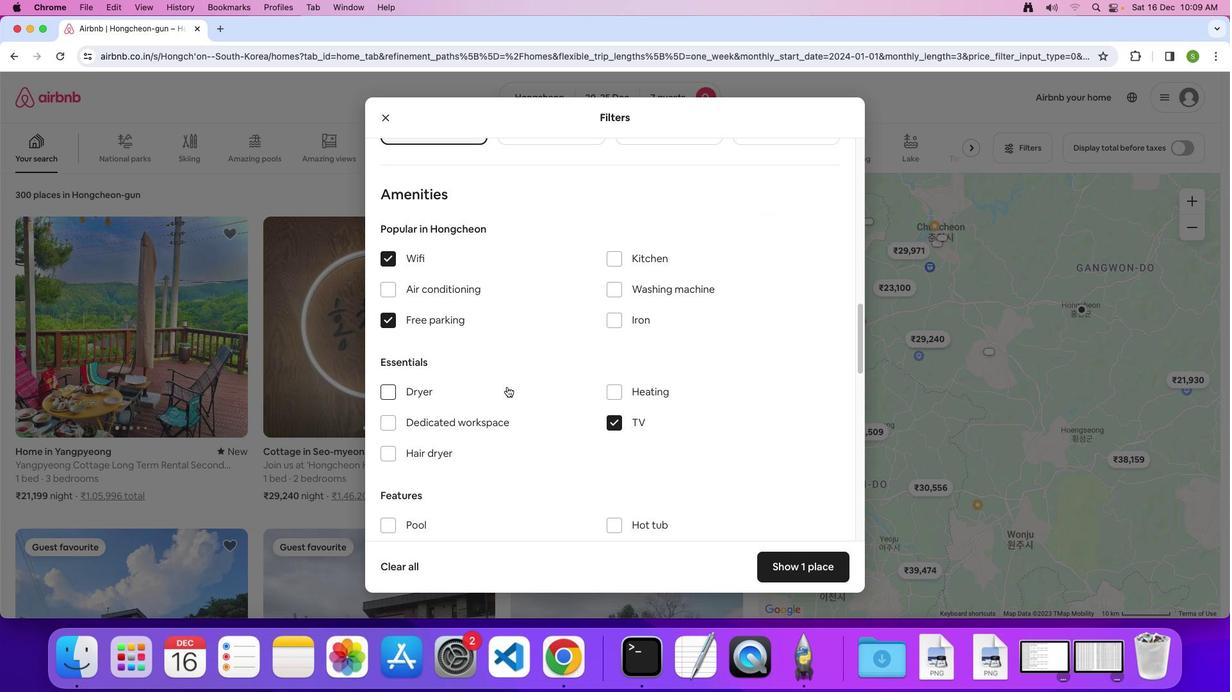
Action: Mouse scrolled (514, 374) with delta (26, -38)
Screenshot: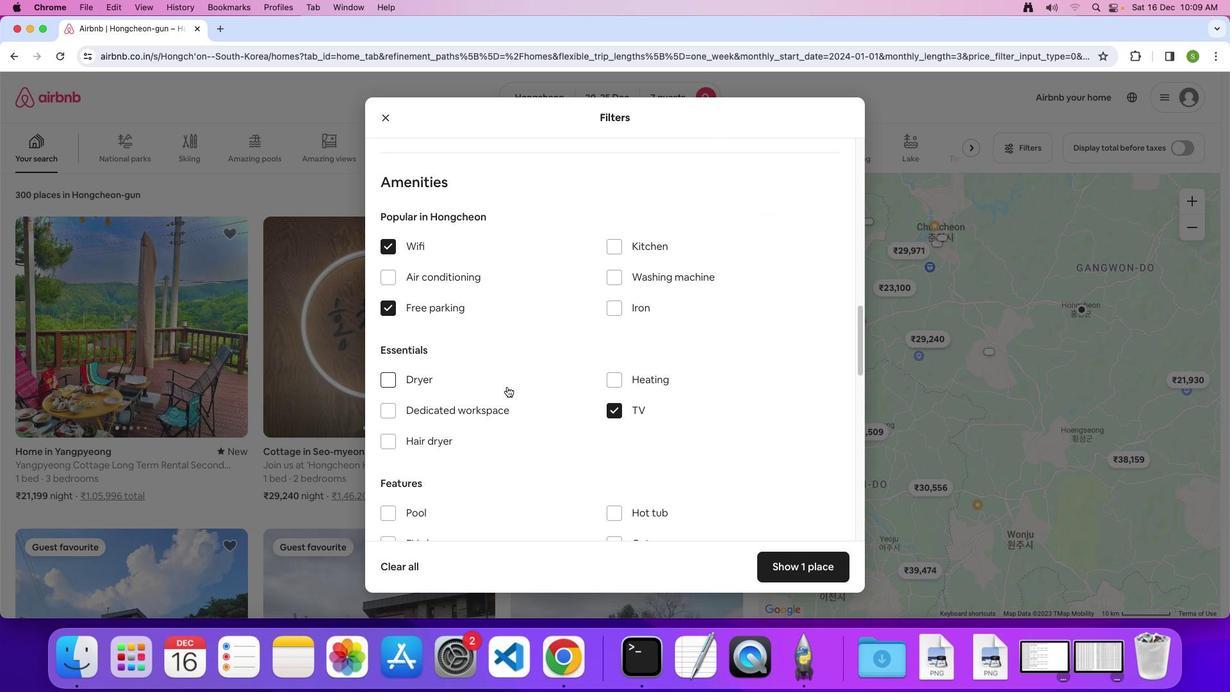 
Action: Mouse scrolled (514, 374) with delta (26, -38)
Screenshot: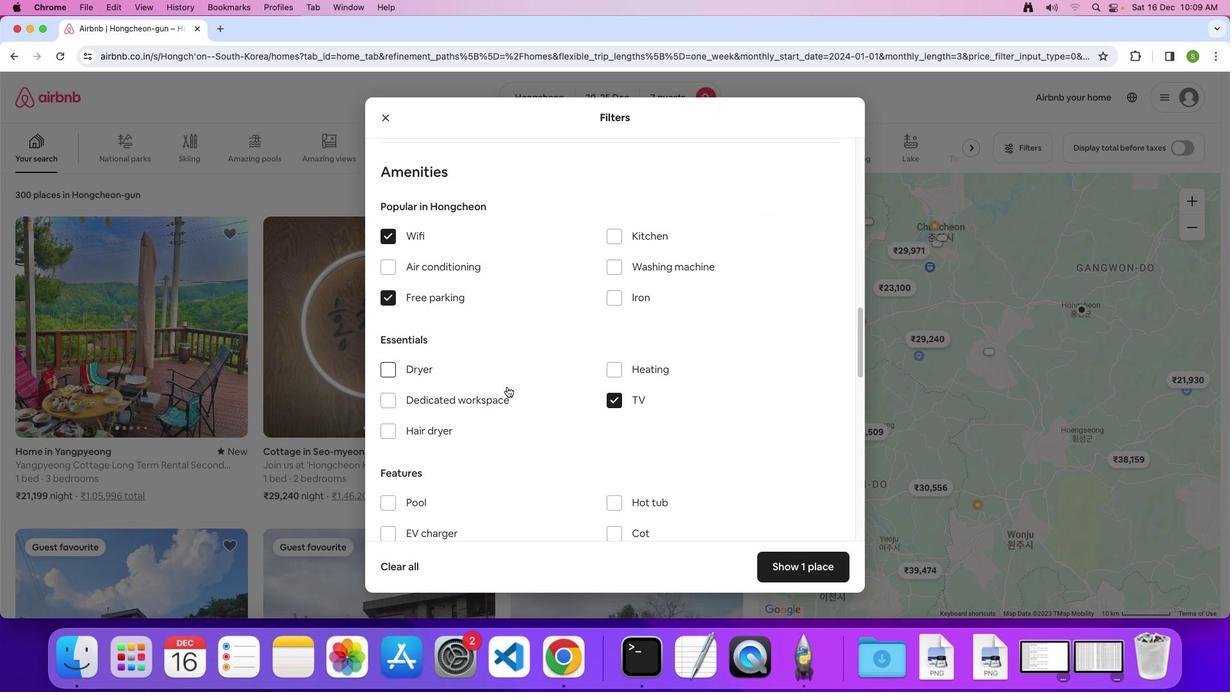 
Action: Mouse scrolled (514, 374) with delta (26, -39)
Screenshot: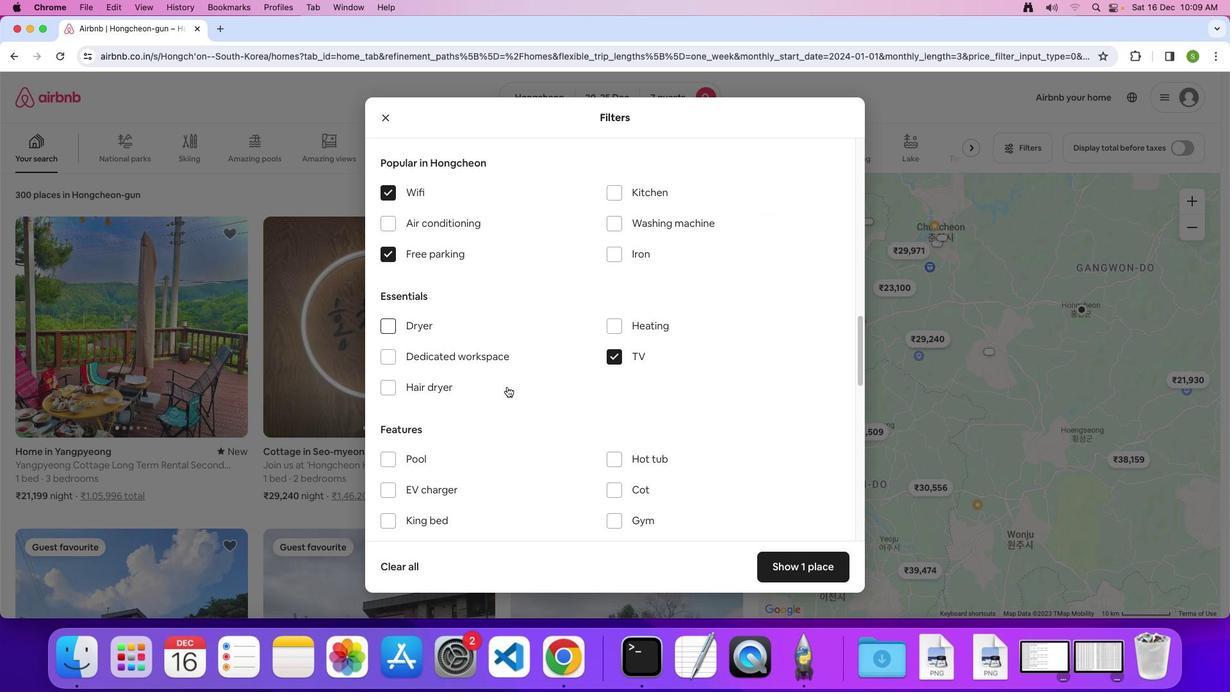 
Action: Mouse scrolled (514, 374) with delta (26, -38)
Screenshot: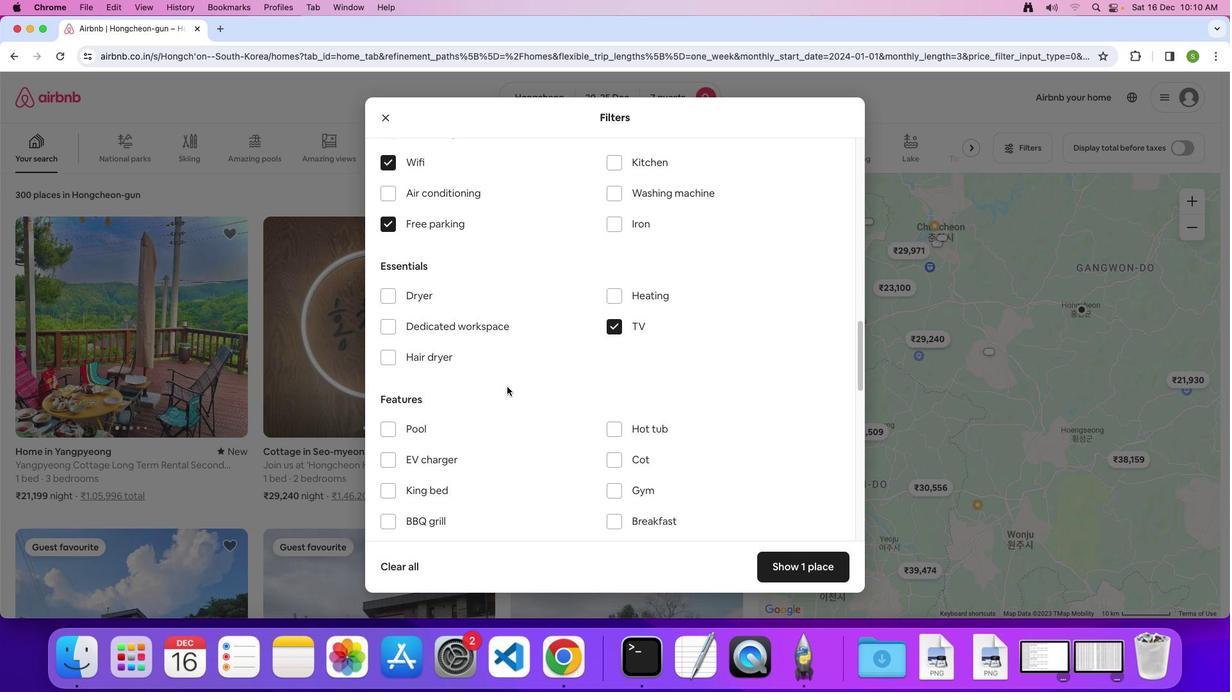 
Action: Mouse scrolled (514, 374) with delta (26, -38)
Screenshot: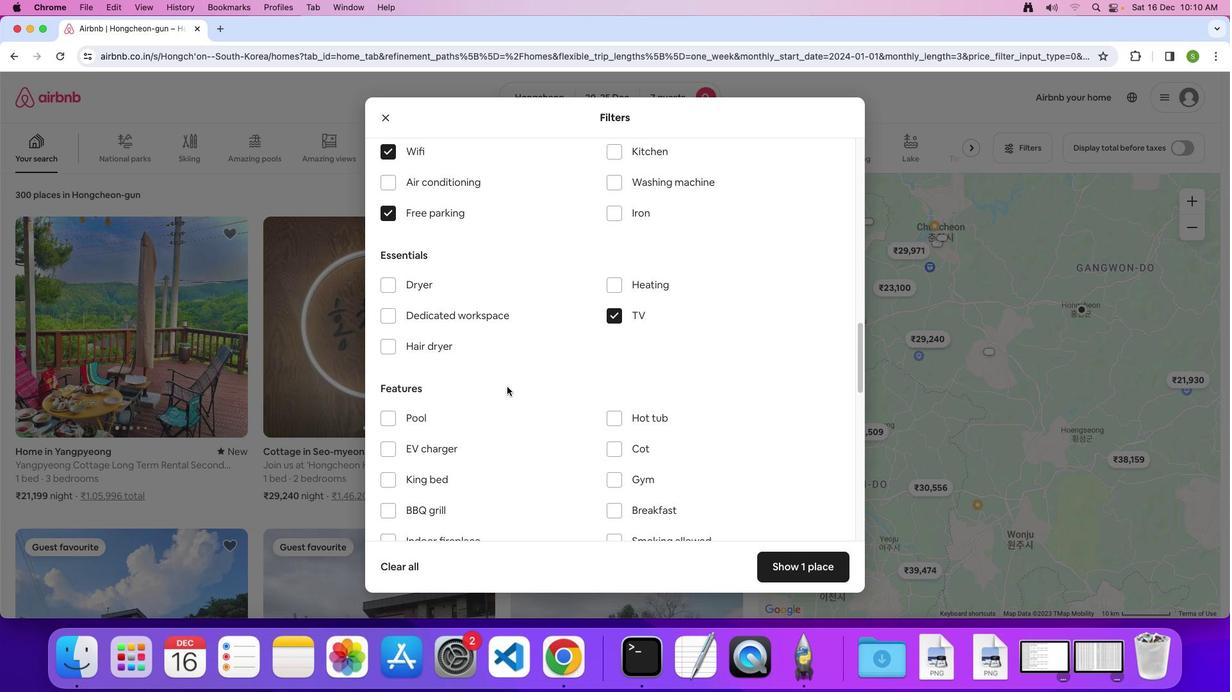 
Action: Mouse scrolled (514, 374) with delta (26, -38)
Screenshot: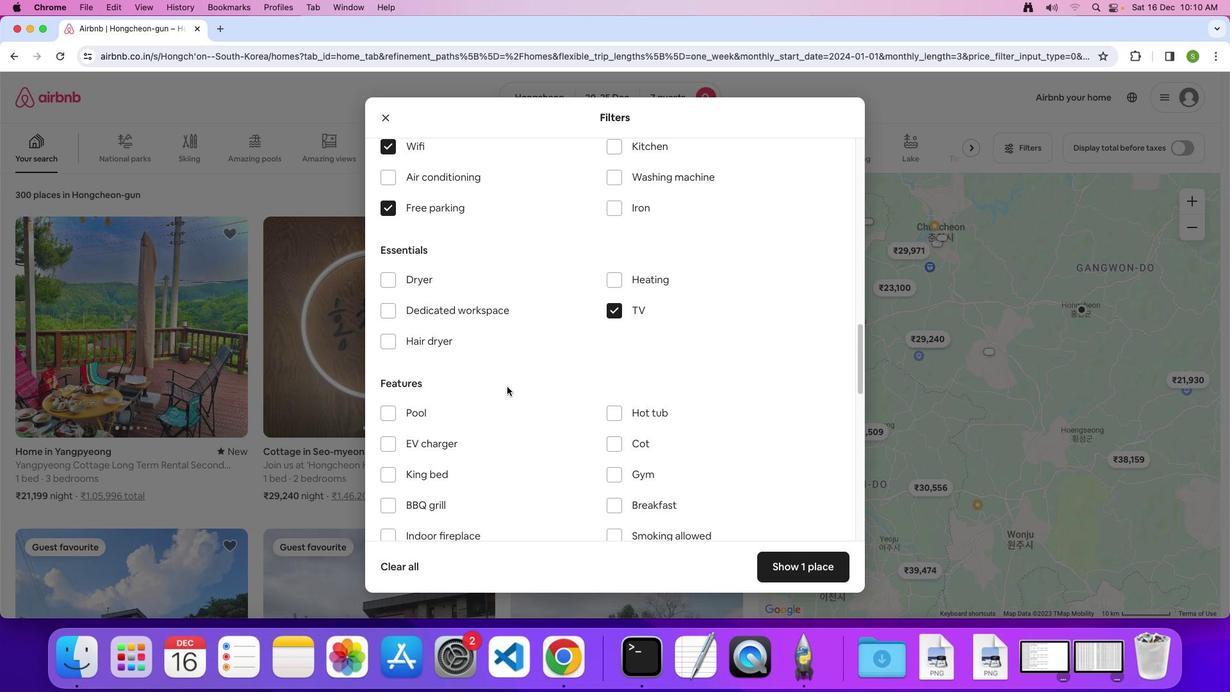 
Action: Mouse scrolled (514, 374) with delta (26, -38)
Screenshot: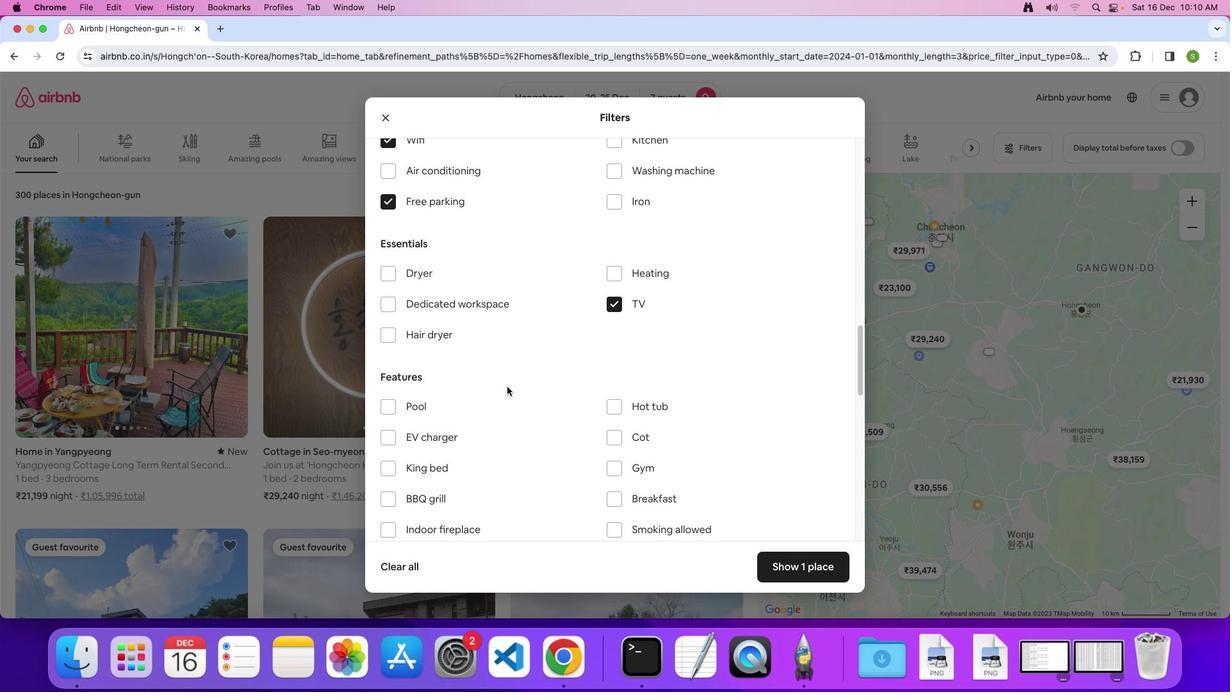 
Action: Mouse scrolled (514, 374) with delta (26, -38)
Screenshot: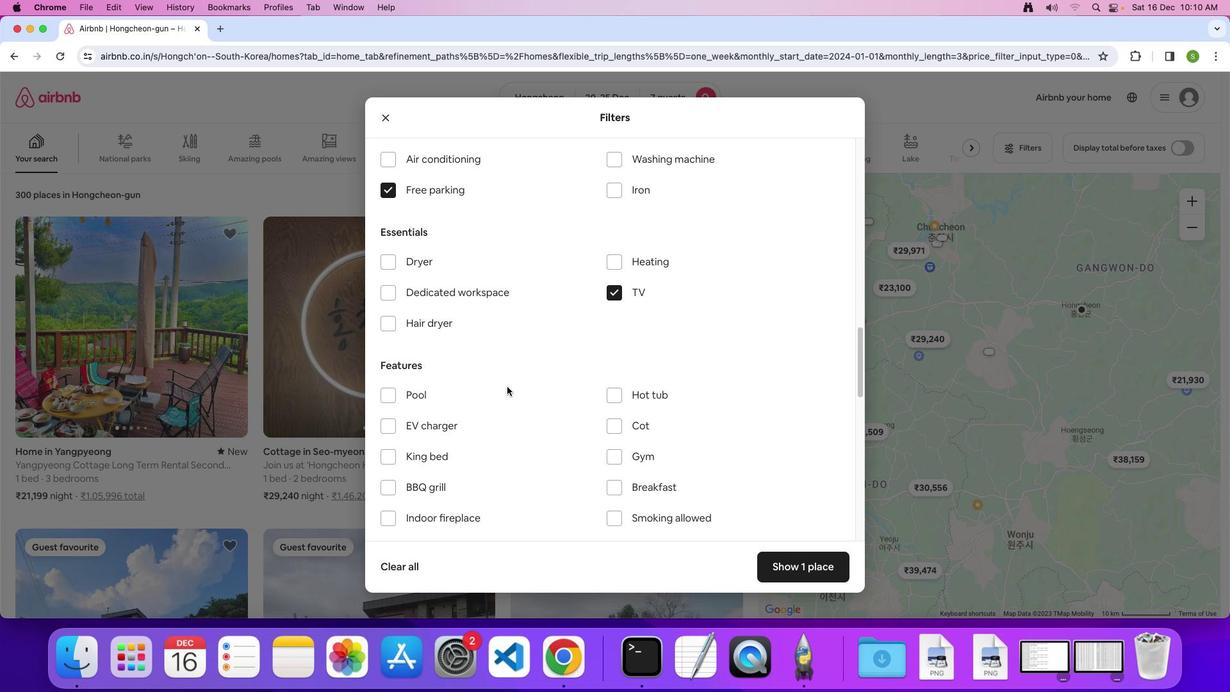 
Action: Mouse scrolled (514, 374) with delta (26, -38)
Screenshot: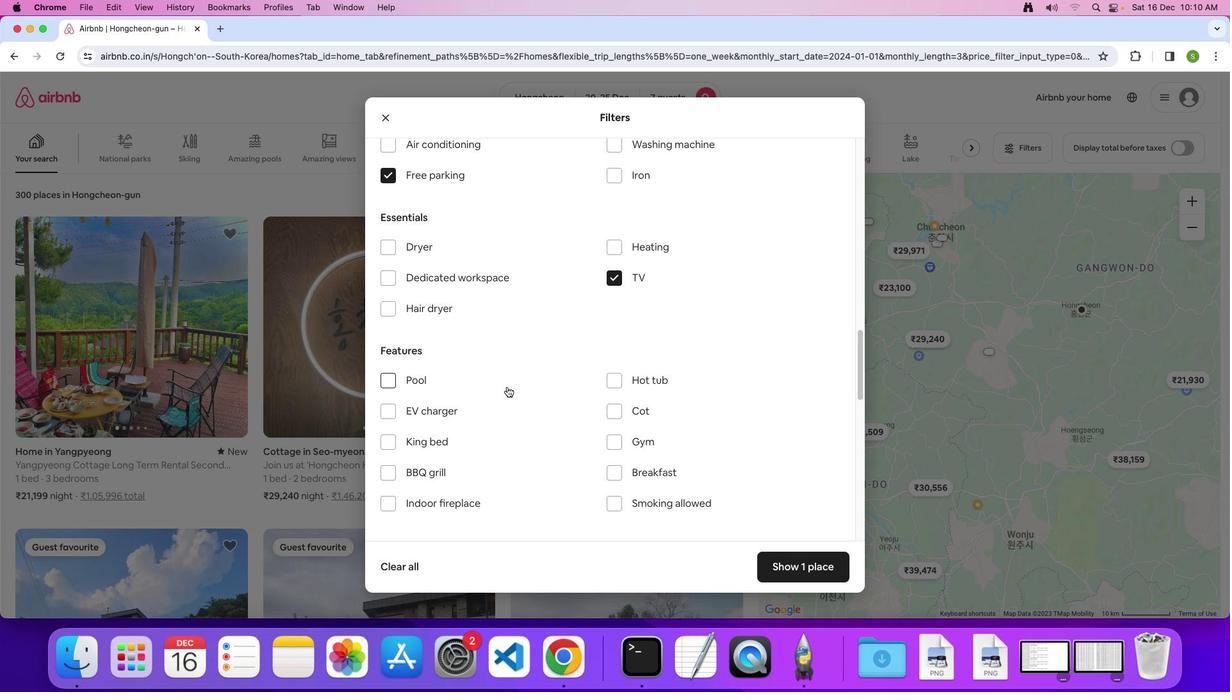 
Action: Mouse scrolled (514, 374) with delta (26, -38)
Screenshot: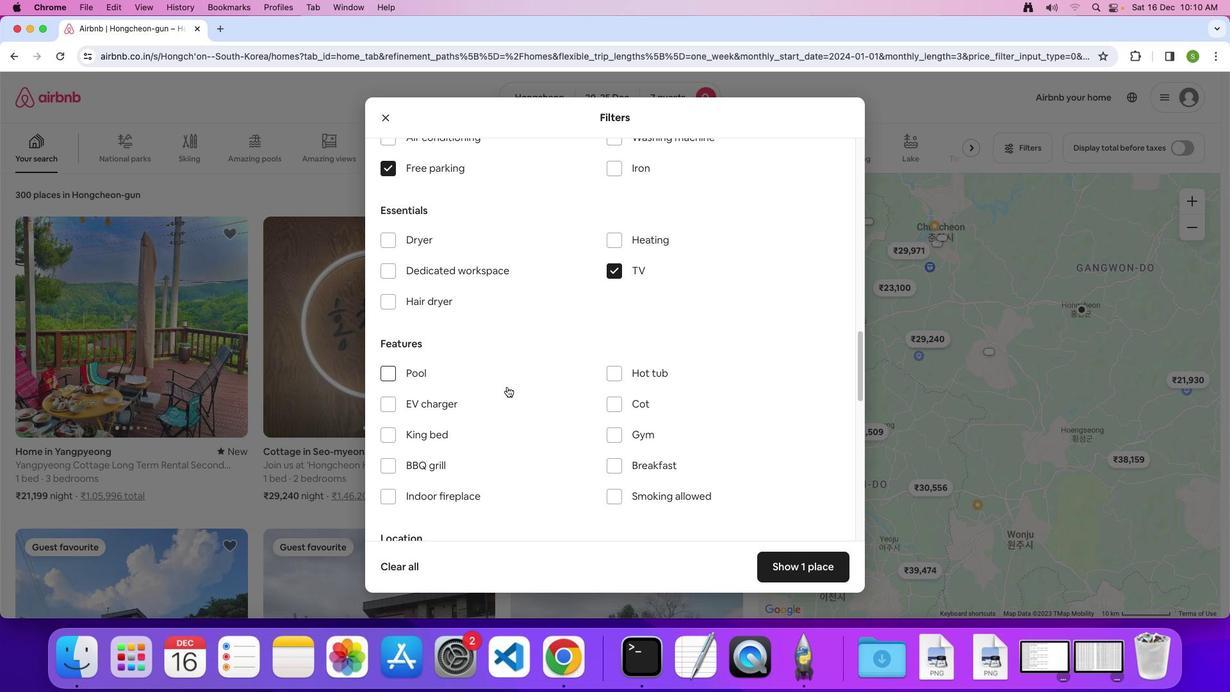 
Action: Mouse scrolled (514, 374) with delta (26, -38)
Screenshot: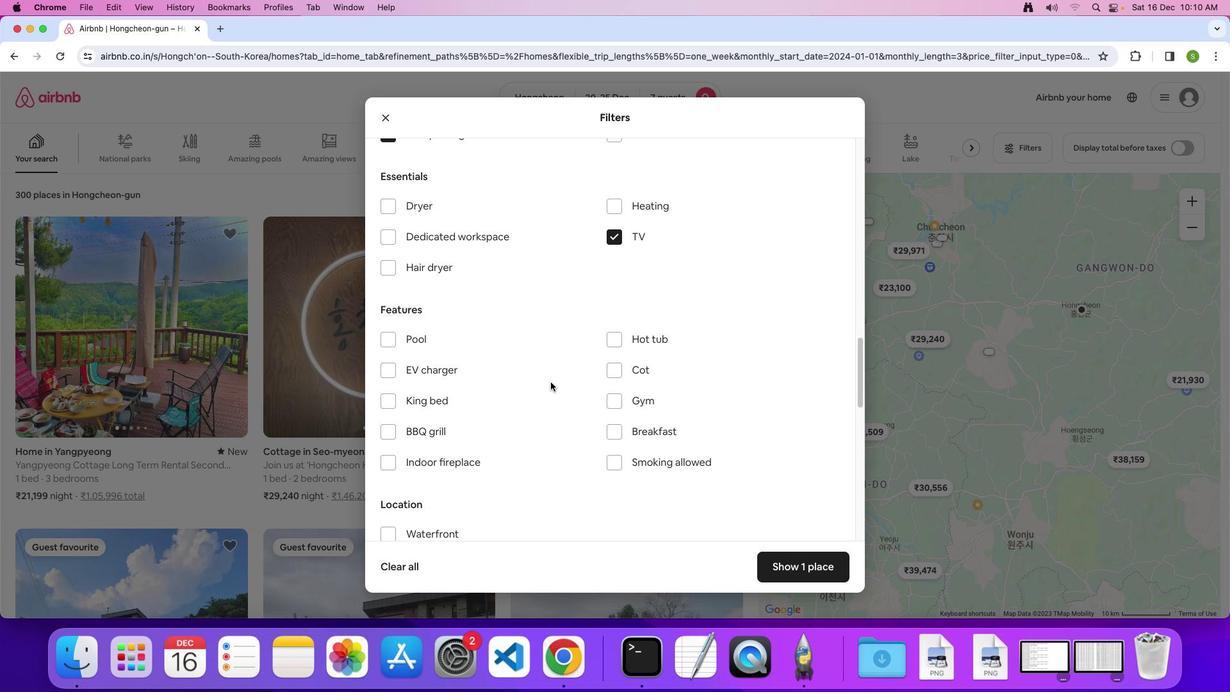 
Action: Mouse moved to (617, 389)
Screenshot: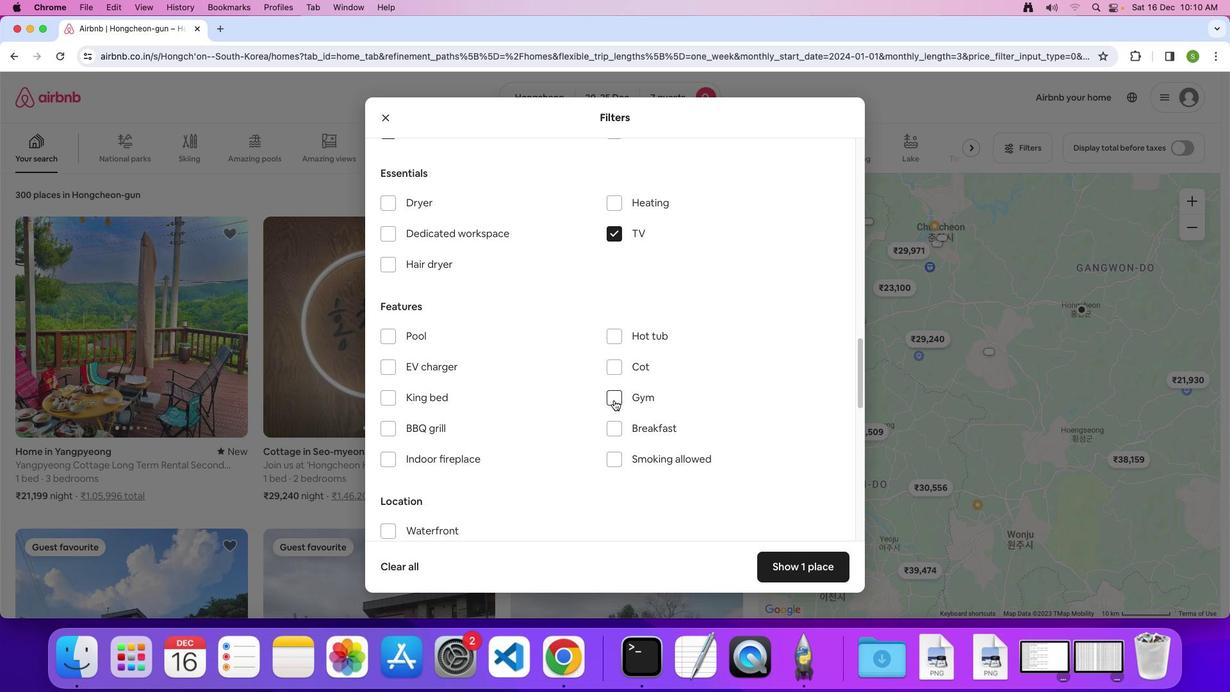 
Action: Mouse pressed left at (617, 389)
Screenshot: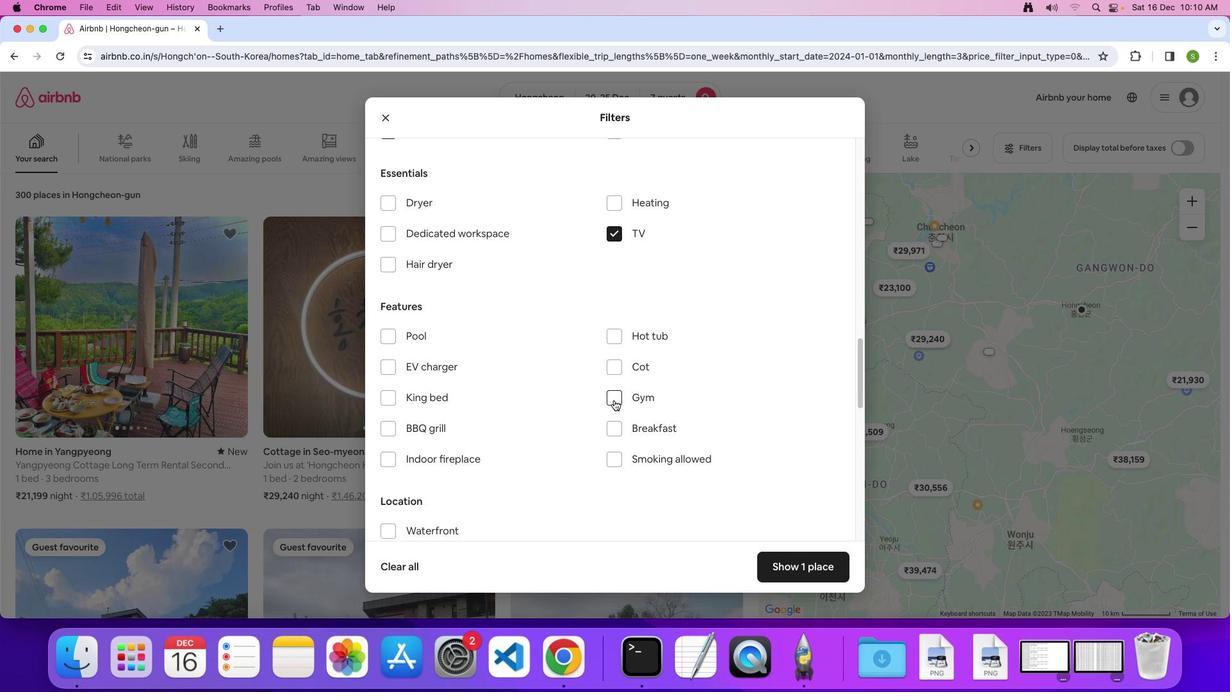 
Action: Mouse moved to (616, 417)
Screenshot: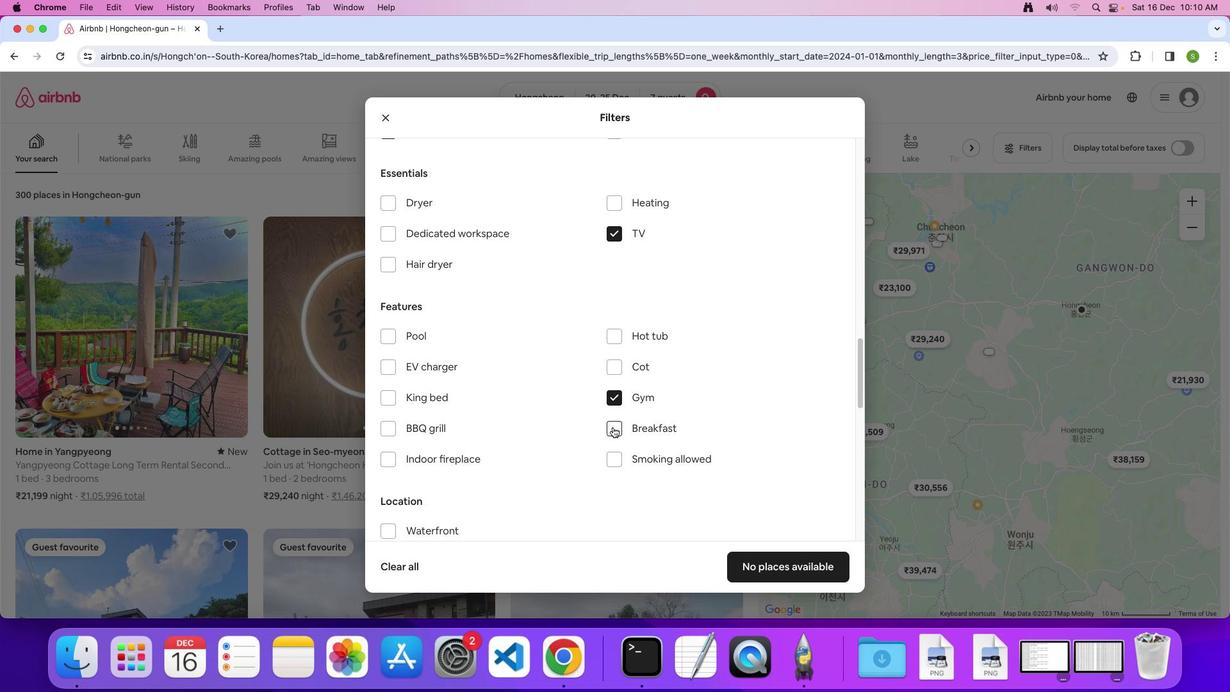 
Action: Mouse pressed left at (616, 417)
Screenshot: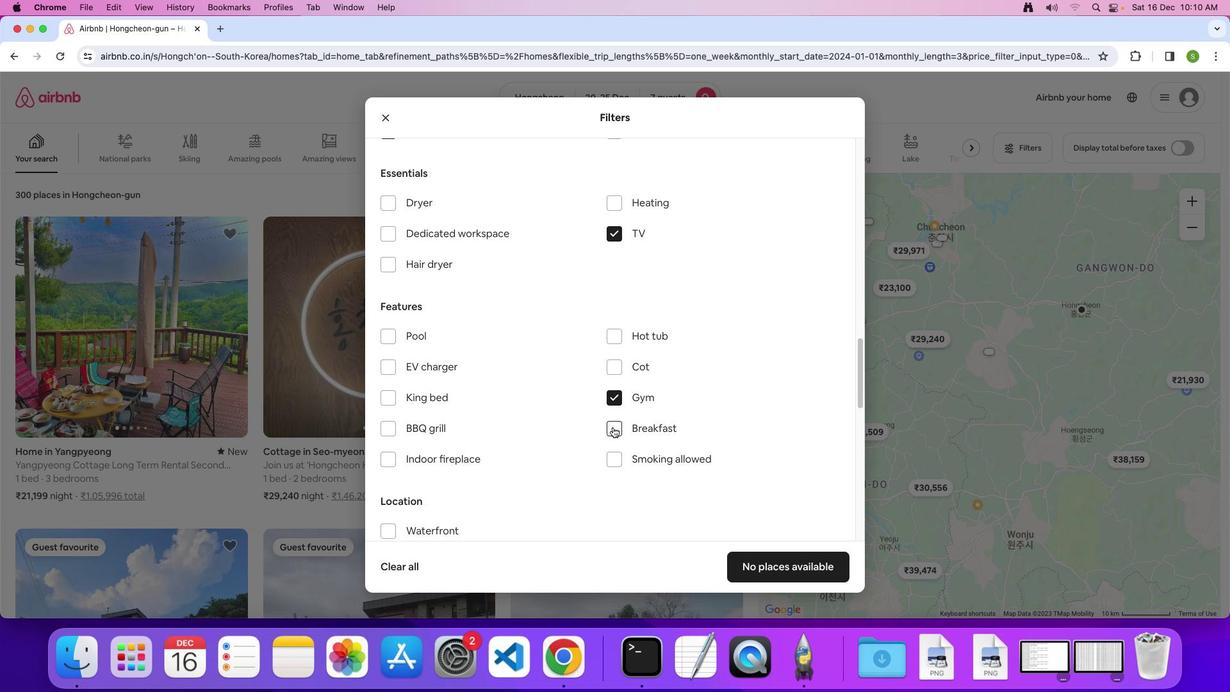 
Action: Mouse moved to (545, 397)
Screenshot: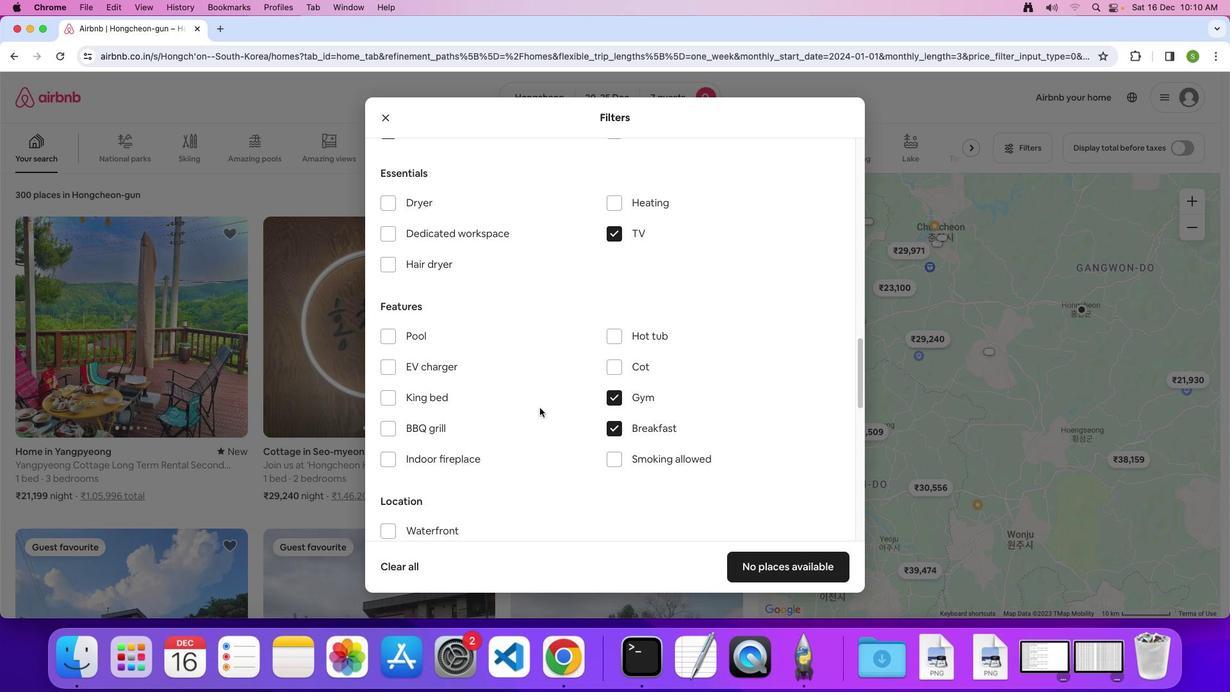 
Action: Mouse scrolled (545, 397) with delta (26, -38)
Screenshot: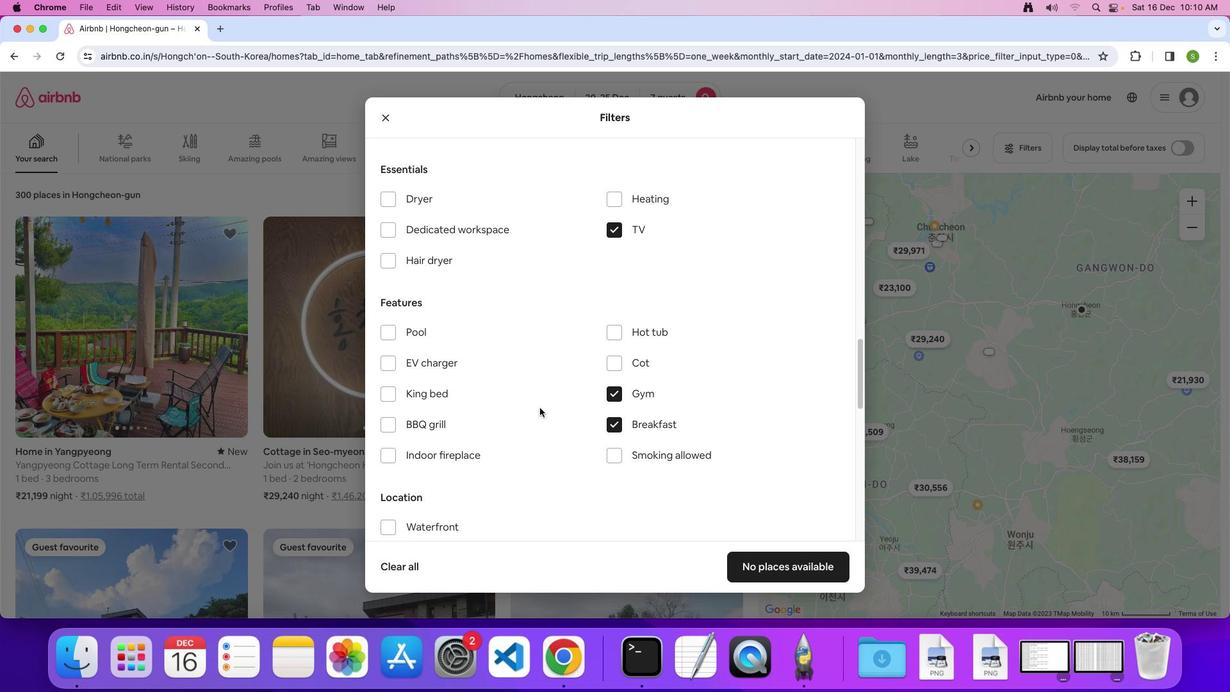 
Action: Mouse scrolled (545, 397) with delta (26, -38)
Screenshot: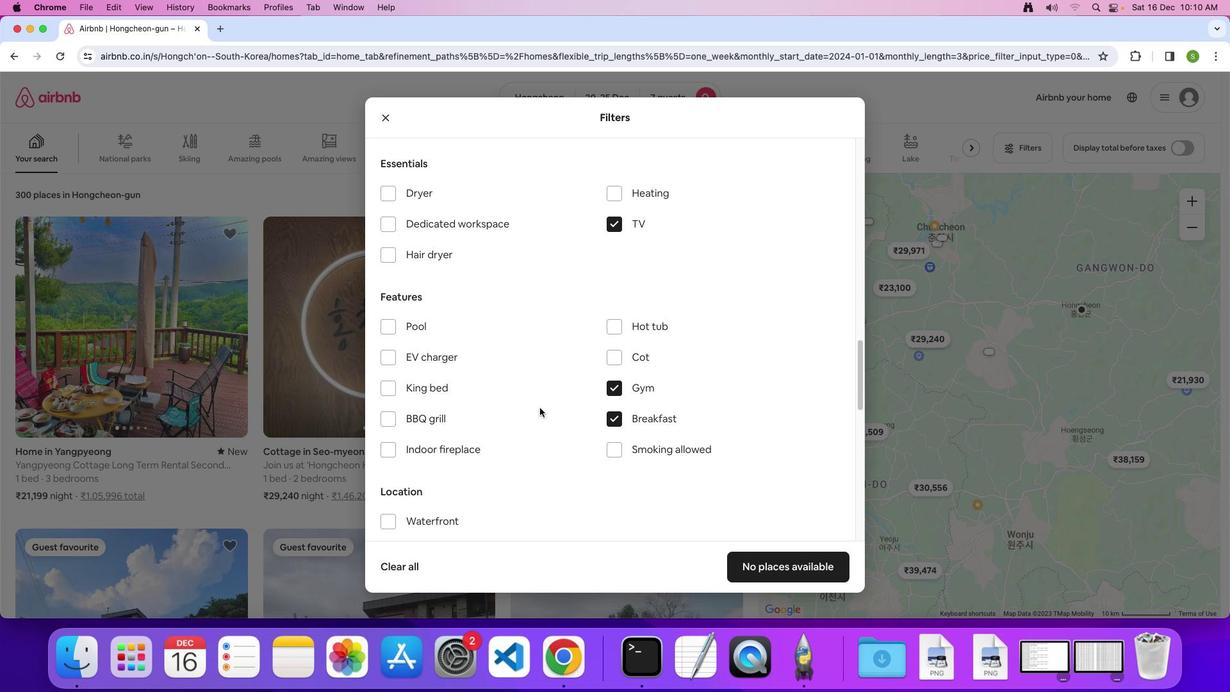 
Action: Mouse scrolled (545, 397) with delta (26, -39)
Screenshot: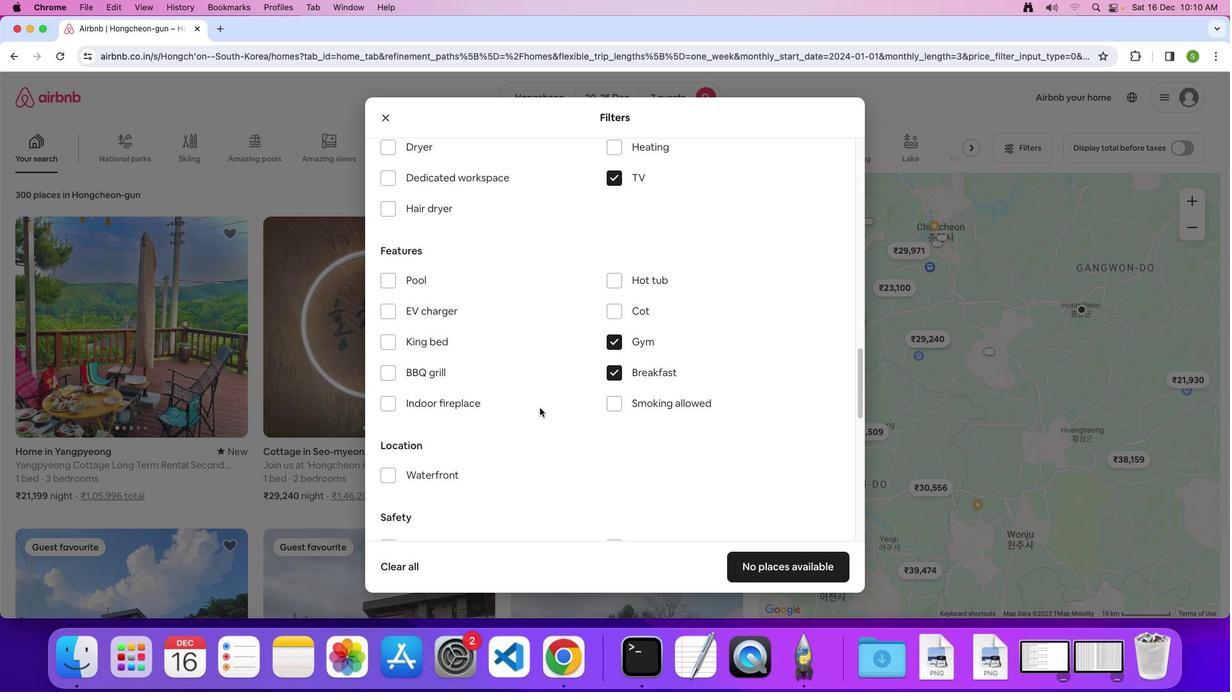 
Action: Mouse scrolled (545, 397) with delta (26, -38)
Screenshot: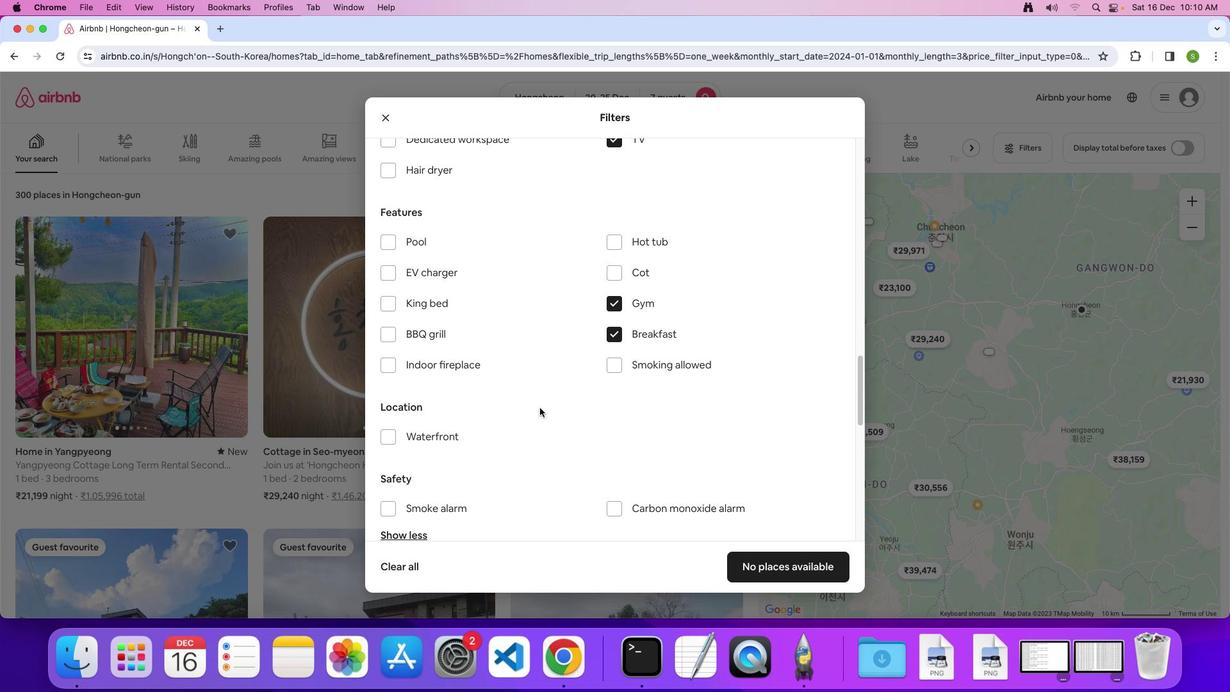 
Action: Mouse scrolled (545, 397) with delta (26, -38)
Screenshot: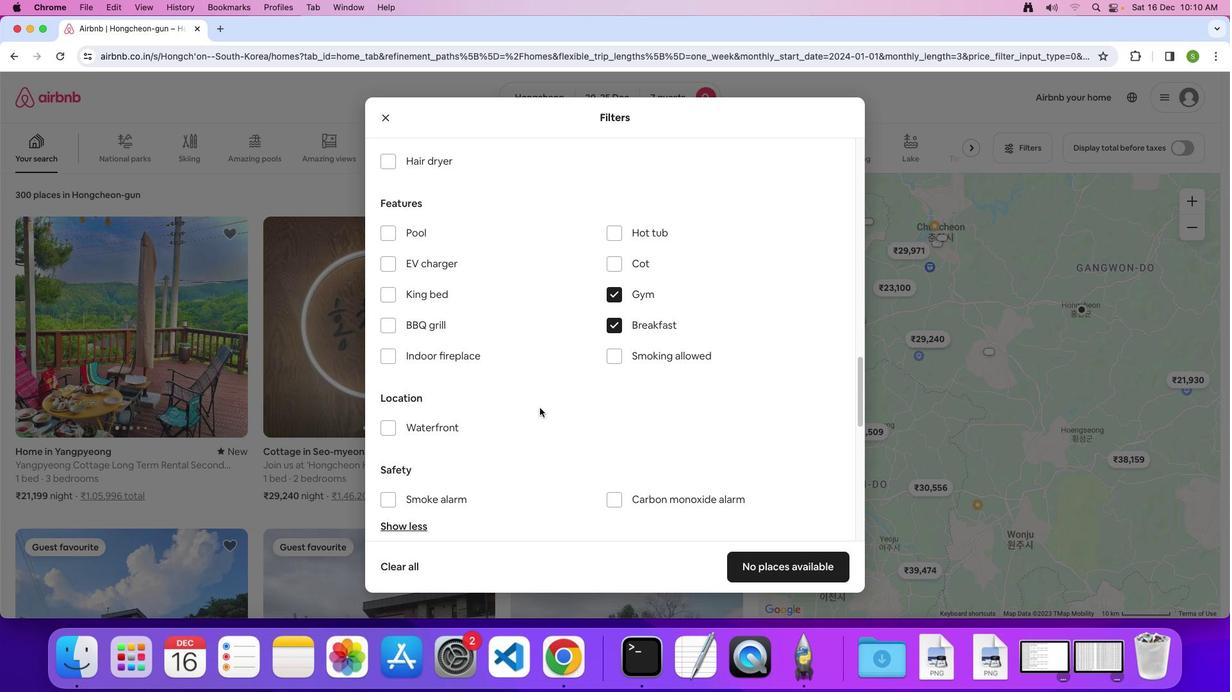 
Action: Mouse scrolled (545, 397) with delta (26, -39)
Screenshot: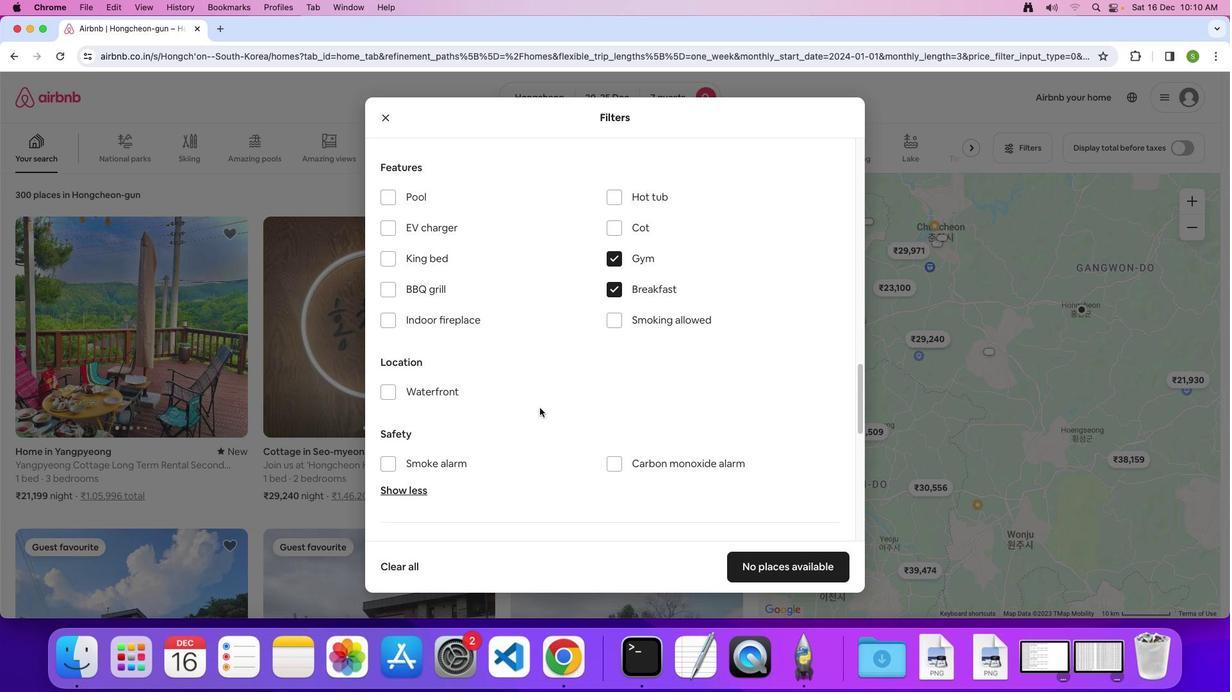 
Action: Mouse scrolled (545, 397) with delta (26, -38)
Screenshot: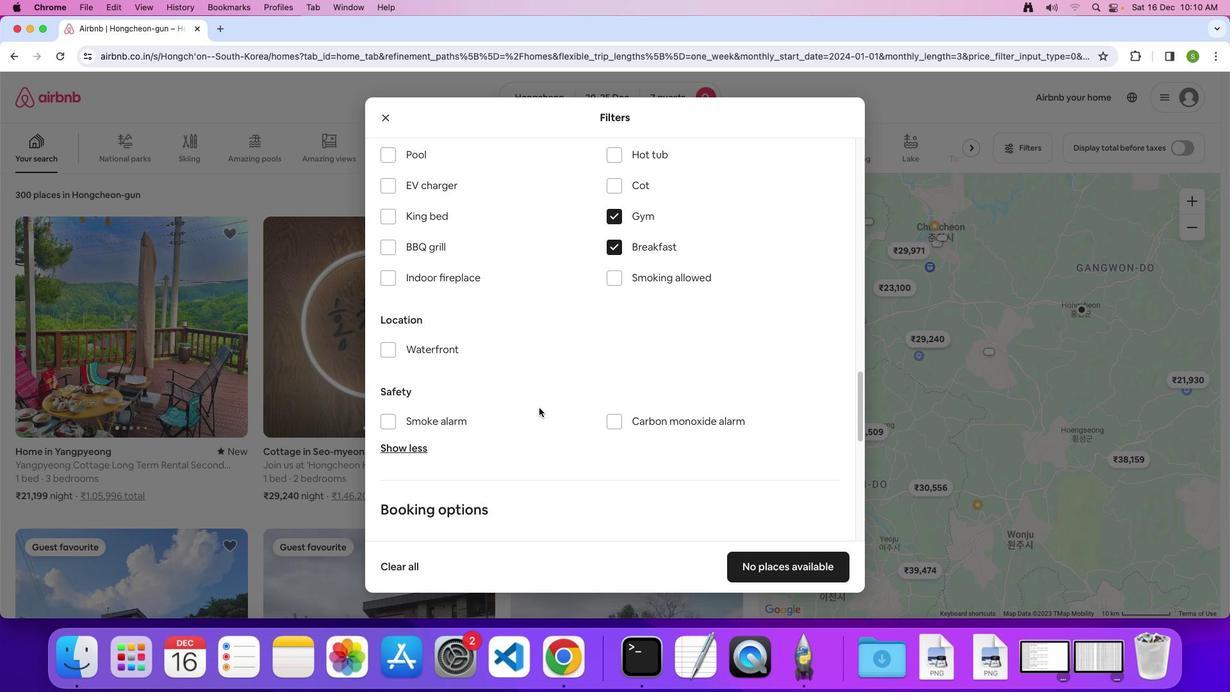 
Action: Mouse moved to (545, 397)
Screenshot: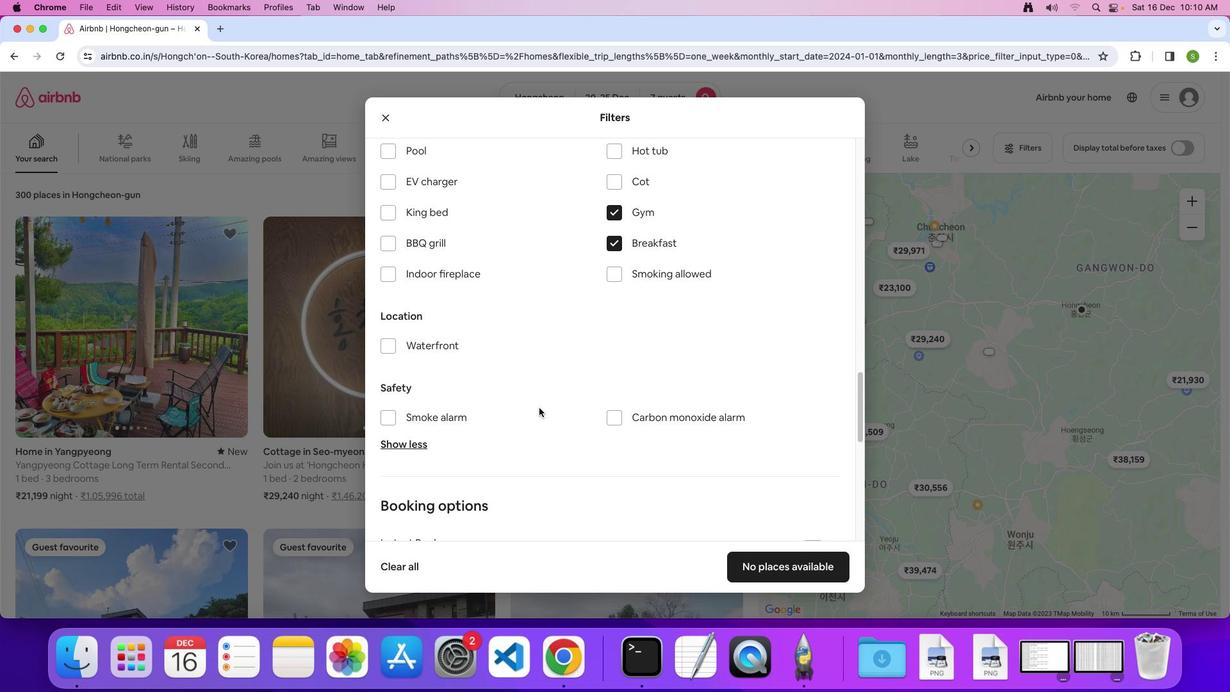 
Action: Mouse scrolled (545, 397) with delta (26, -38)
Screenshot: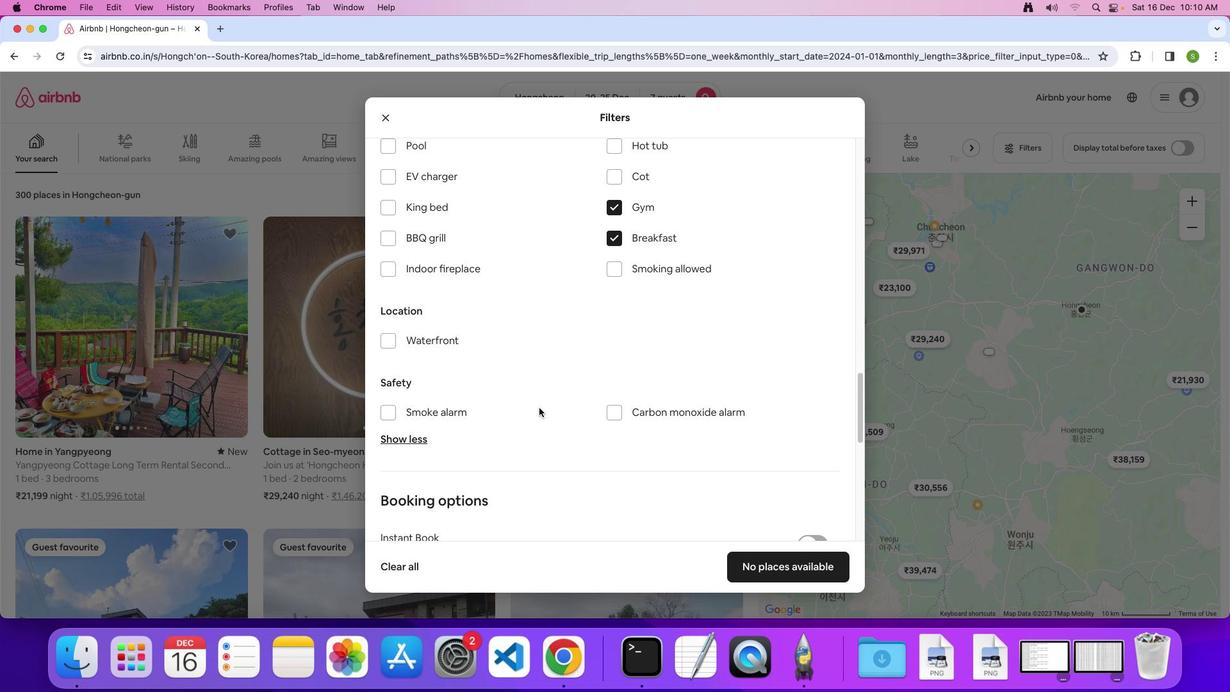 
Action: Mouse scrolled (545, 397) with delta (26, -38)
Screenshot: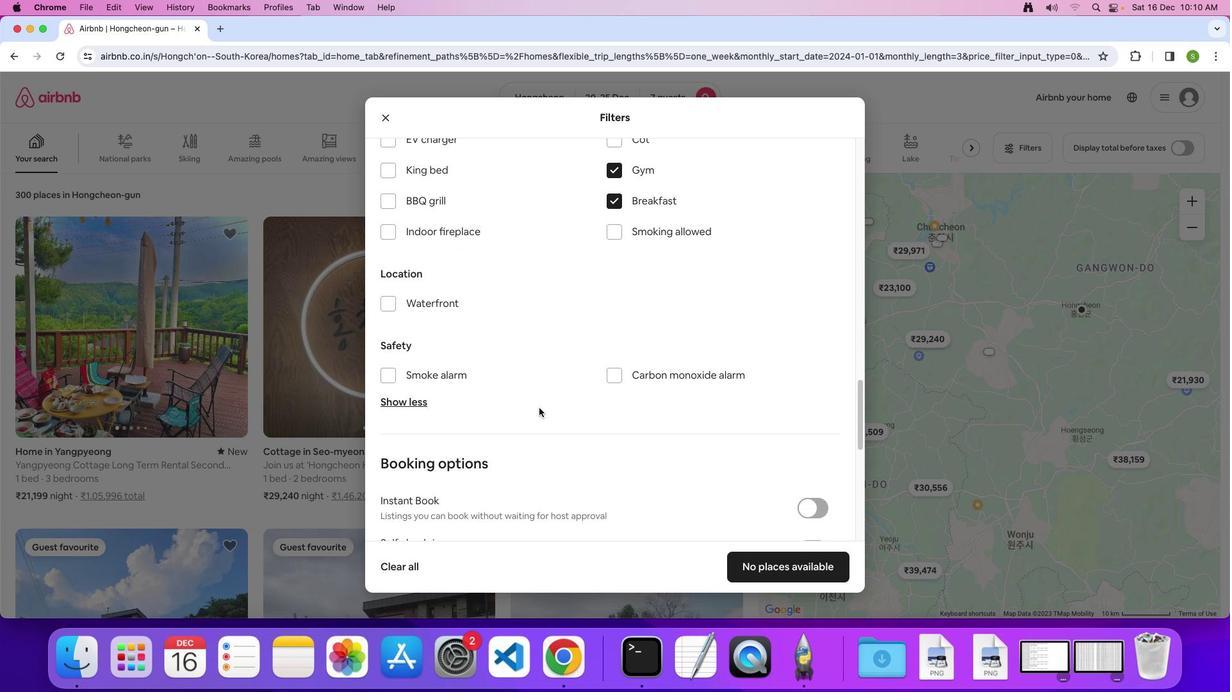 
Action: Mouse moved to (545, 397)
Screenshot: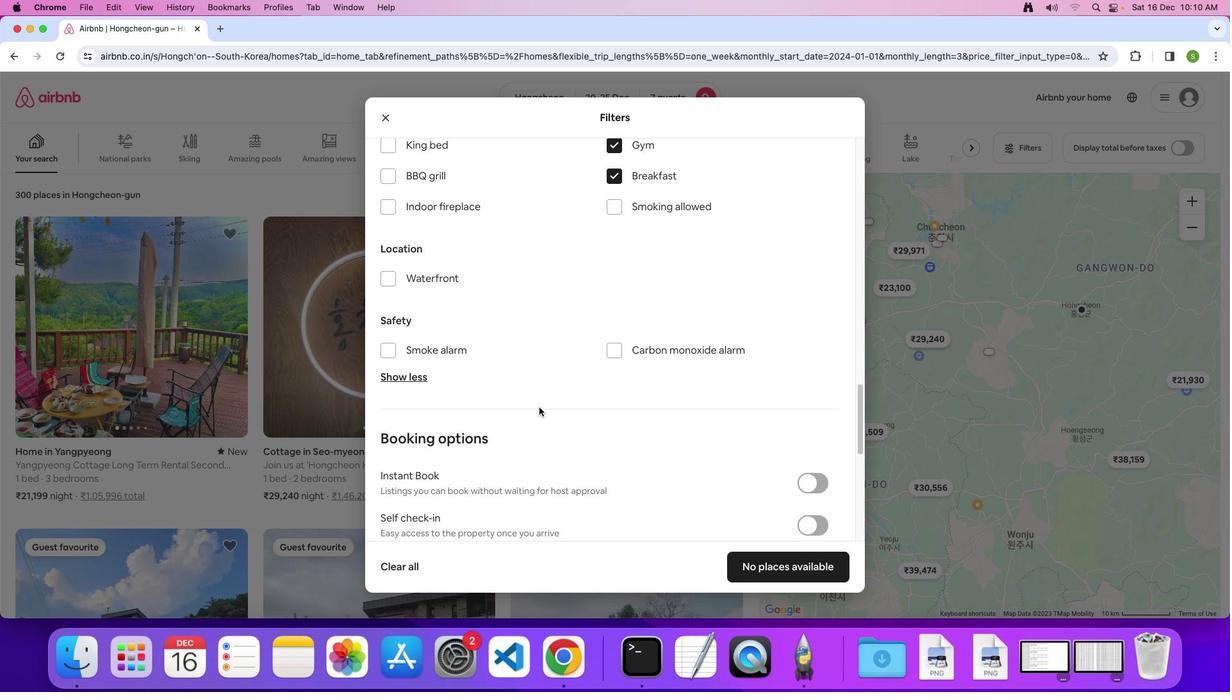 
Action: Mouse scrolled (545, 397) with delta (26, -38)
Screenshot: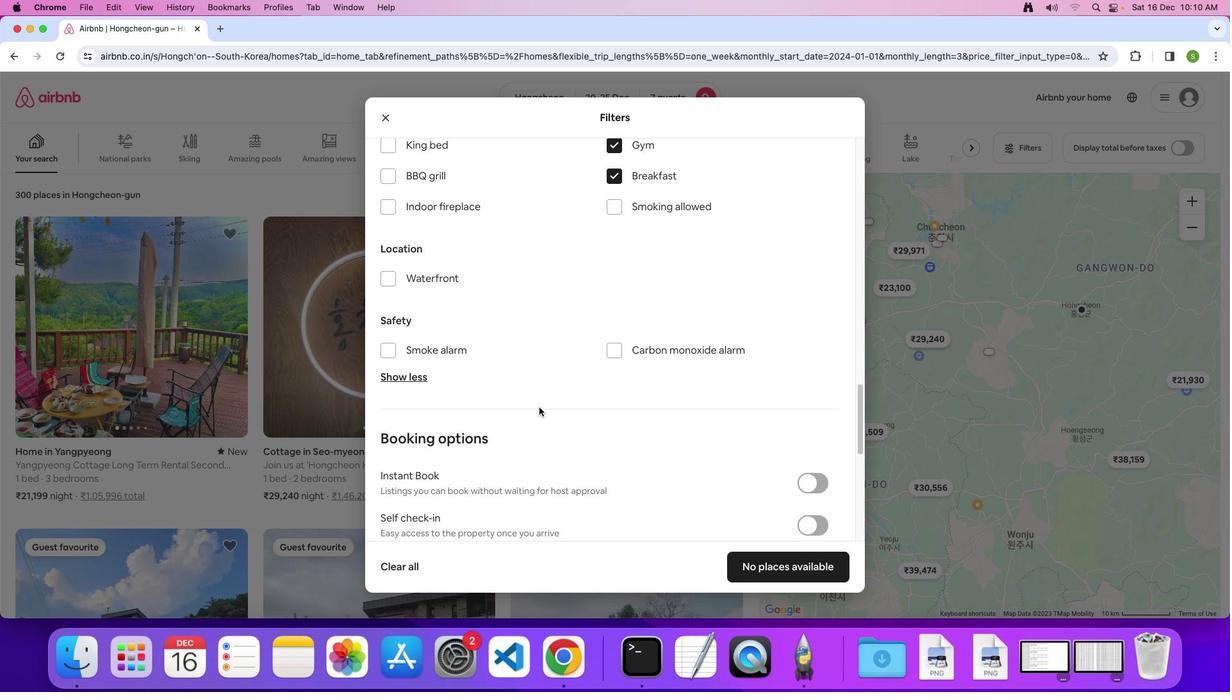 
Action: Mouse scrolled (545, 397) with delta (26, -38)
Screenshot: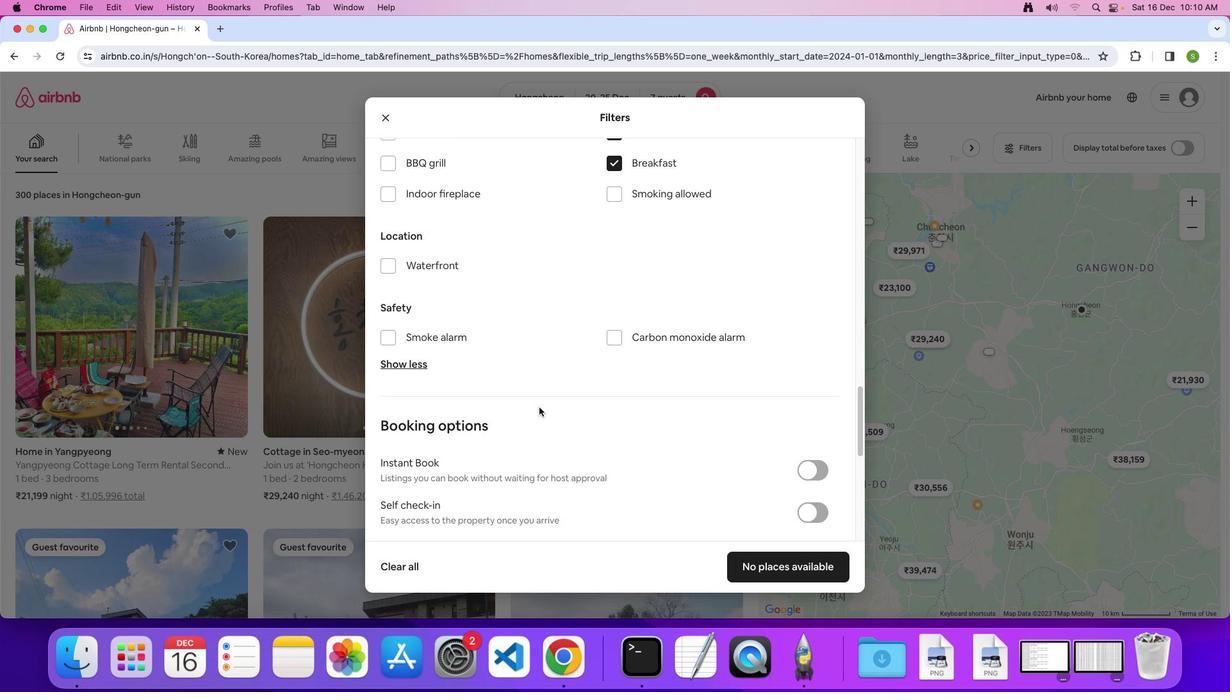 
Action: Mouse scrolled (545, 397) with delta (26, -39)
Screenshot: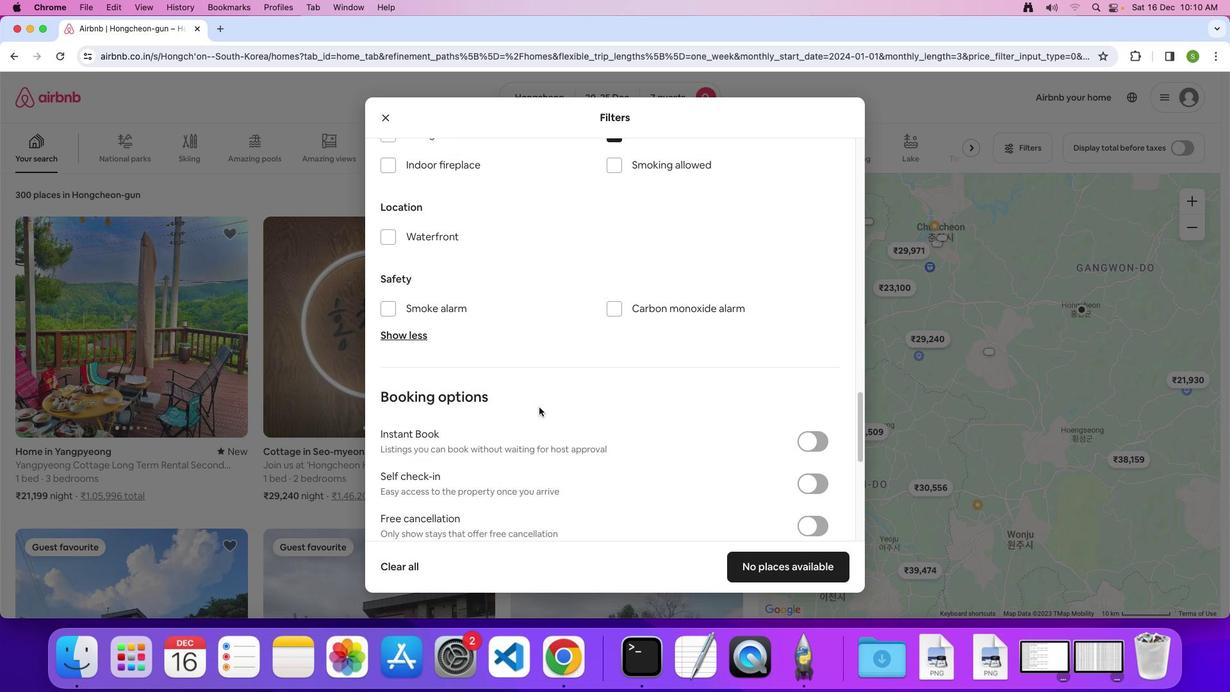 
Action: Mouse scrolled (545, 397) with delta (26, -38)
Screenshot: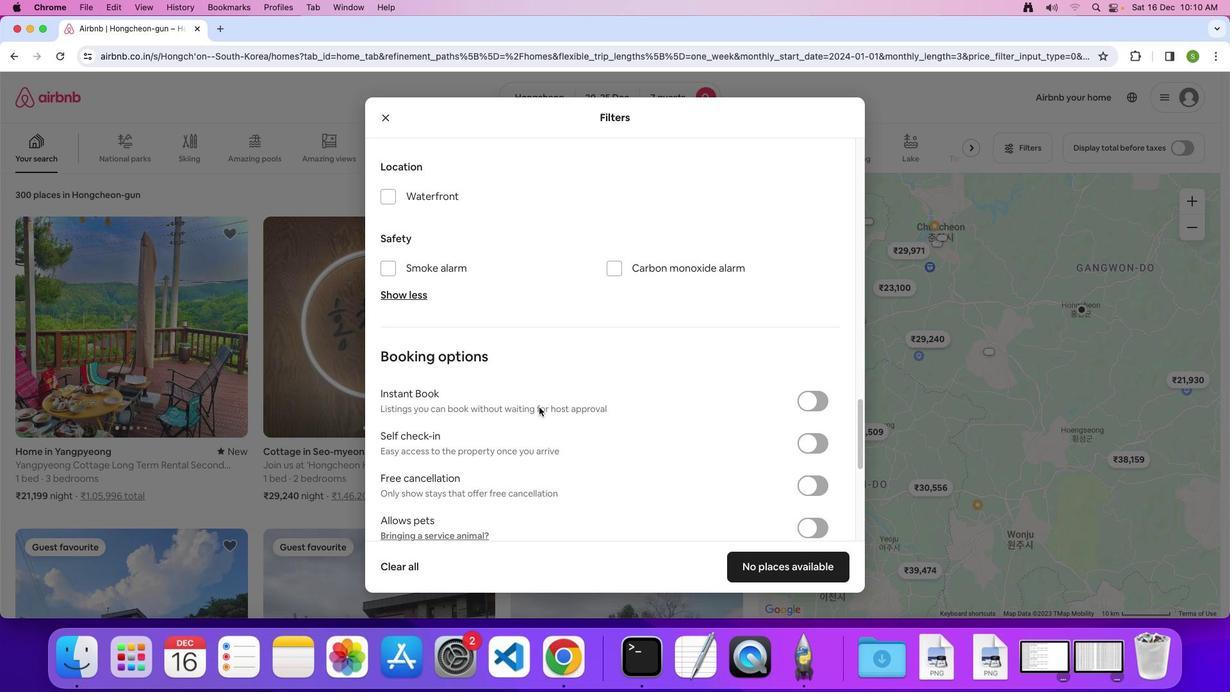 
Action: Mouse scrolled (545, 397) with delta (26, -38)
Screenshot: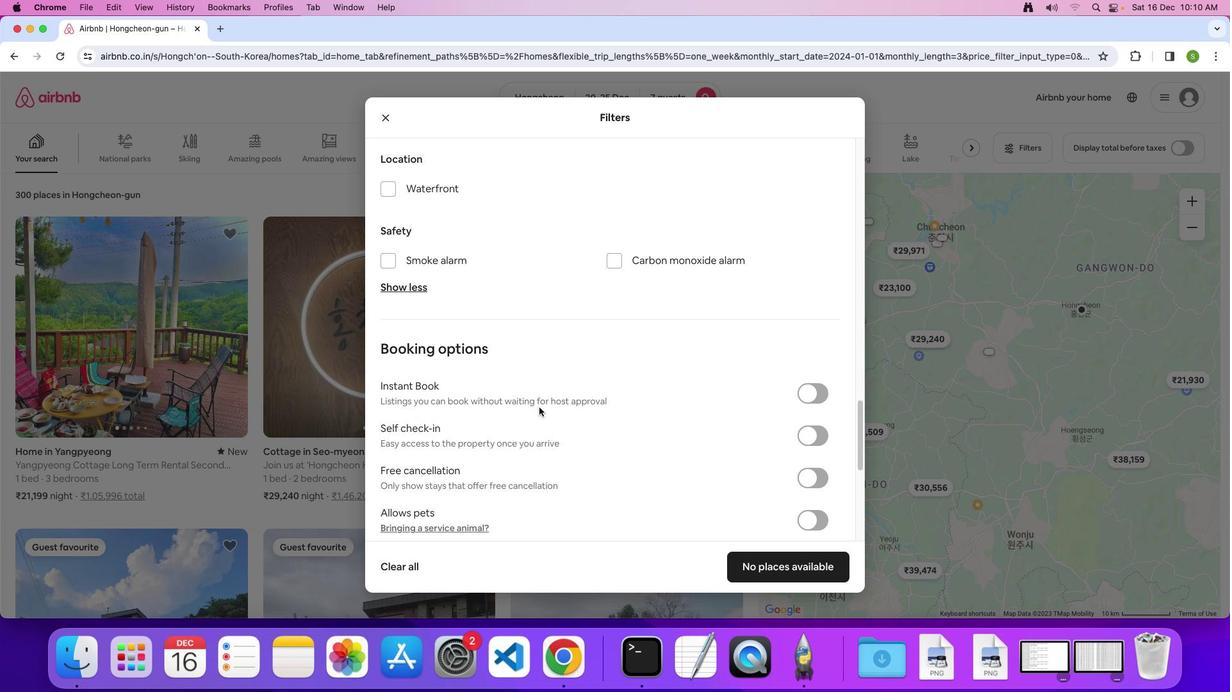 
Action: Mouse scrolled (545, 397) with delta (26, -39)
Screenshot: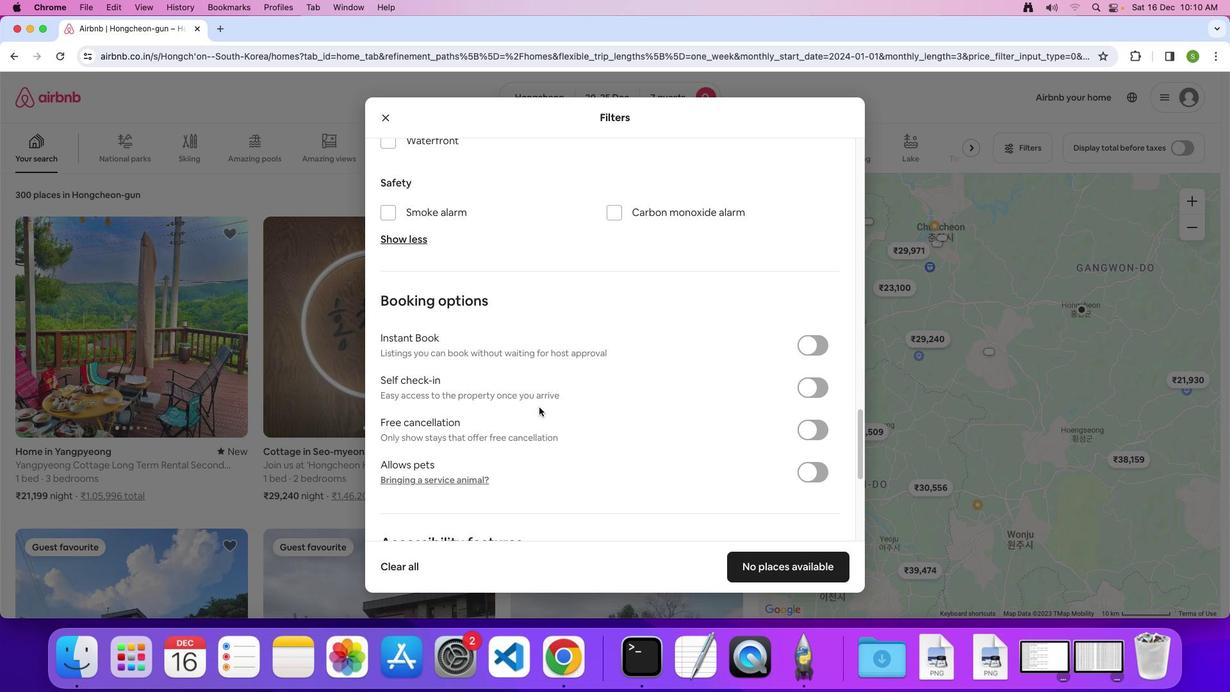 
Action: Mouse scrolled (545, 397) with delta (26, -38)
Screenshot: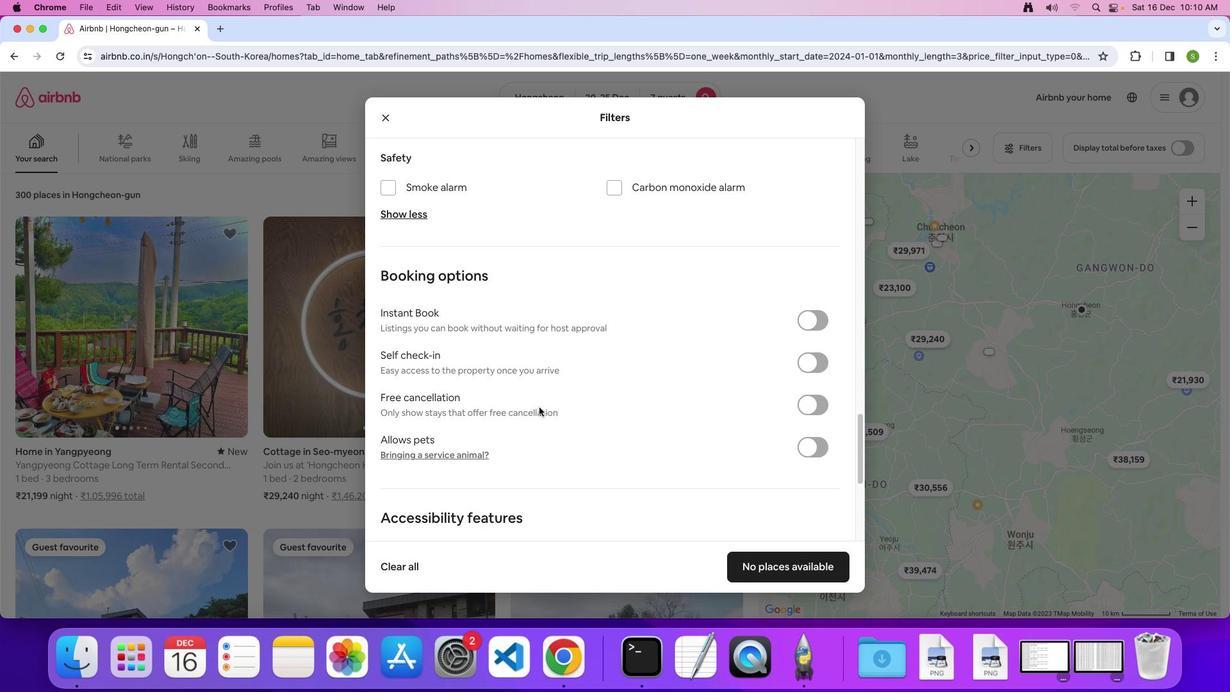 
Action: Mouse scrolled (545, 397) with delta (26, -38)
Screenshot: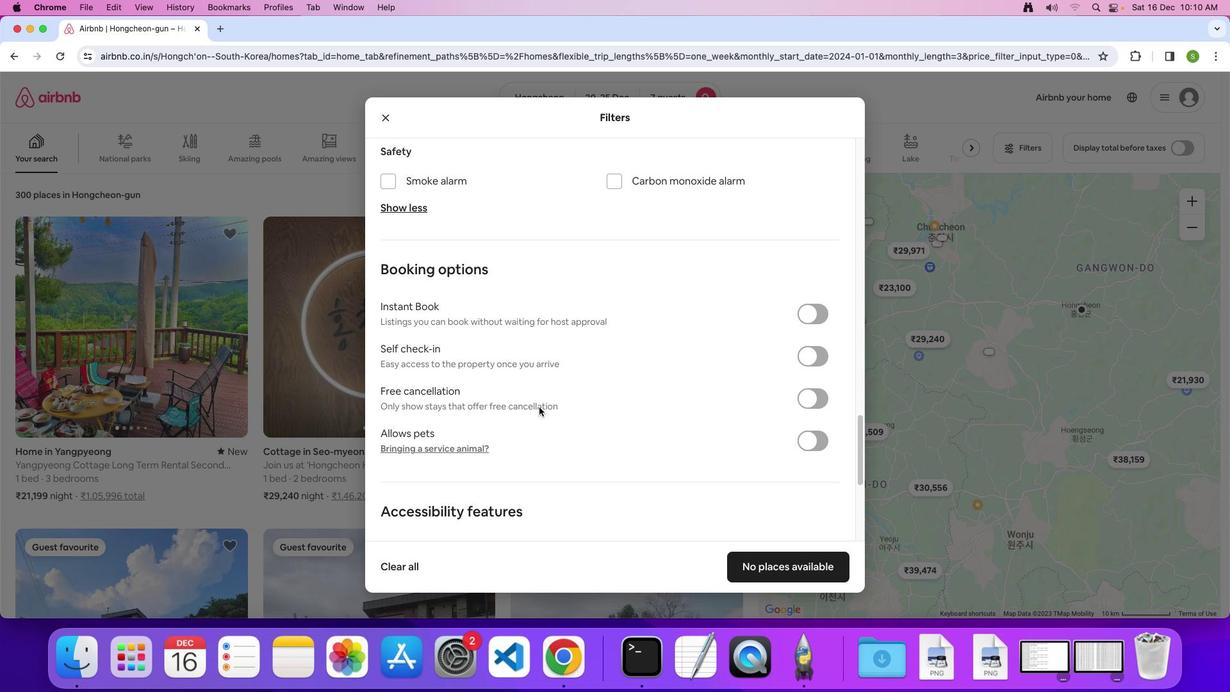 
Action: Mouse scrolled (545, 397) with delta (26, -38)
Screenshot: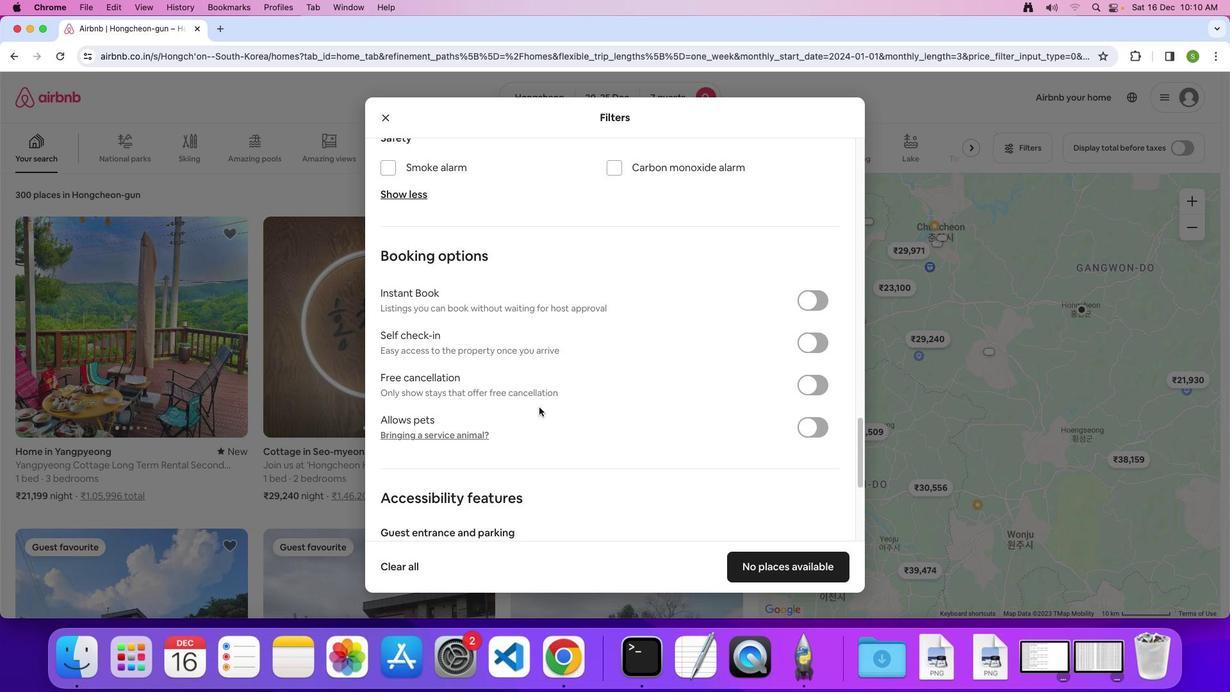 
Action: Mouse scrolled (545, 397) with delta (26, -38)
Screenshot: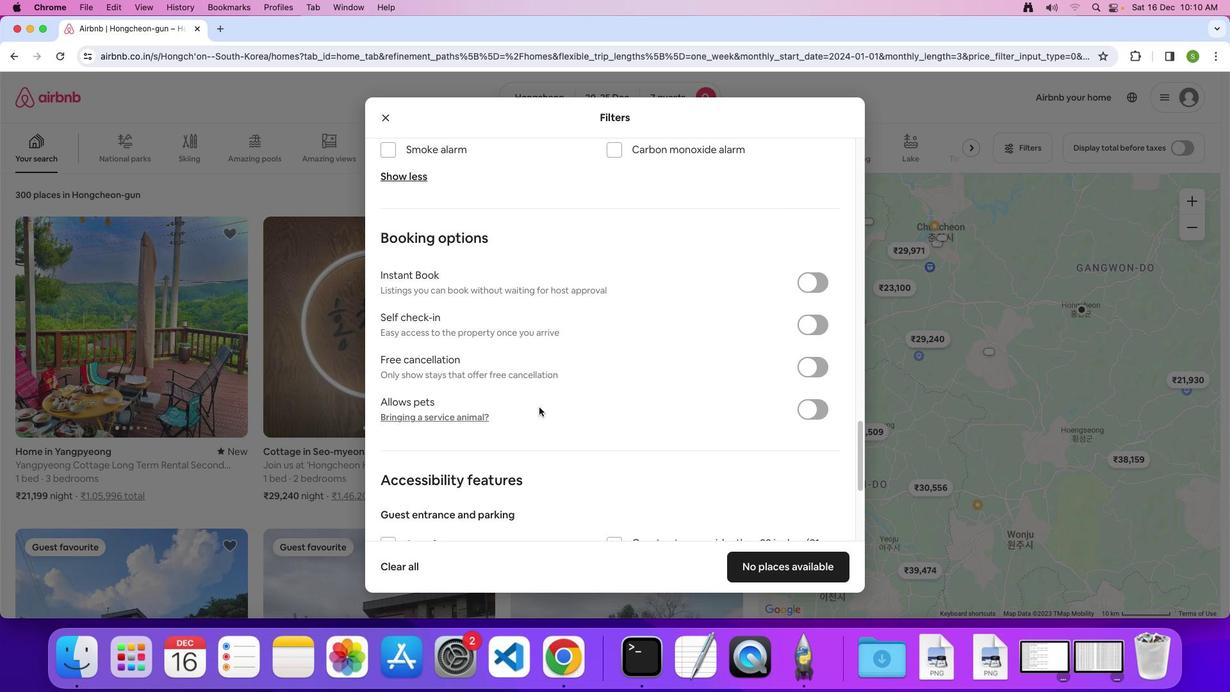 
Action: Mouse scrolled (545, 397) with delta (26, -39)
Screenshot: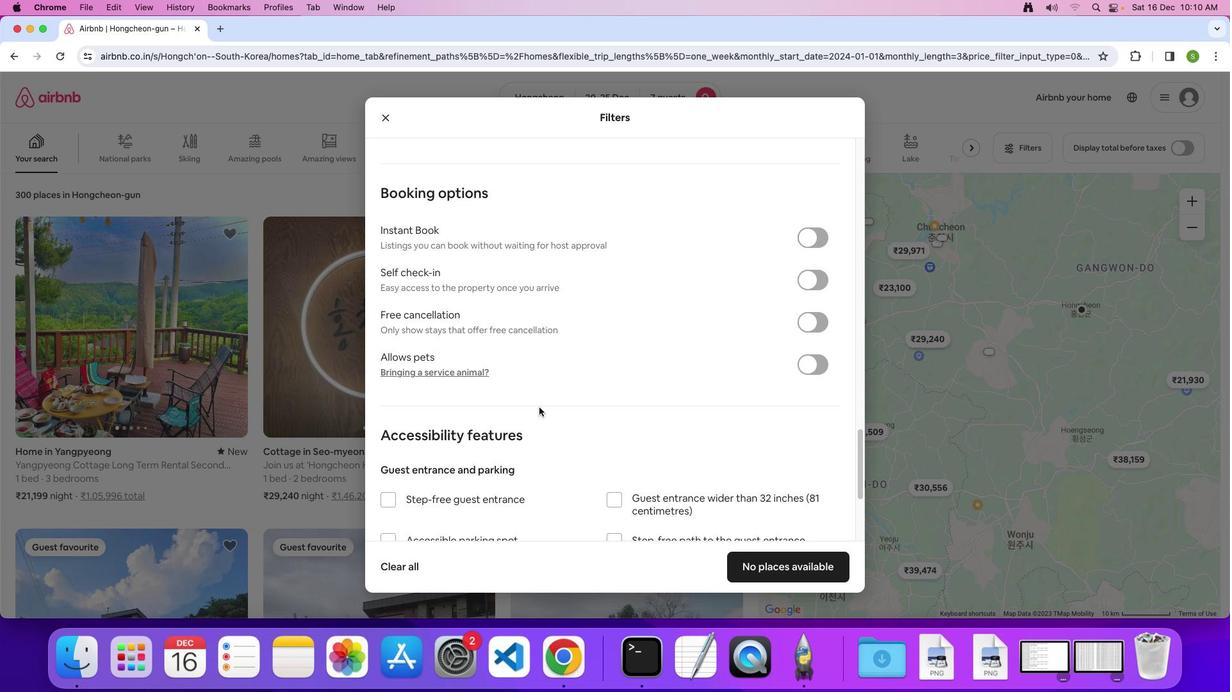 
Action: Mouse scrolled (545, 397) with delta (26, -38)
Screenshot: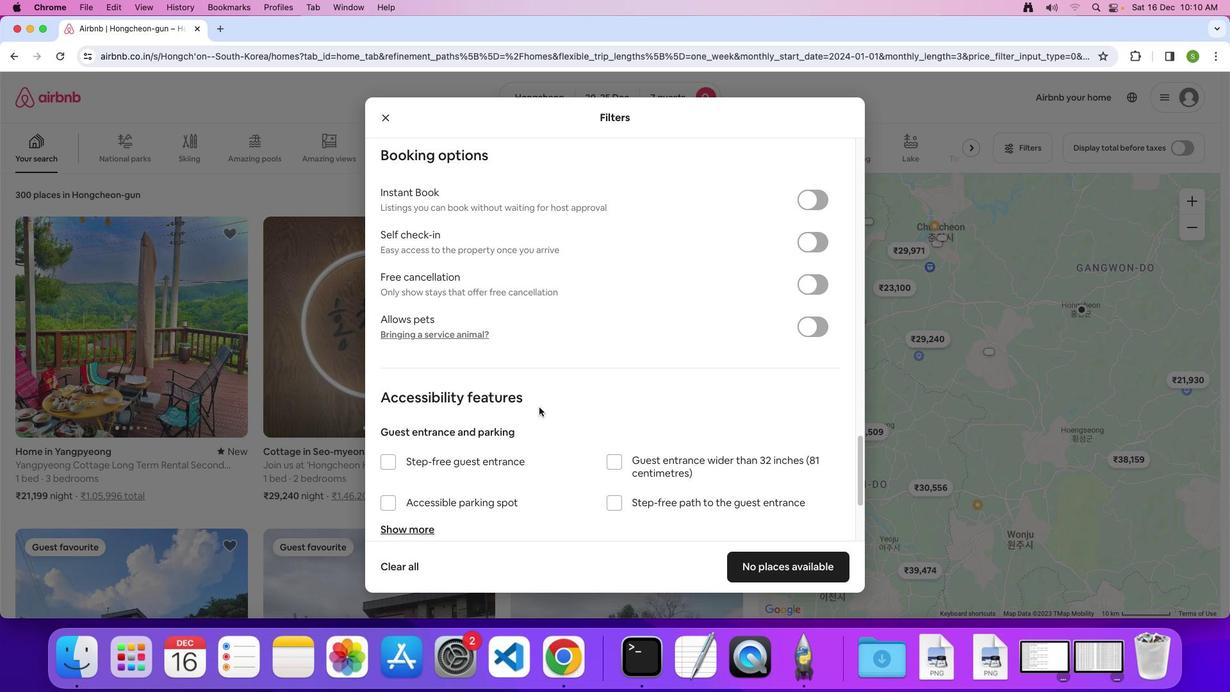 
Action: Mouse scrolled (545, 397) with delta (26, -38)
Screenshot: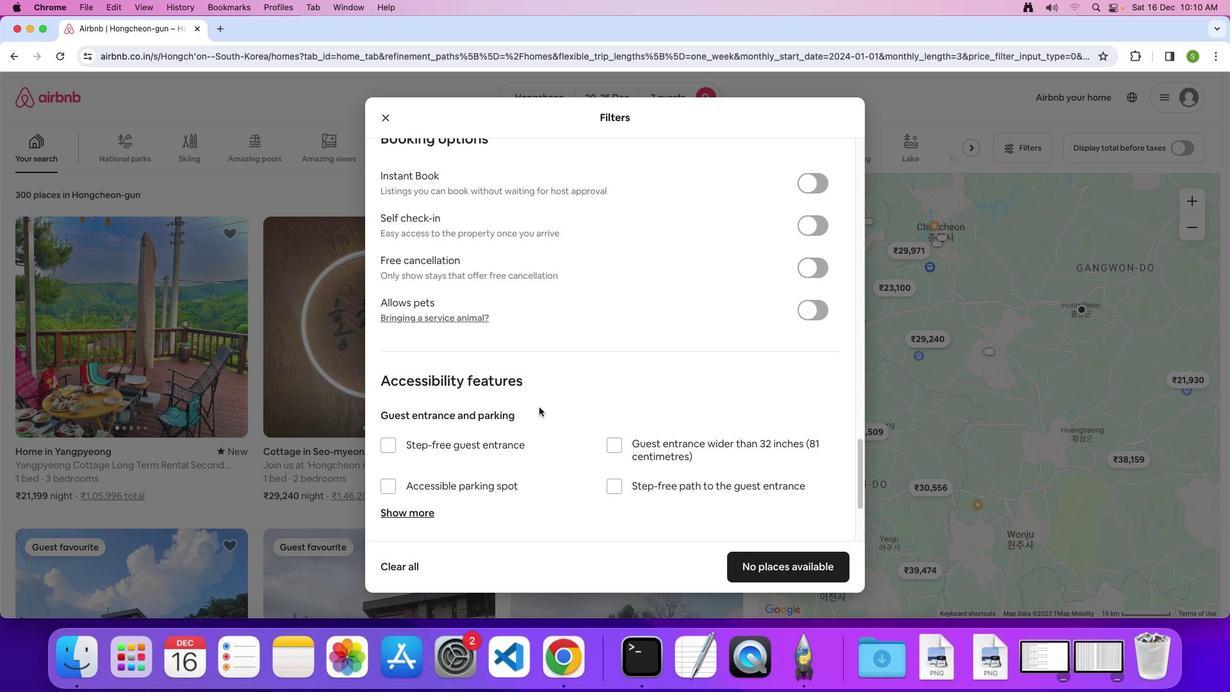 
Action: Mouse scrolled (545, 397) with delta (26, -39)
Screenshot: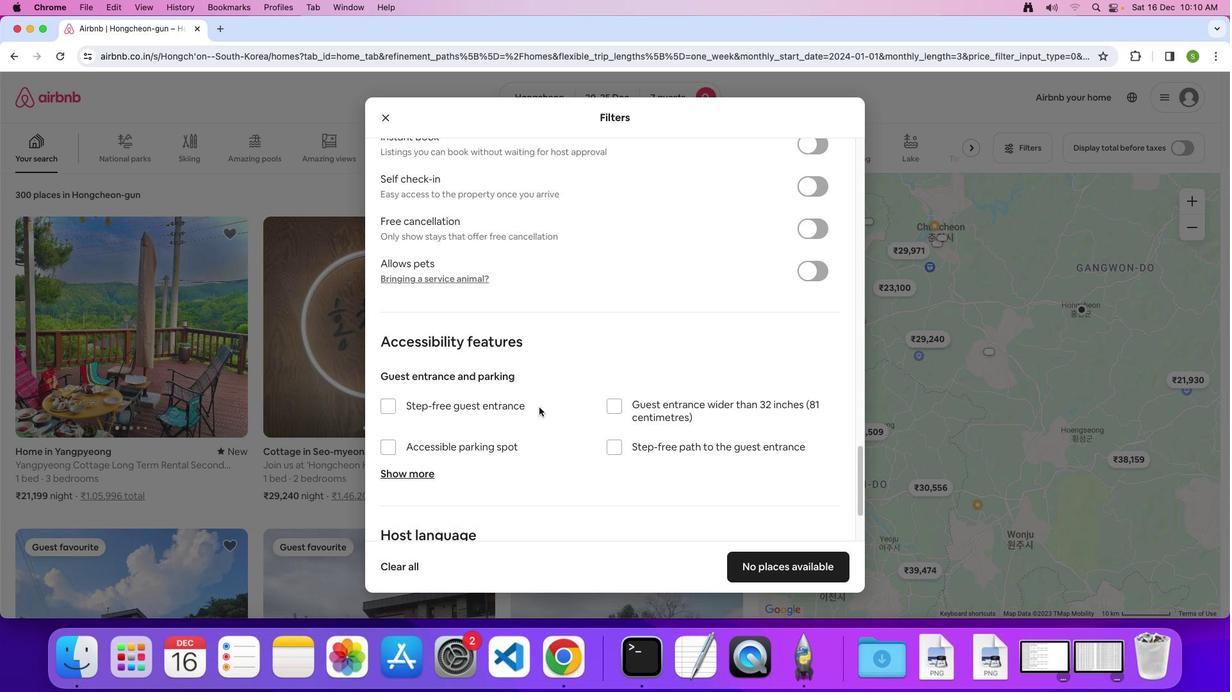 
Action: Mouse scrolled (545, 397) with delta (26, -38)
Screenshot: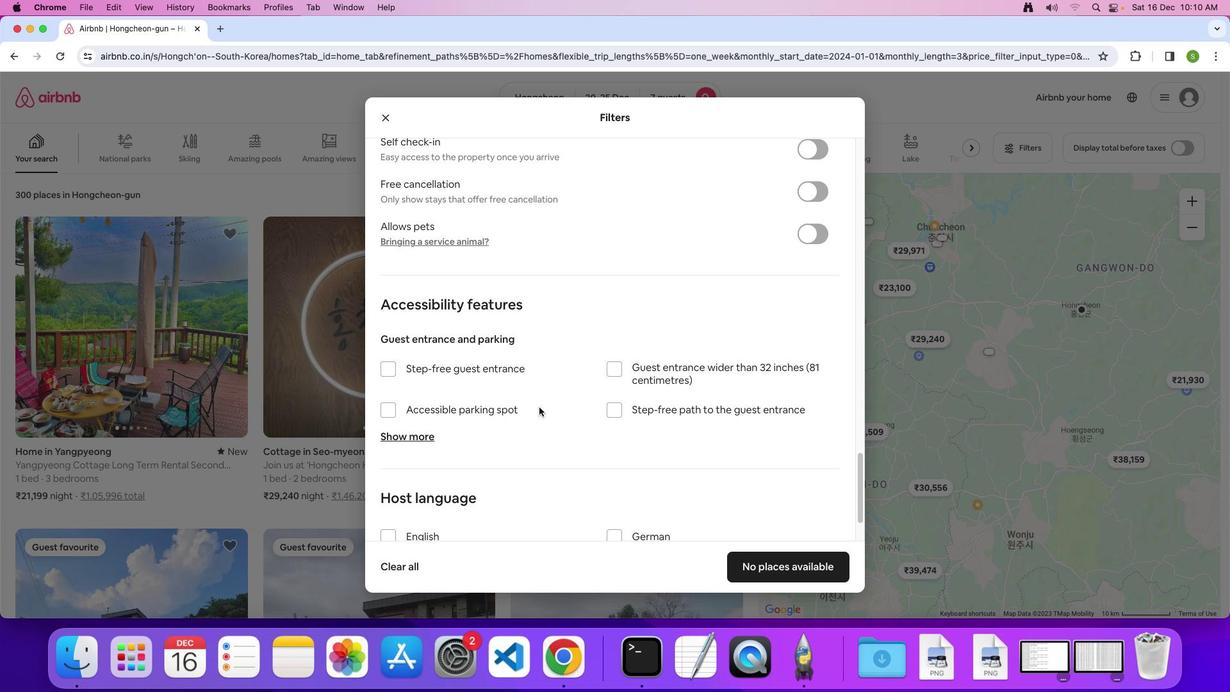
Action: Mouse scrolled (545, 397) with delta (26, -38)
Screenshot: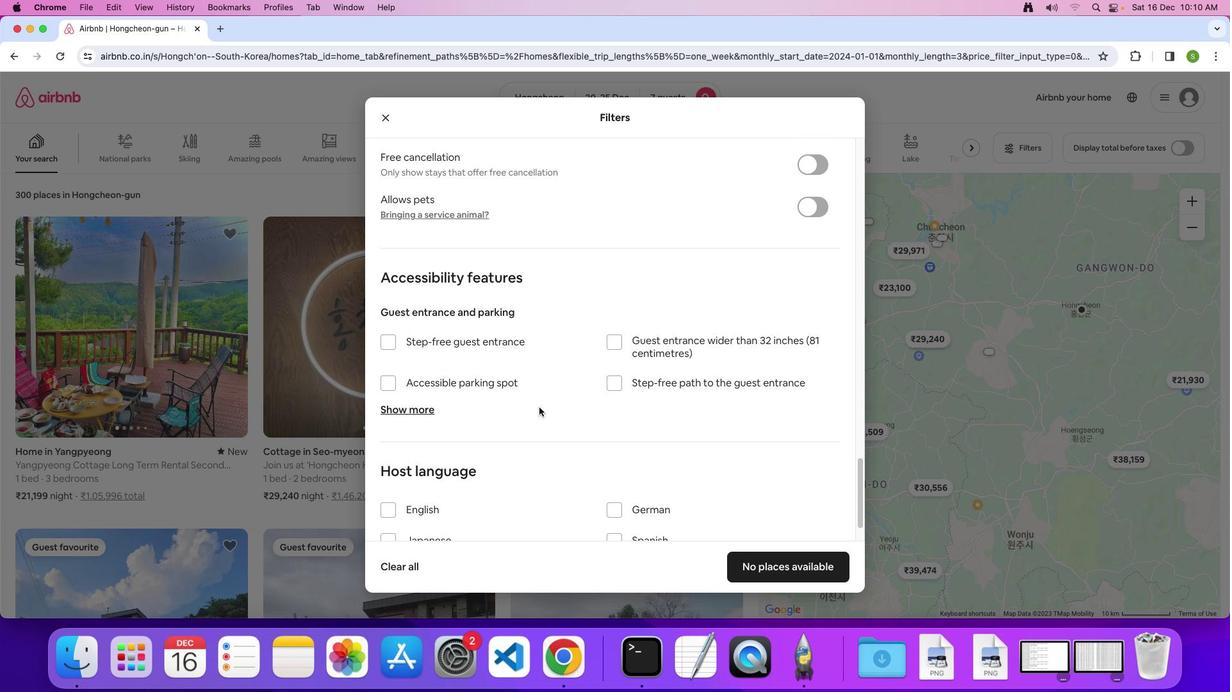 
Action: Mouse scrolled (545, 397) with delta (26, -39)
Screenshot: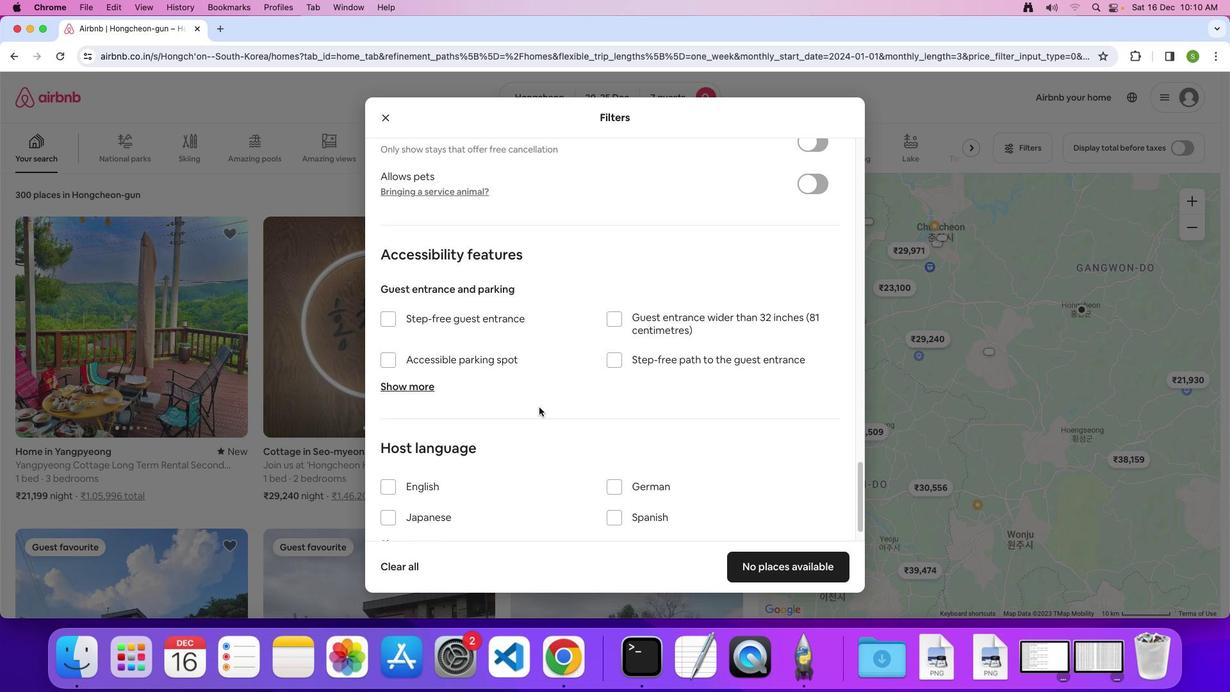 
Action: Mouse scrolled (545, 397) with delta (26, -38)
Screenshot: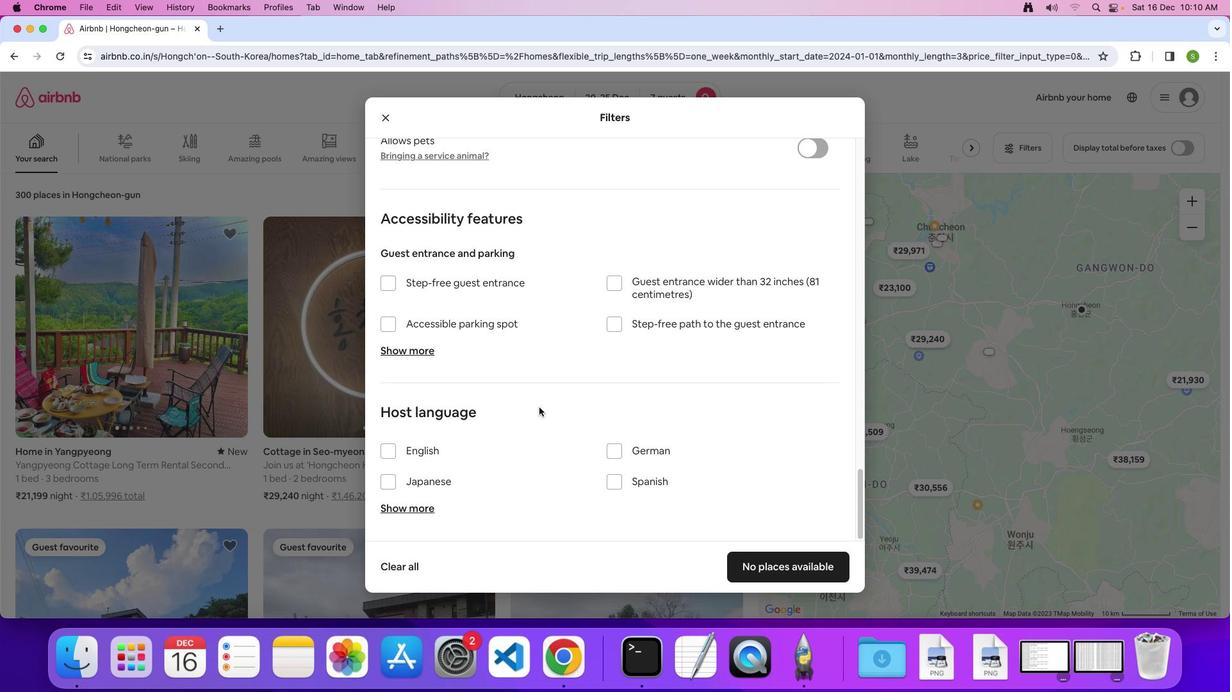 
Action: Mouse scrolled (545, 397) with delta (26, -38)
Screenshot: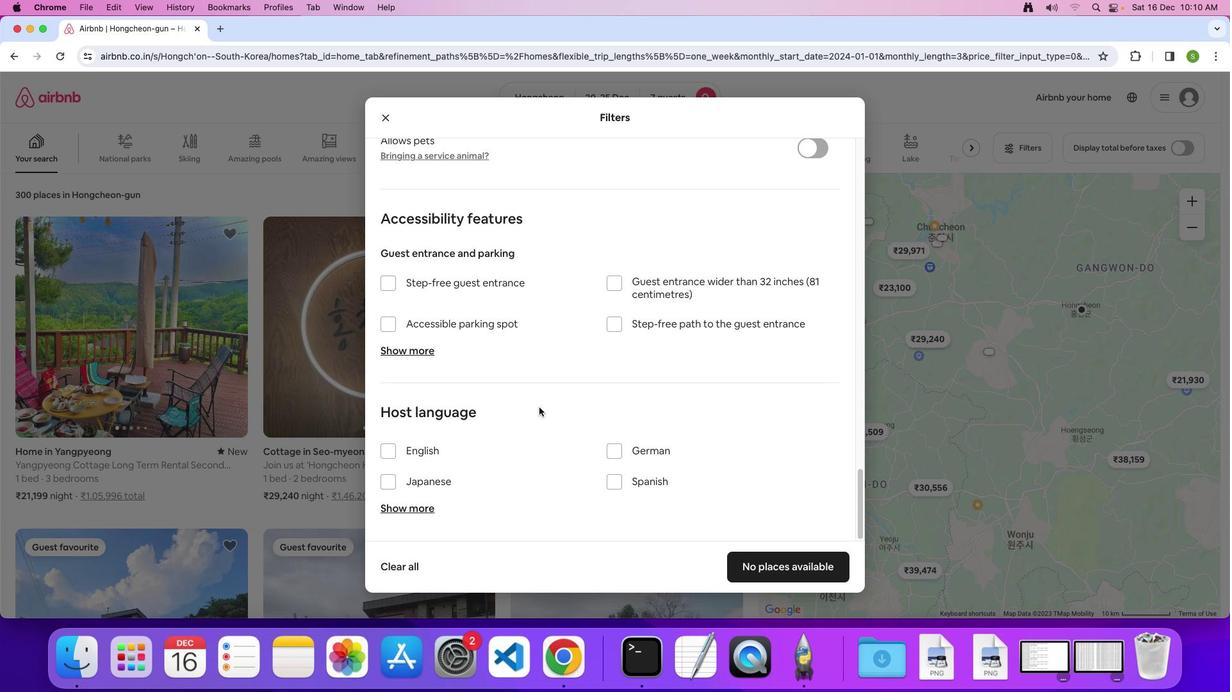
Action: Mouse scrolled (545, 397) with delta (26, -39)
Screenshot: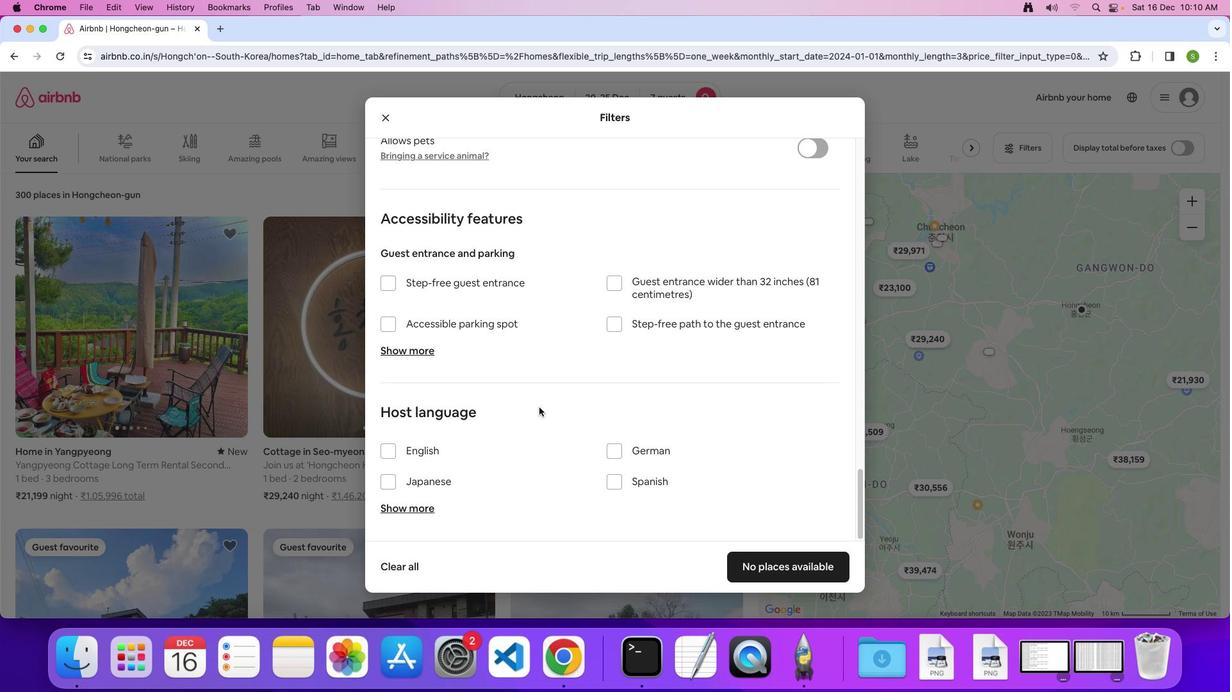 
Action: Mouse moved to (776, 568)
Screenshot: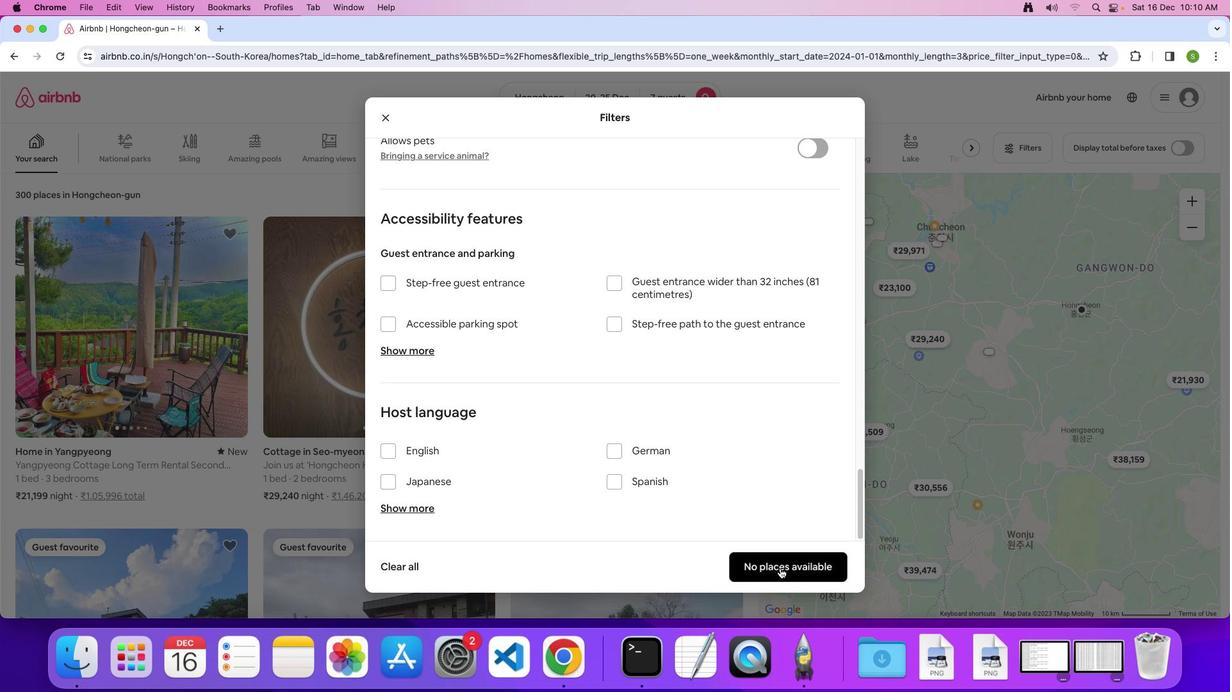 
Action: Mouse pressed left at (776, 568)
Screenshot: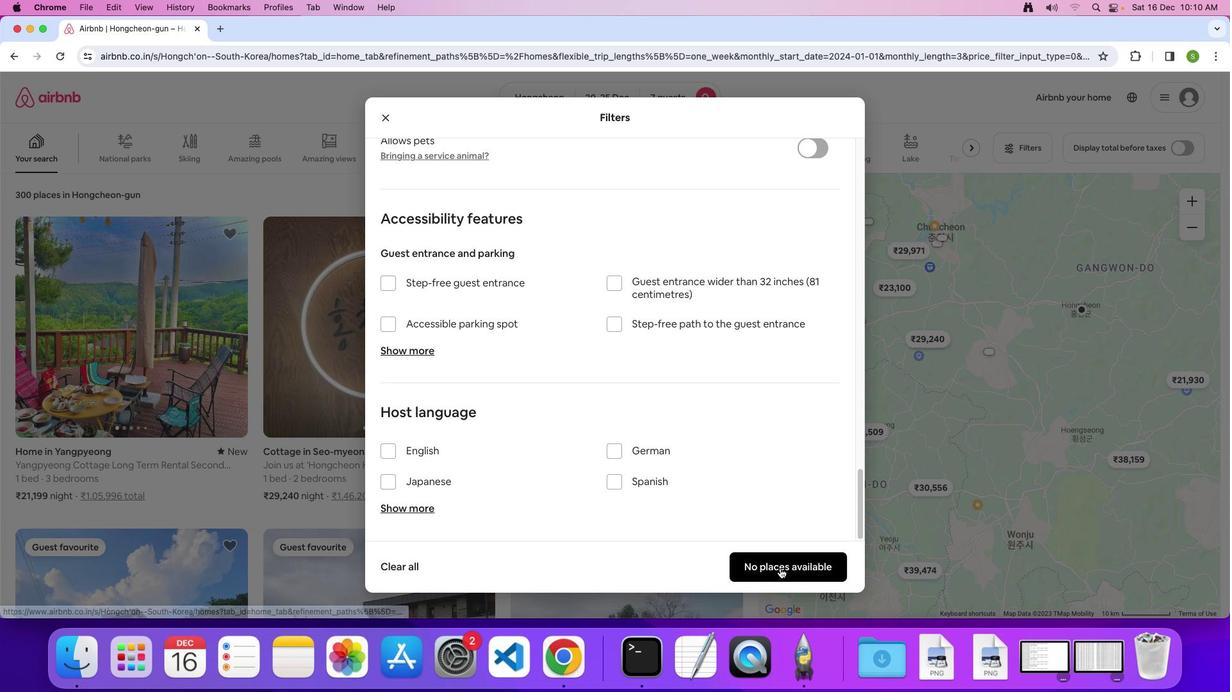 
Action: Mouse moved to (565, 341)
Screenshot: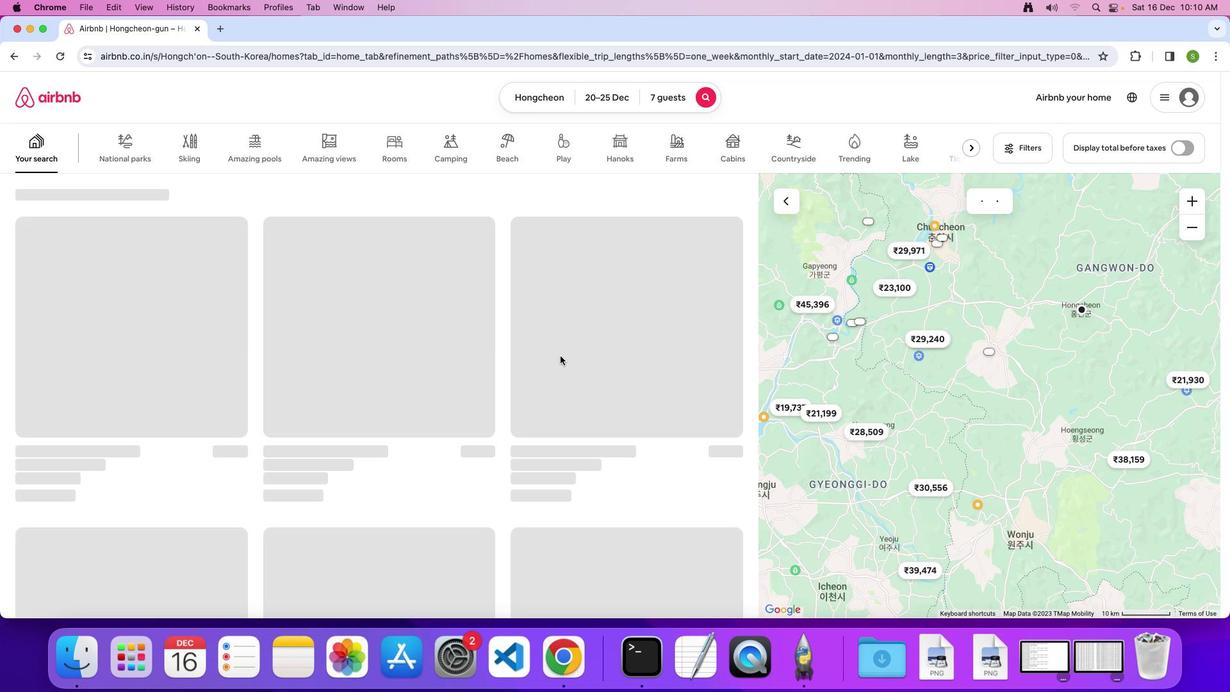 
